 Task: Look for space in Nikol'skoye, Russia from 10th July, 2023 to 15th July, 2023 for 7 adults in price range Rs.10000 to Rs.15000. Place can be entire place or shared room with 4 bedrooms having 7 beds and 4 bathrooms. Property type can be house, flat, guest house. Amenities needed are: wifi, TV, free parkinig on premises, gym, breakfast. Booking option can be shelf check-in. Required host language is English.
Action: Mouse moved to (517, 80)
Screenshot: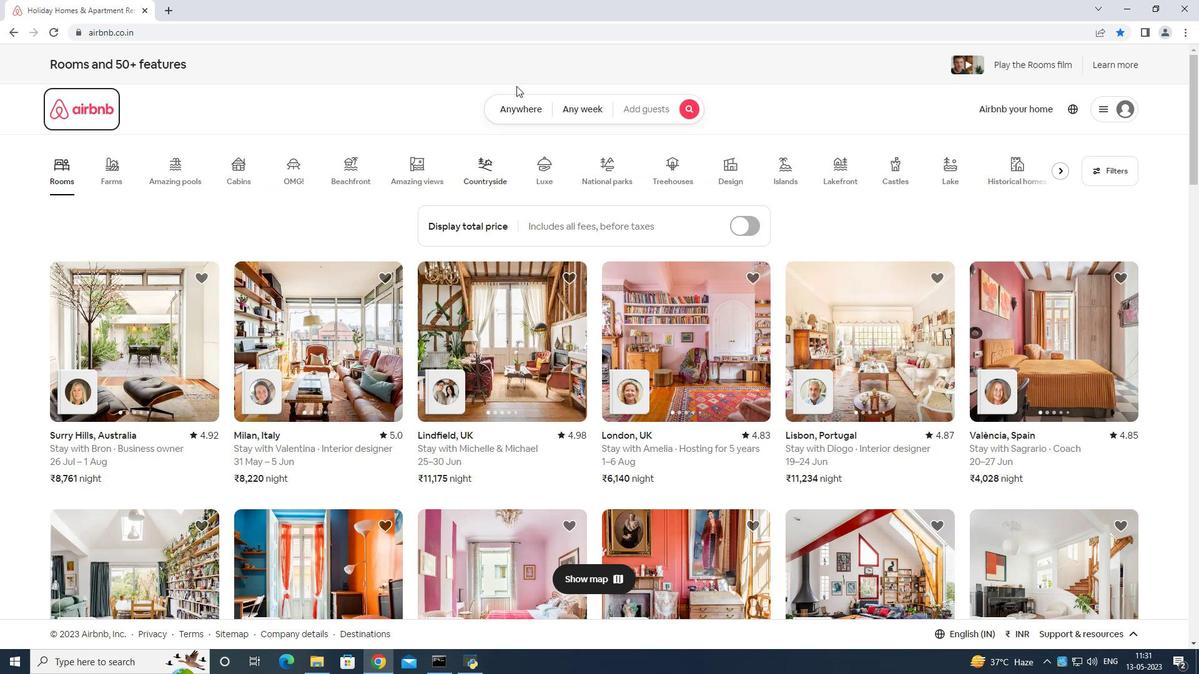 
Action: Mouse pressed left at (517, 80)
Screenshot: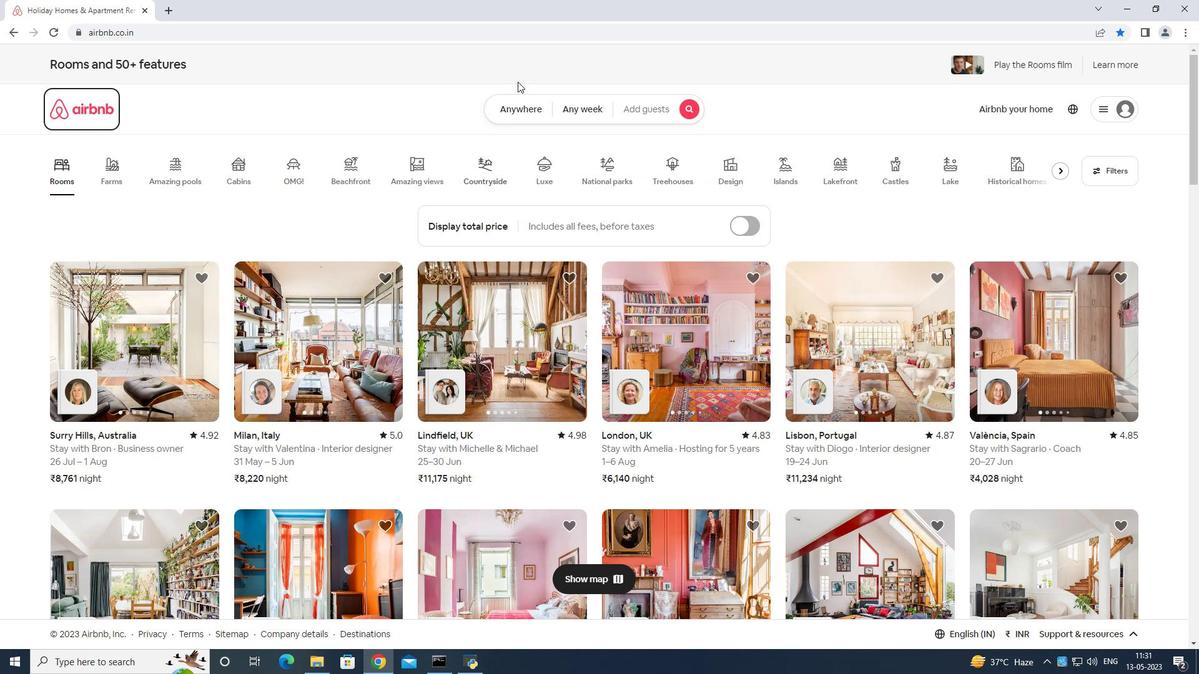 
Action: Mouse moved to (515, 99)
Screenshot: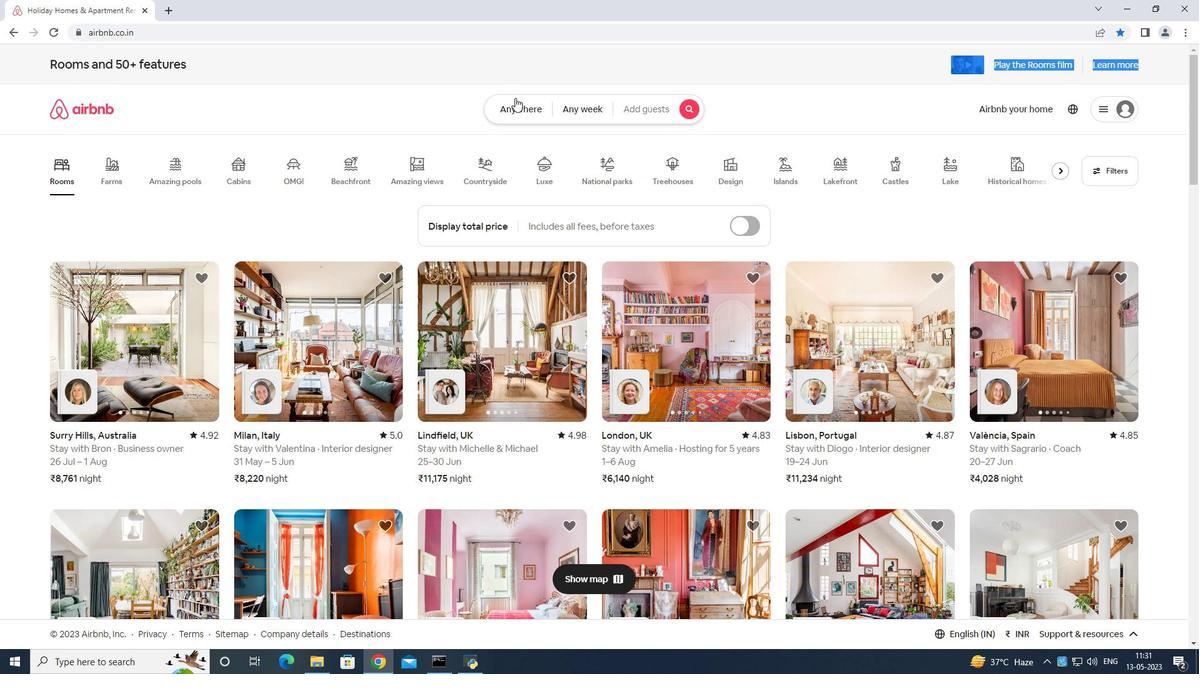 
Action: Mouse pressed left at (515, 99)
Screenshot: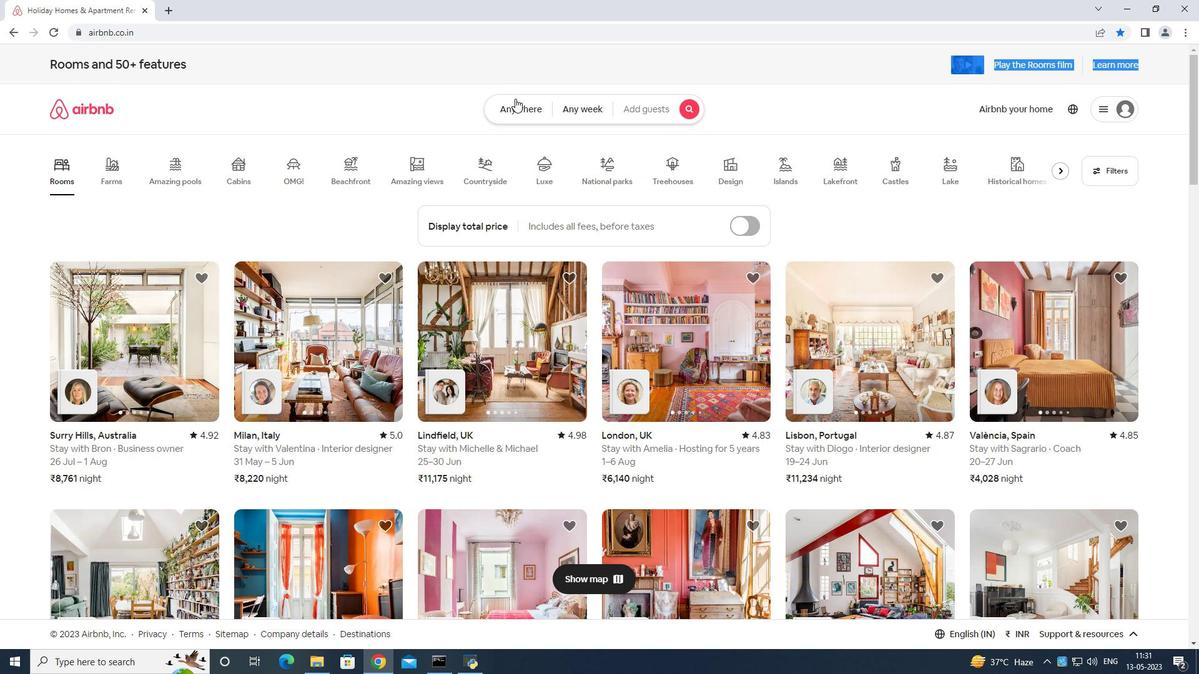 
Action: Mouse moved to (815, 212)
Screenshot: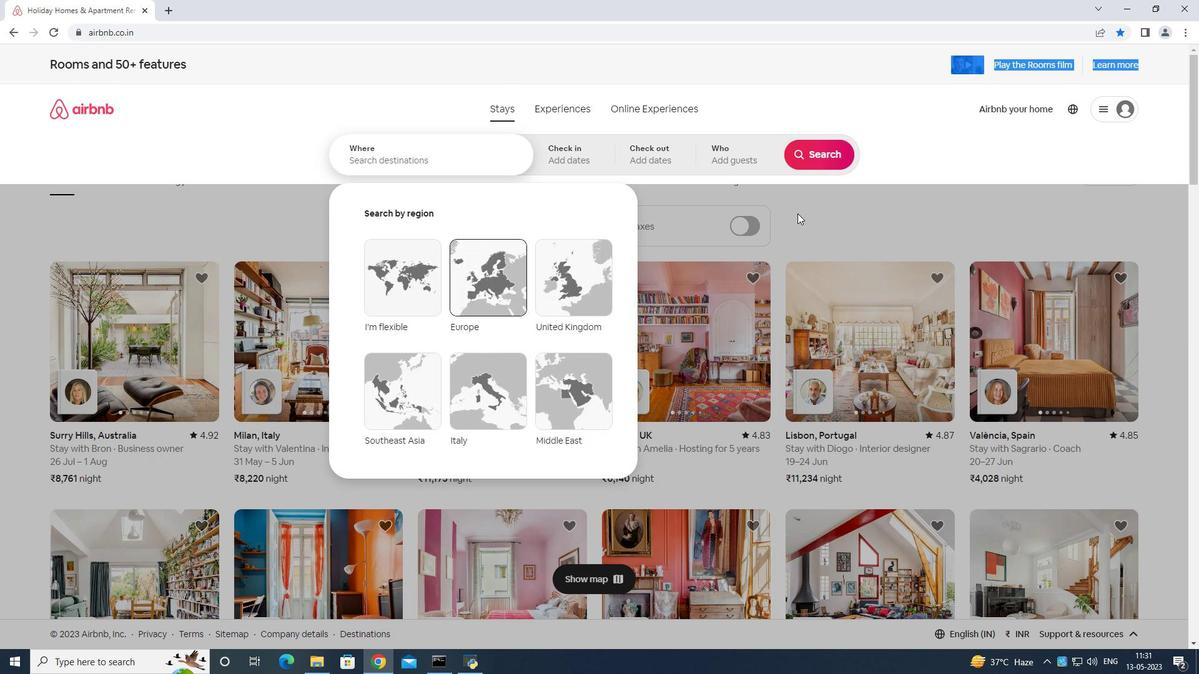 
Action: Mouse pressed left at (815, 212)
Screenshot: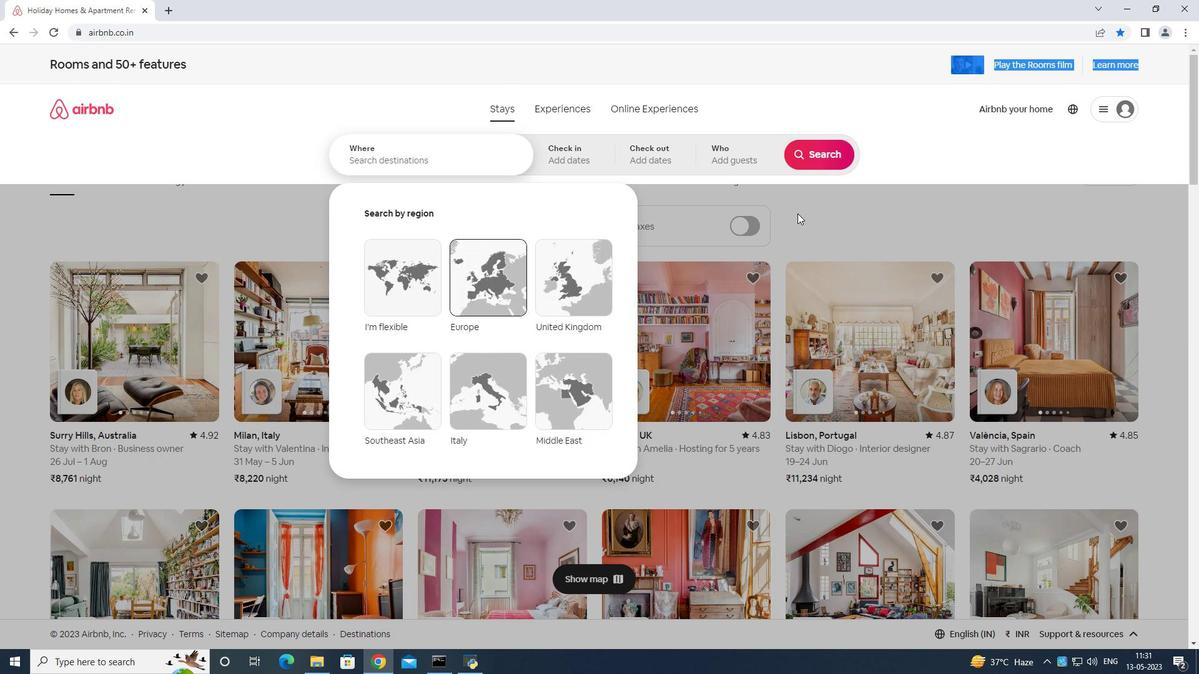 
Action: Mouse moved to (522, 103)
Screenshot: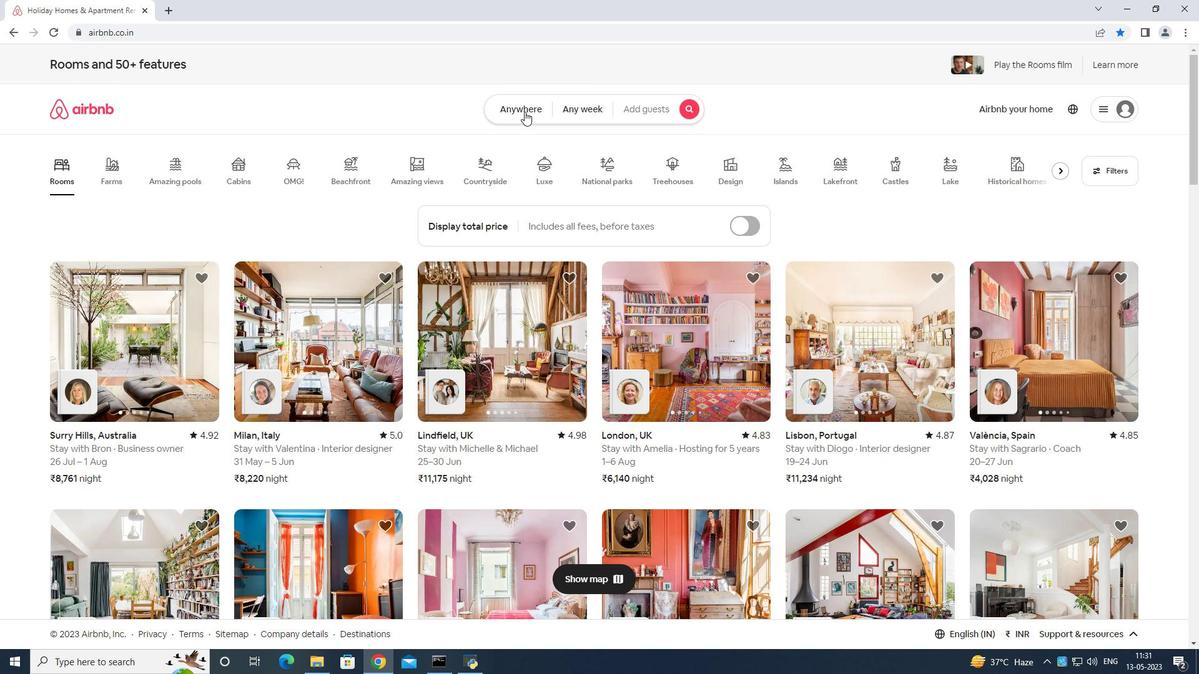 
Action: Mouse pressed left at (522, 103)
Screenshot: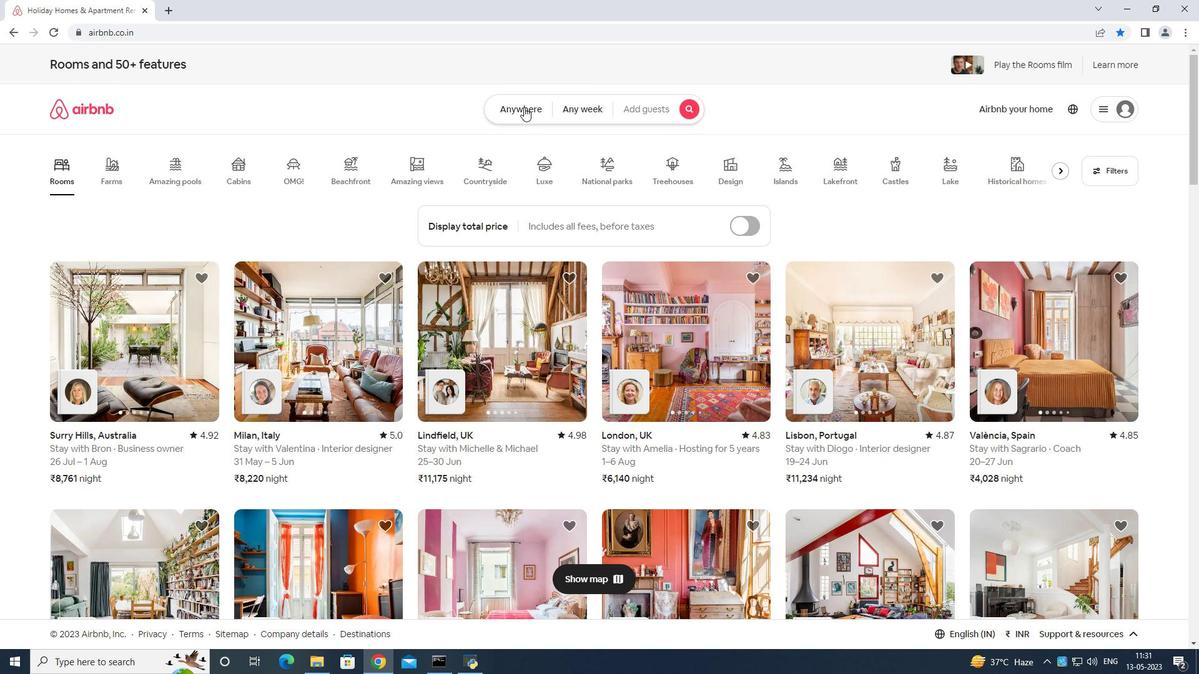 
Action: Mouse moved to (478, 157)
Screenshot: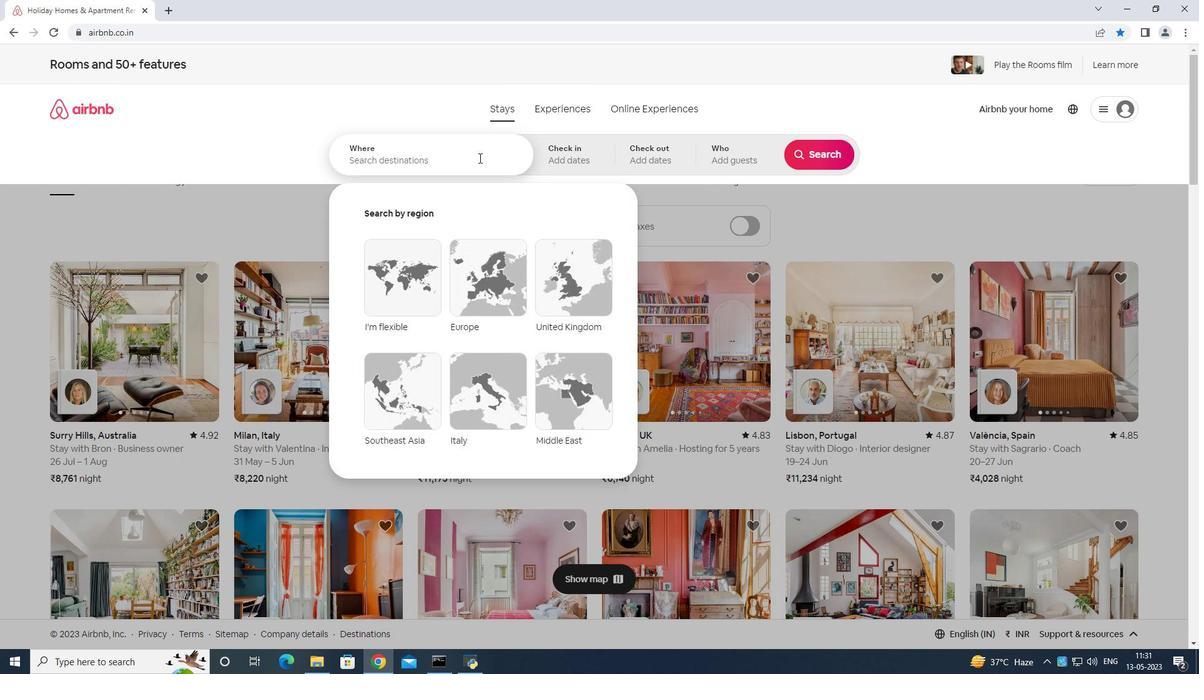
Action: Mouse pressed left at (478, 157)
Screenshot: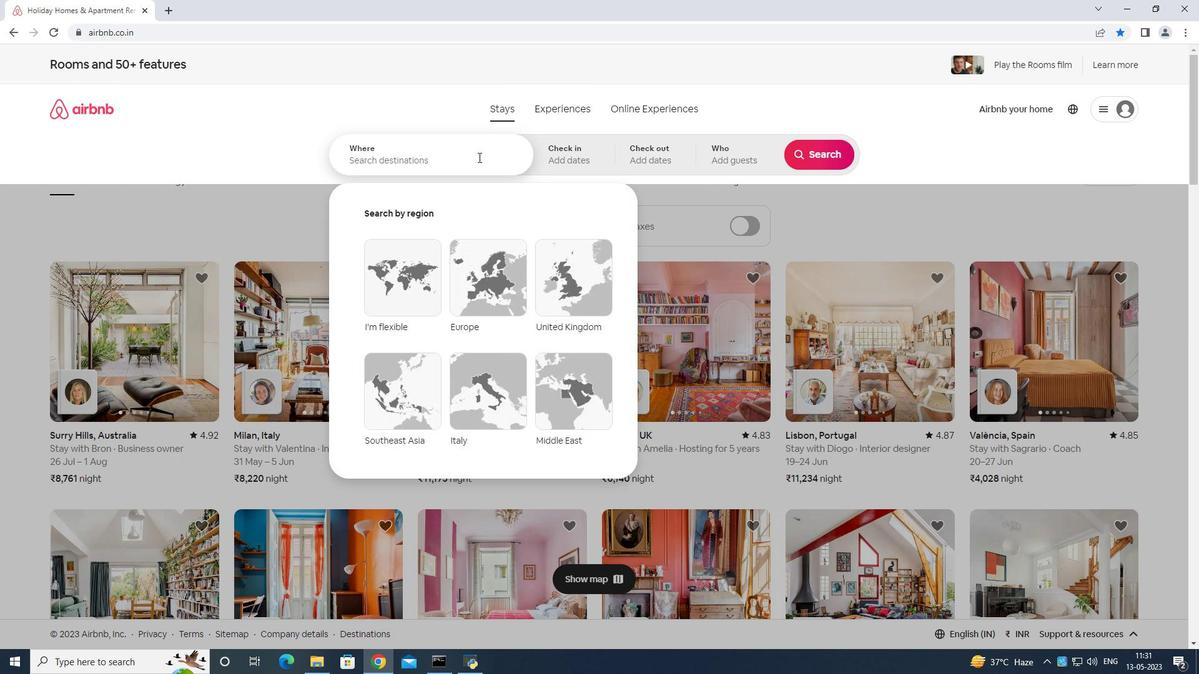 
Action: Mouse moved to (500, 177)
Screenshot: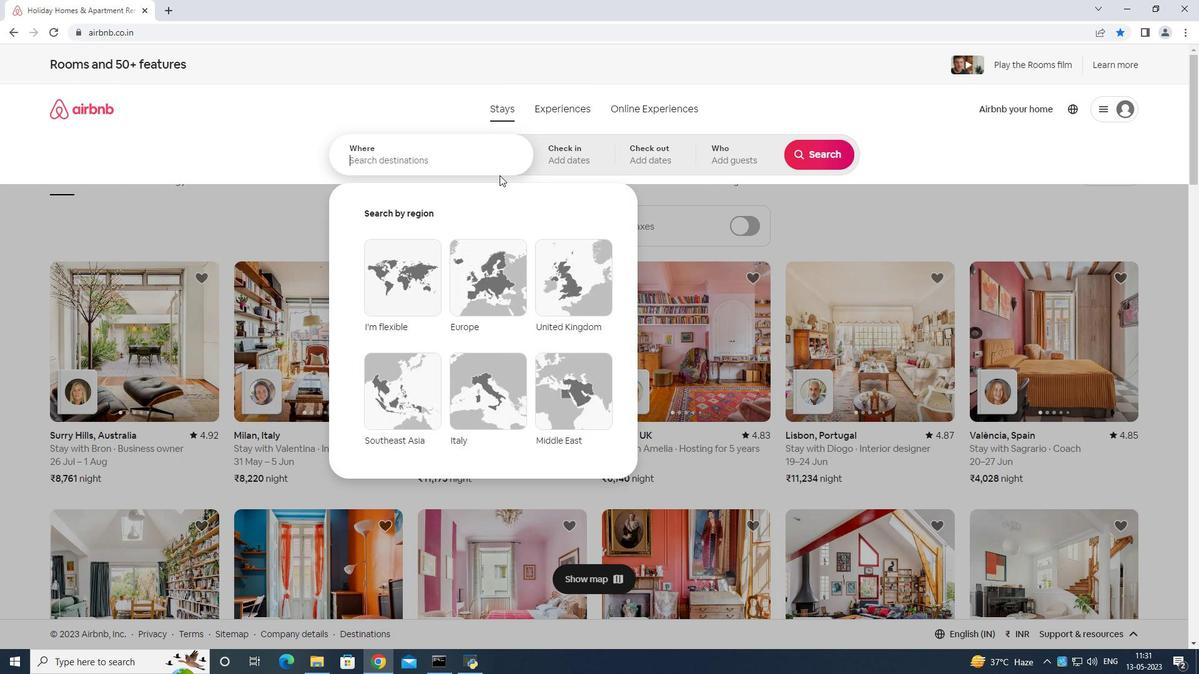
Action: Key pressed <Key.shift>N
Screenshot: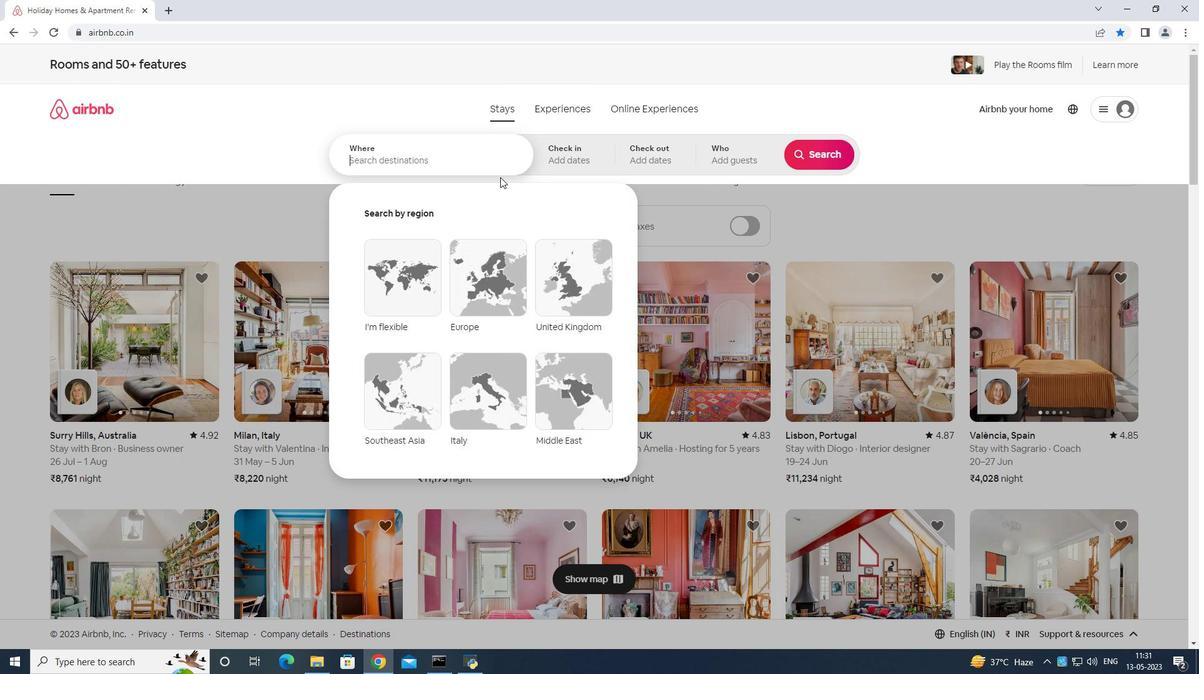 
Action: Mouse moved to (500, 178)
Screenshot: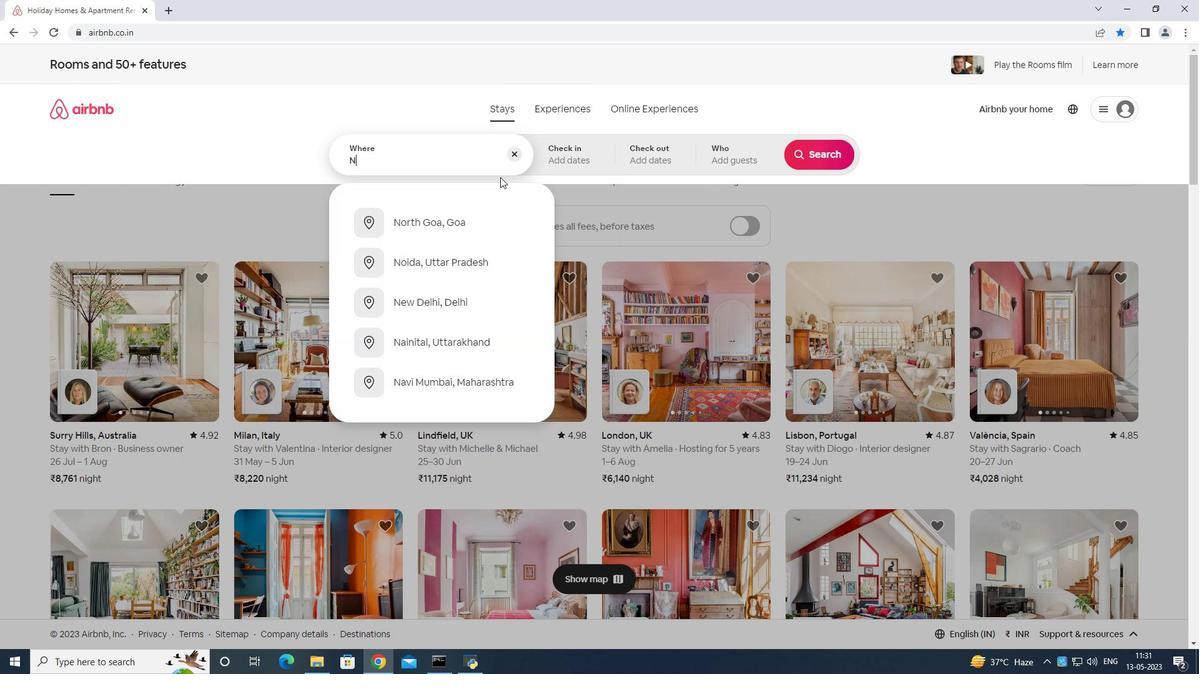 
Action: Key pressed ik
Screenshot: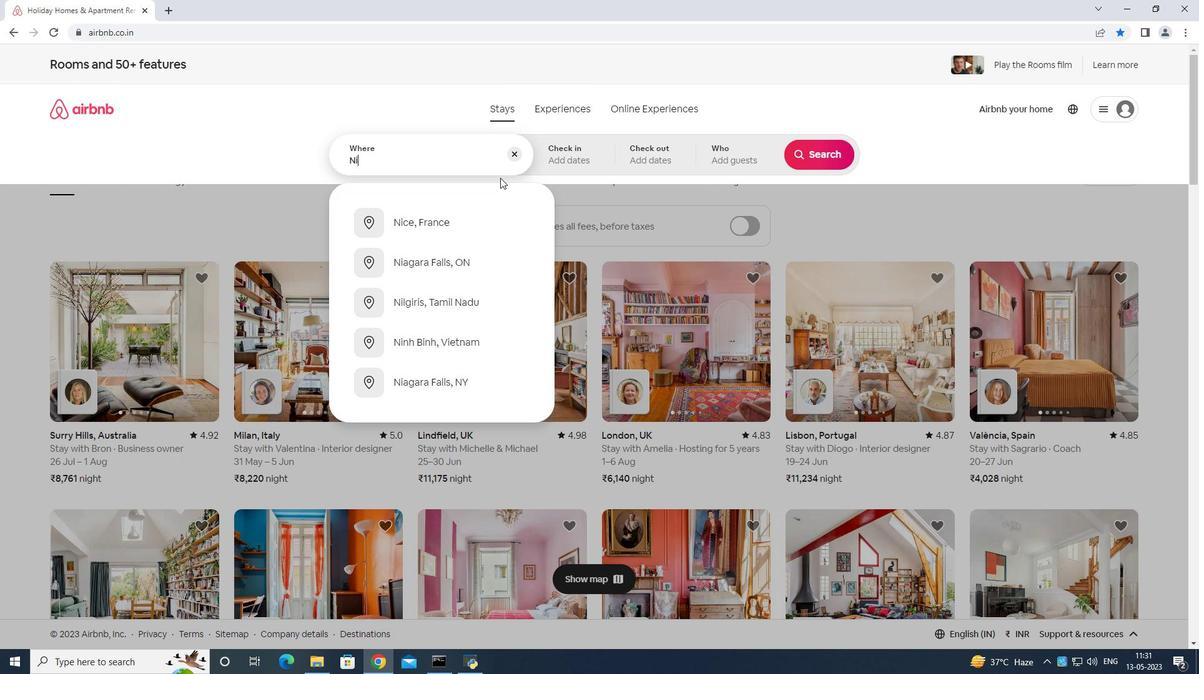 
Action: Mouse moved to (500, 178)
Screenshot: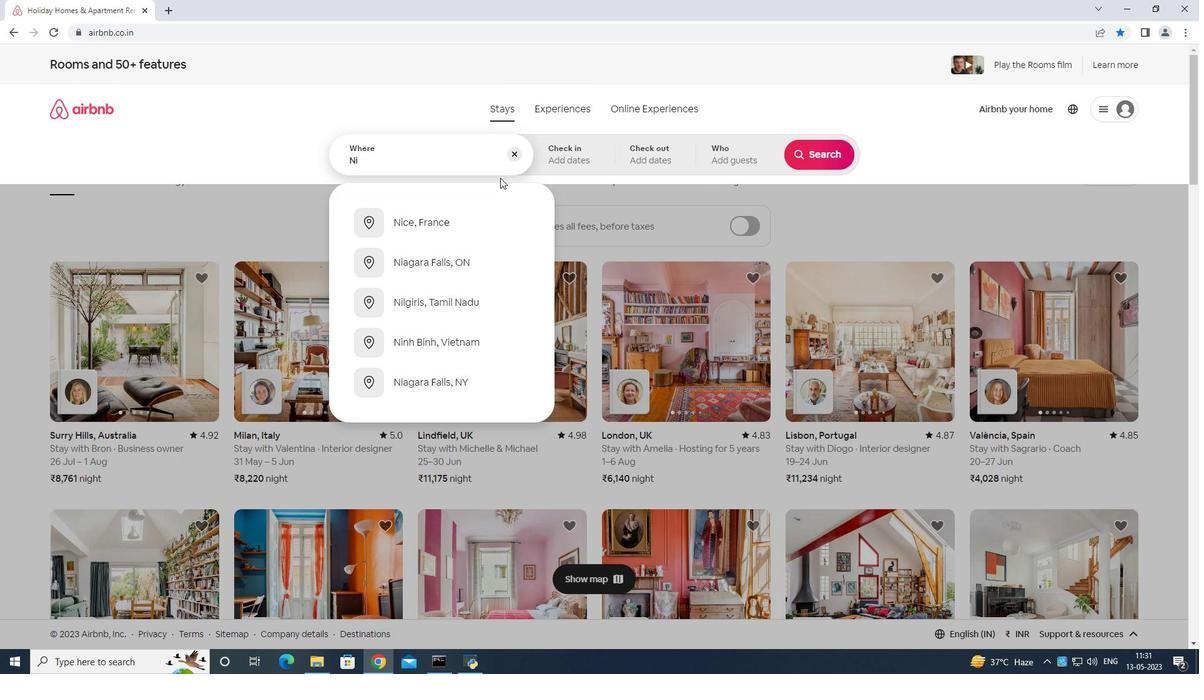 
Action: Key pressed ol<Key.space>s
Screenshot: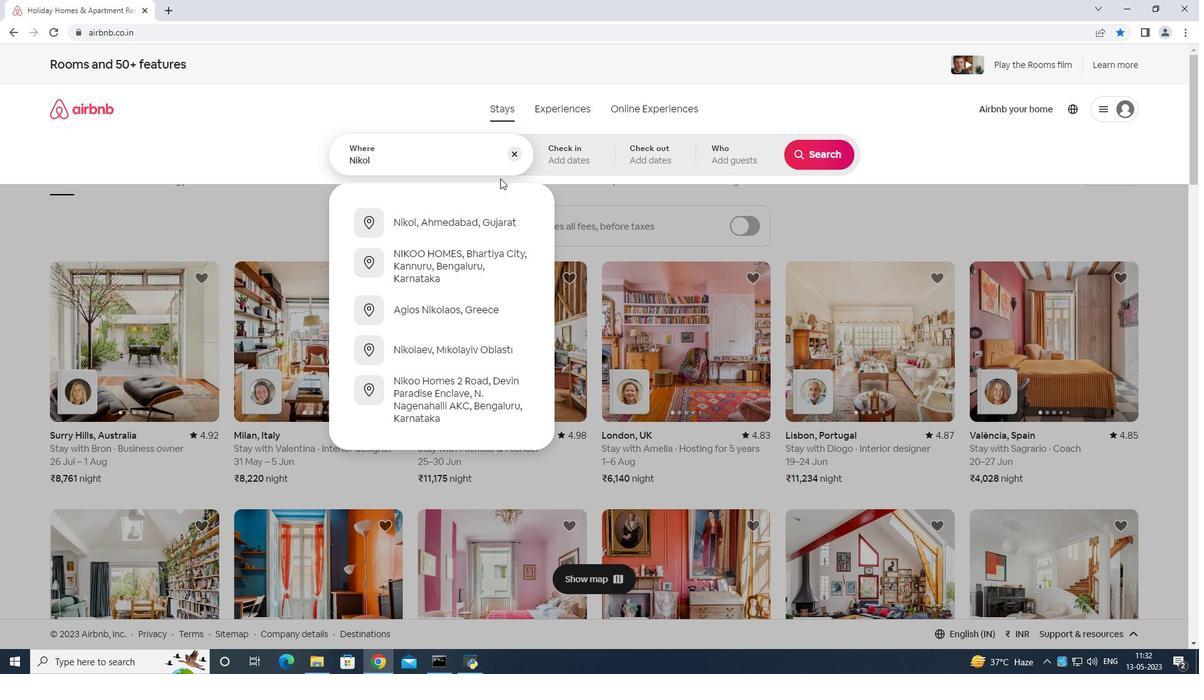 
Action: Mouse moved to (500, 179)
Screenshot: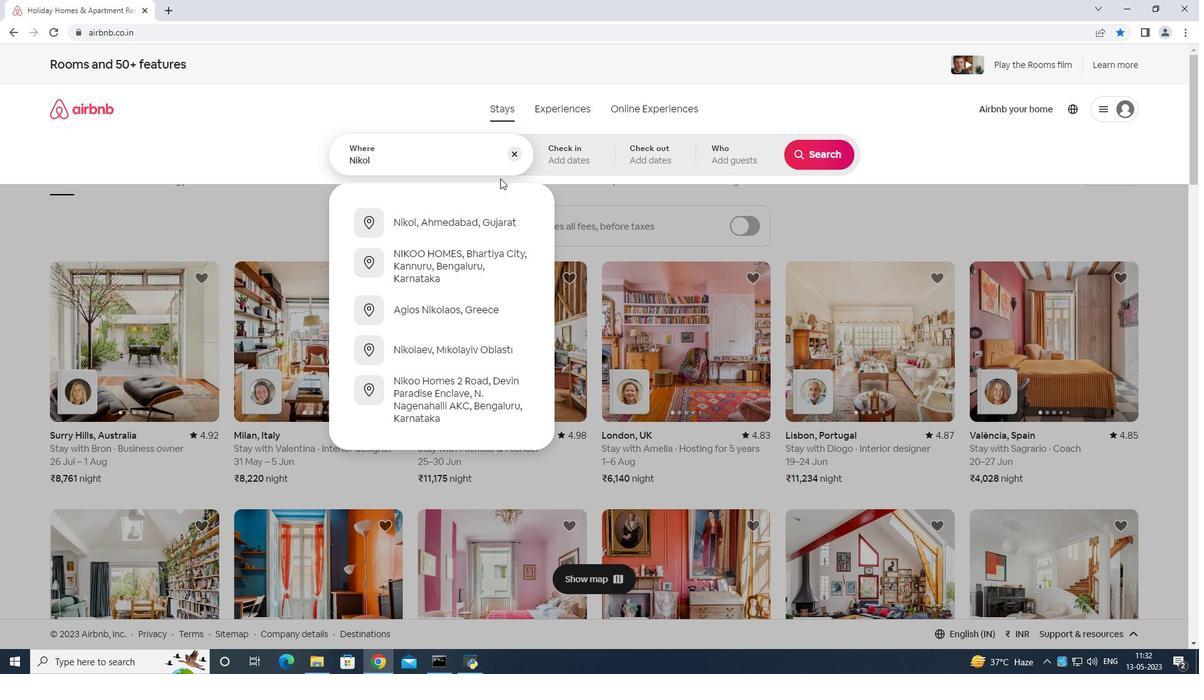 
Action: Key pressed koye<Key.space>
Screenshot: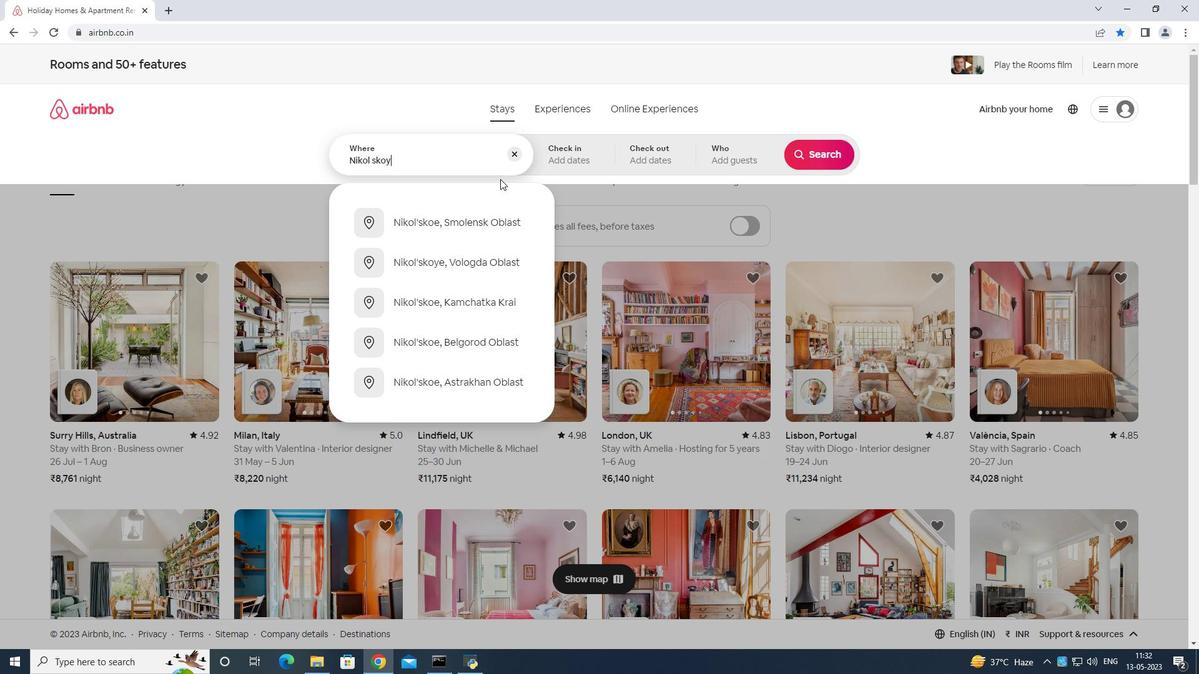 
Action: Mouse moved to (500, 181)
Screenshot: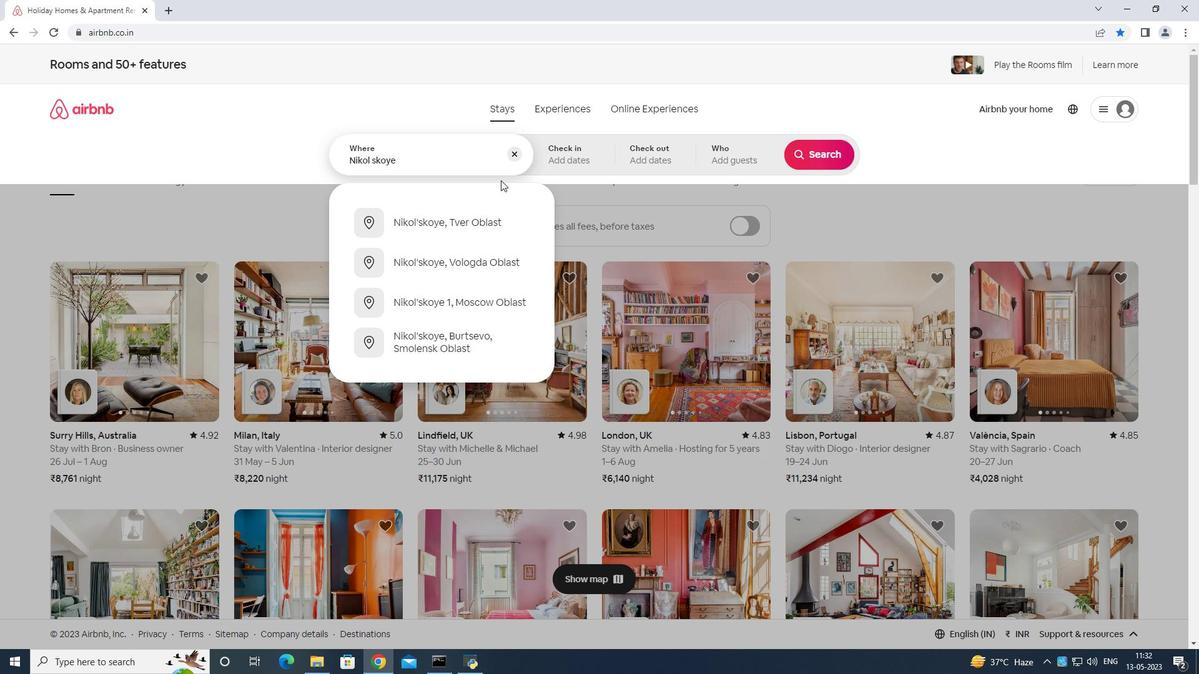 
Action: Key pressed russia
Screenshot: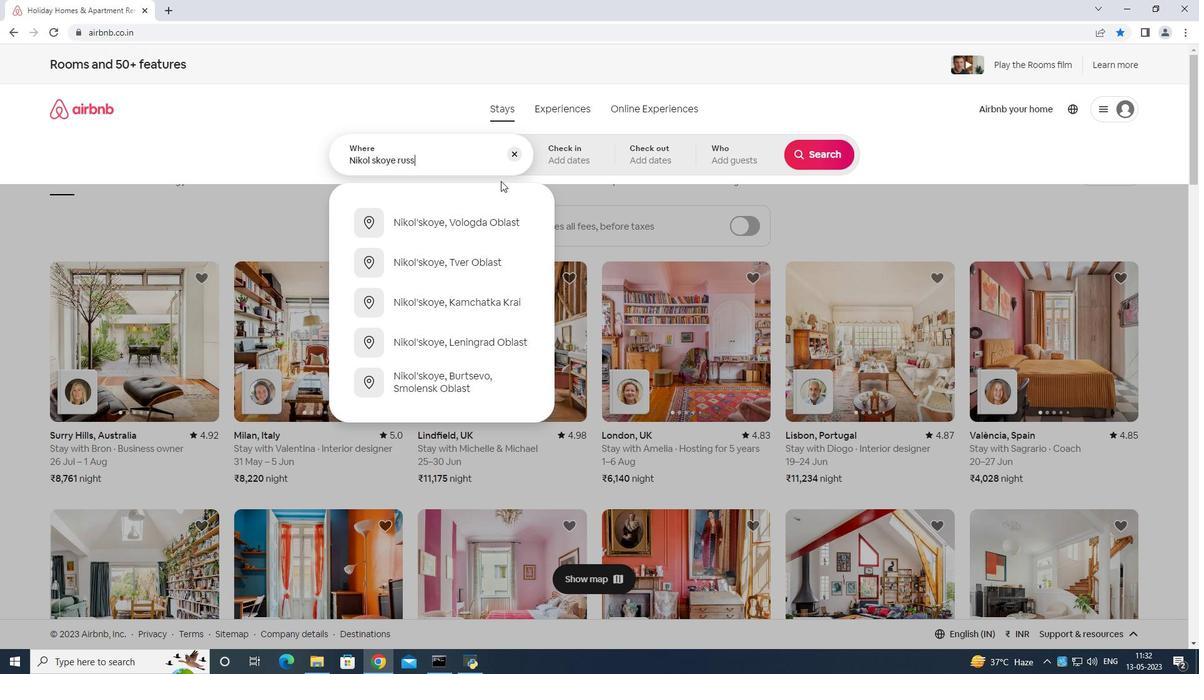 
Action: Mouse moved to (500, 182)
Screenshot: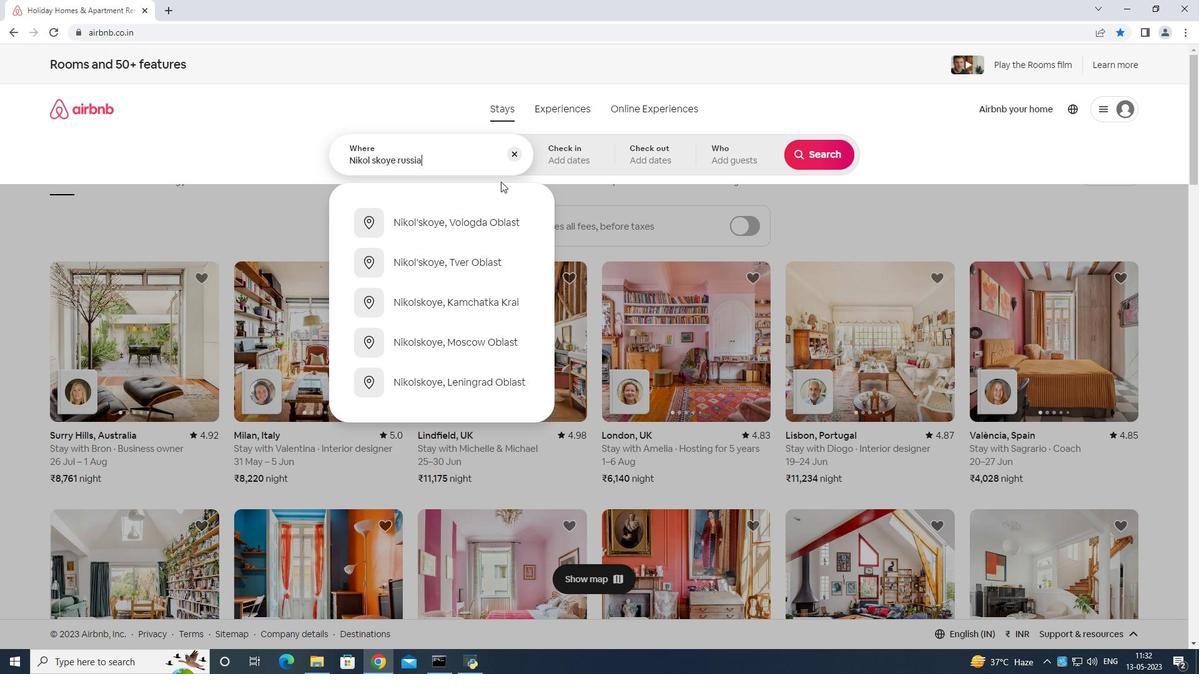 
Action: Key pressed <Key.enter>
Screenshot: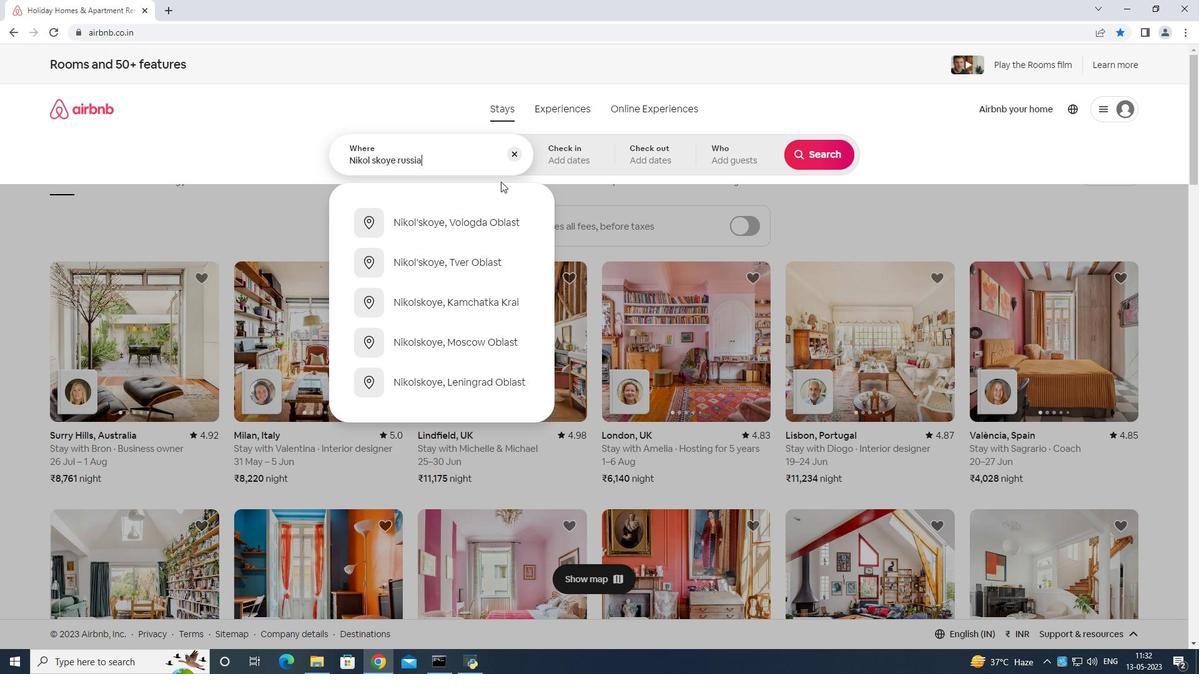 
Action: Mouse moved to (811, 254)
Screenshot: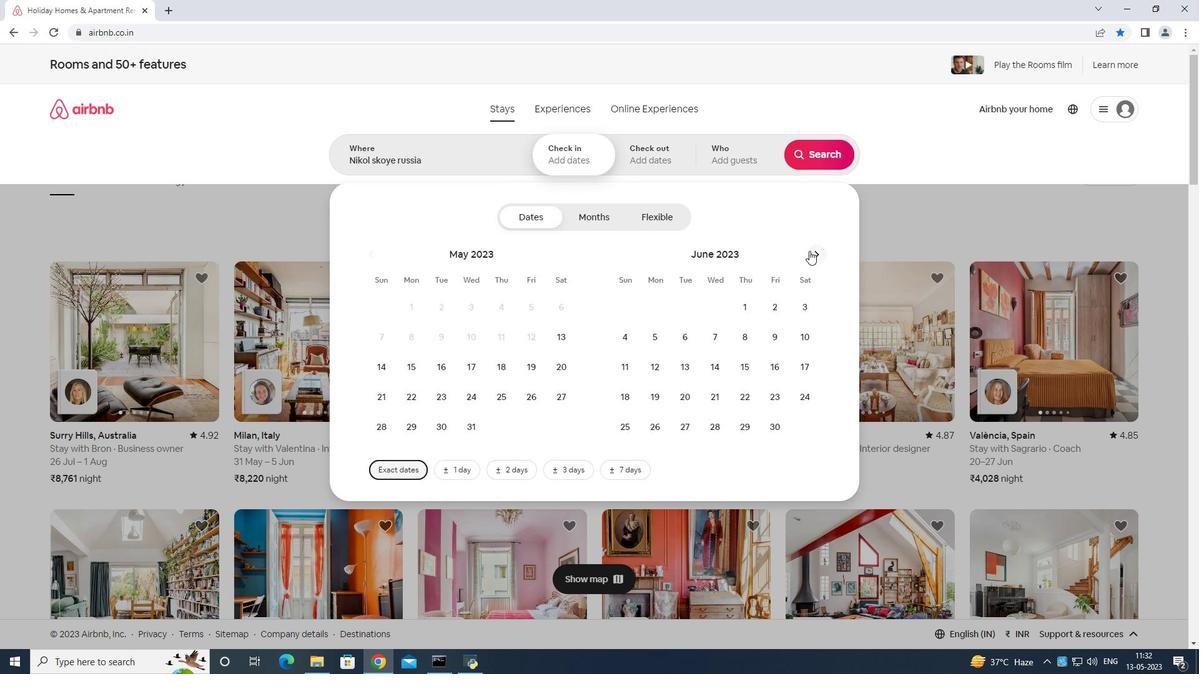 
Action: Mouse pressed left at (811, 254)
Screenshot: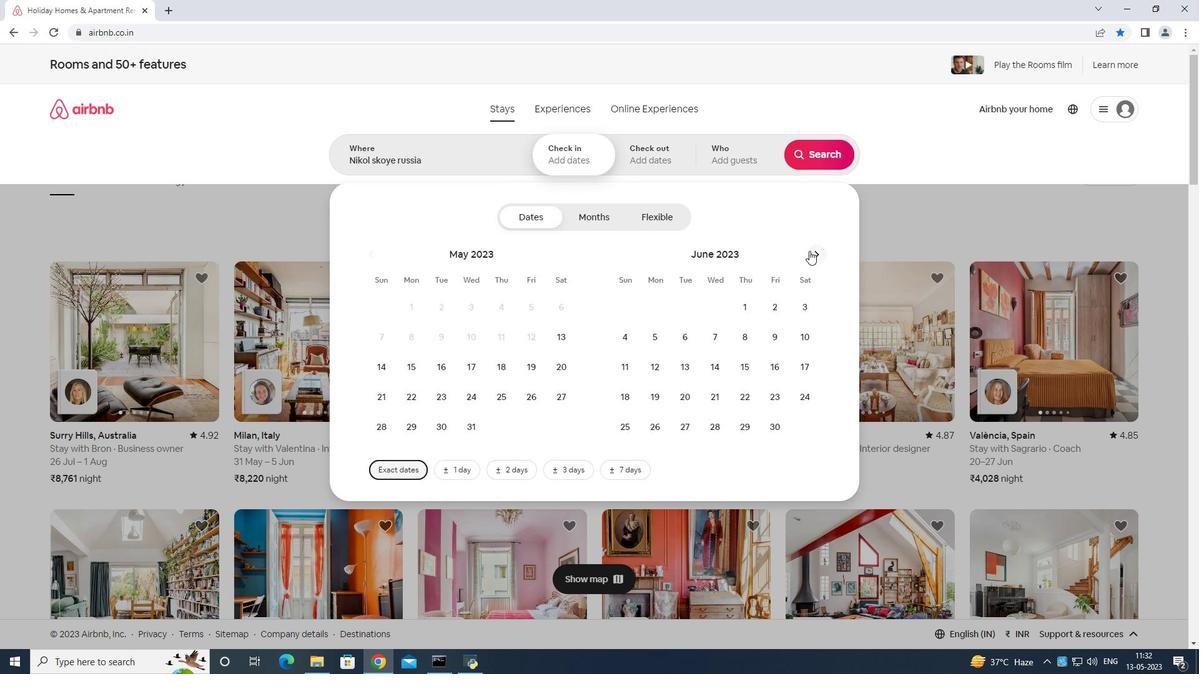 
Action: Mouse moved to (658, 368)
Screenshot: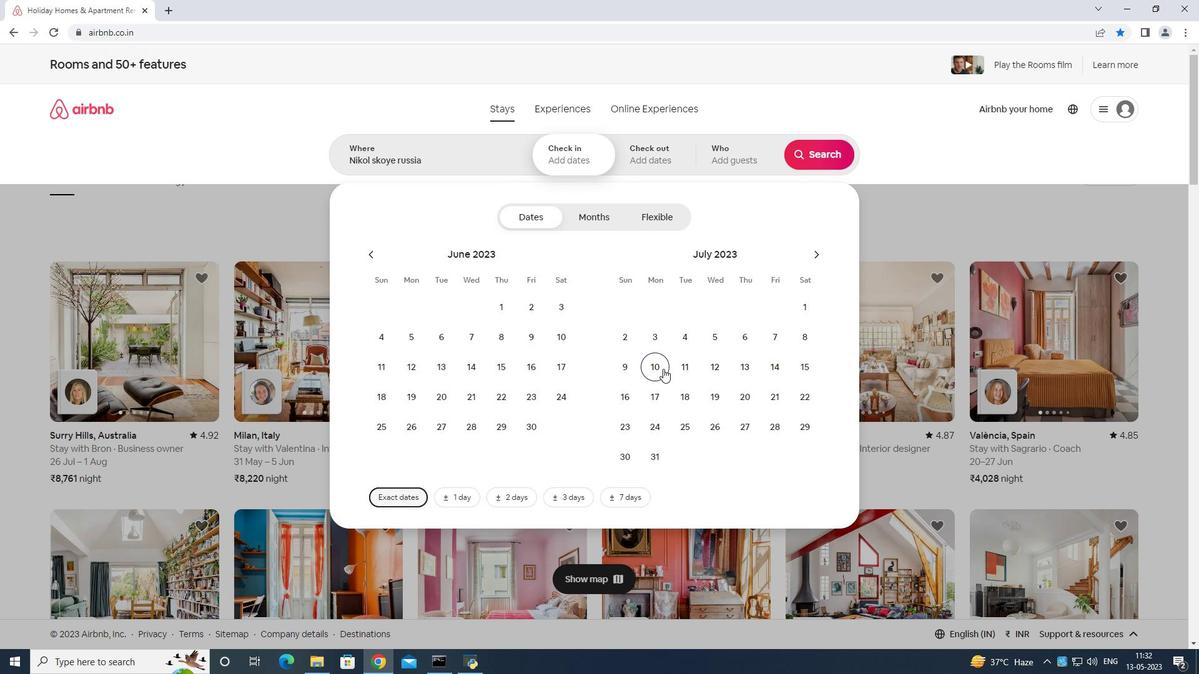 
Action: Mouse pressed left at (658, 368)
Screenshot: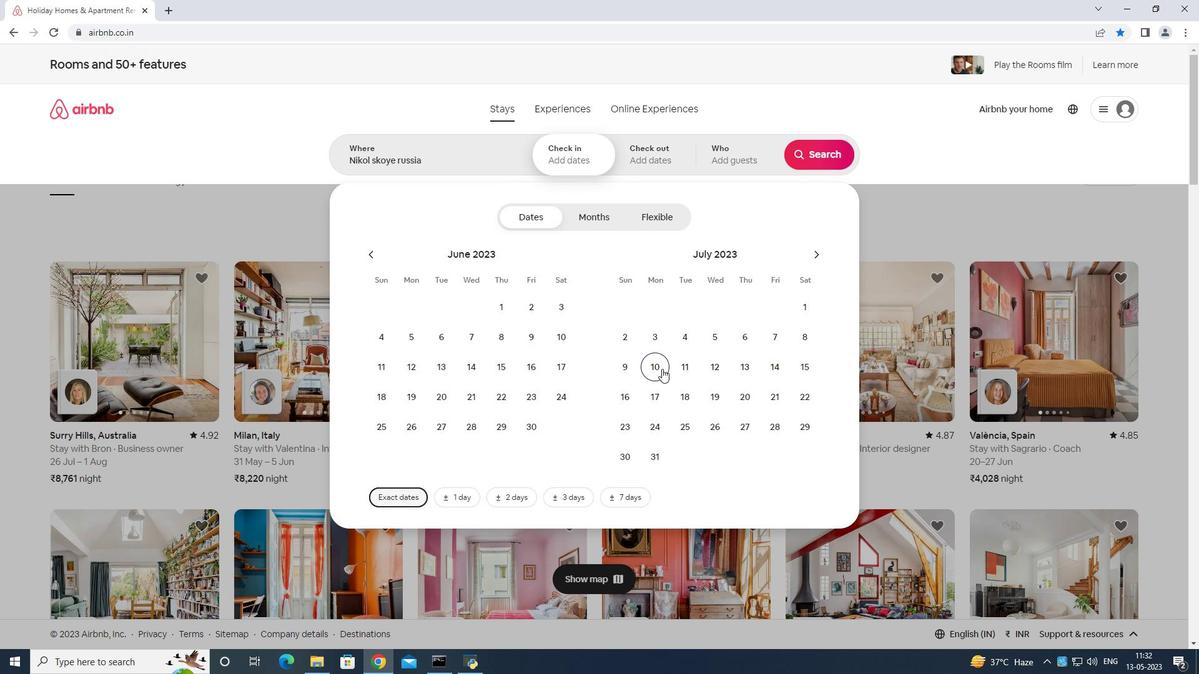 
Action: Mouse moved to (800, 360)
Screenshot: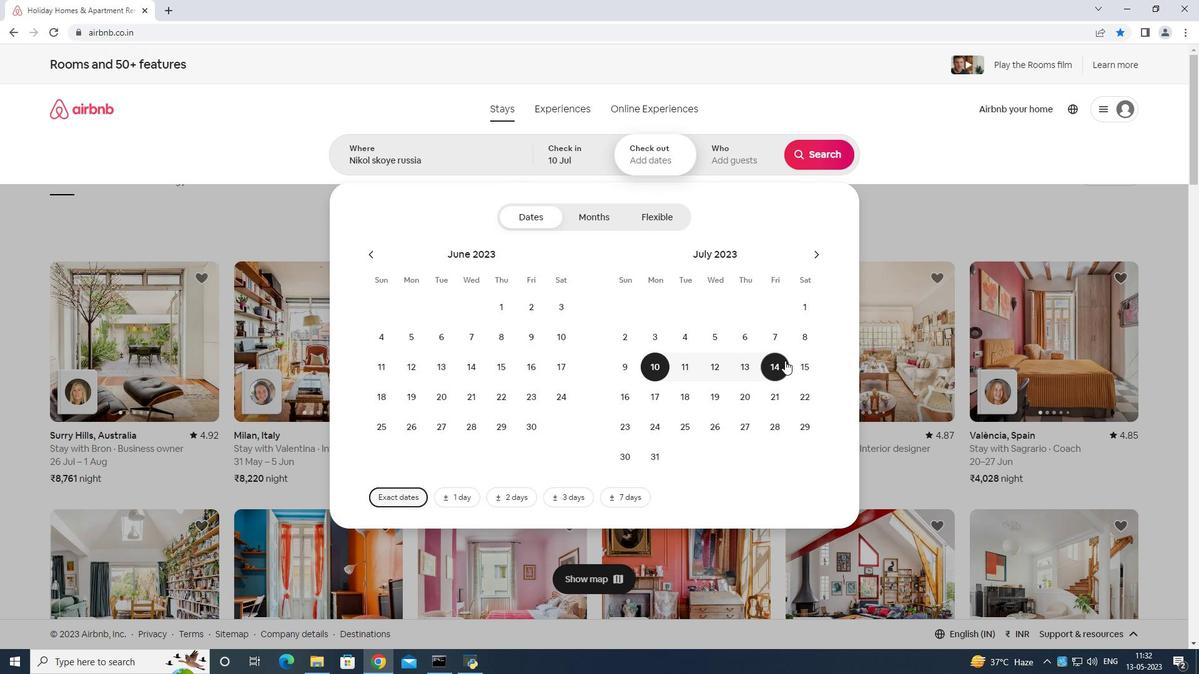 
Action: Mouse pressed left at (800, 360)
Screenshot: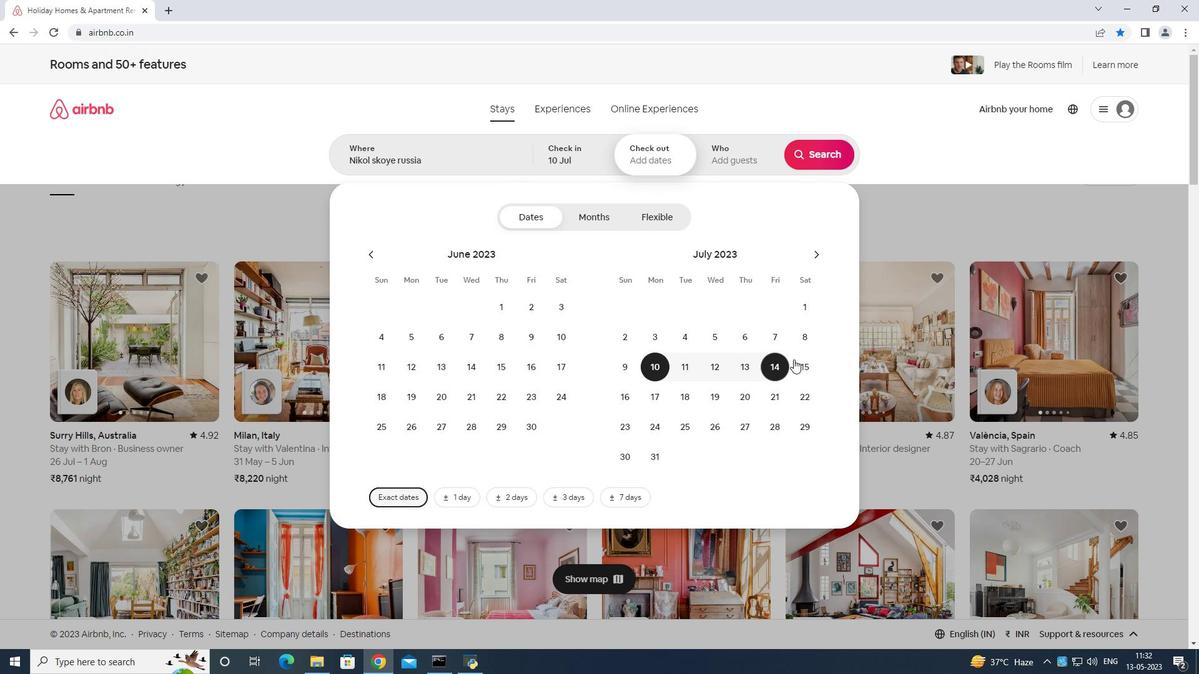 
Action: Mouse moved to (736, 154)
Screenshot: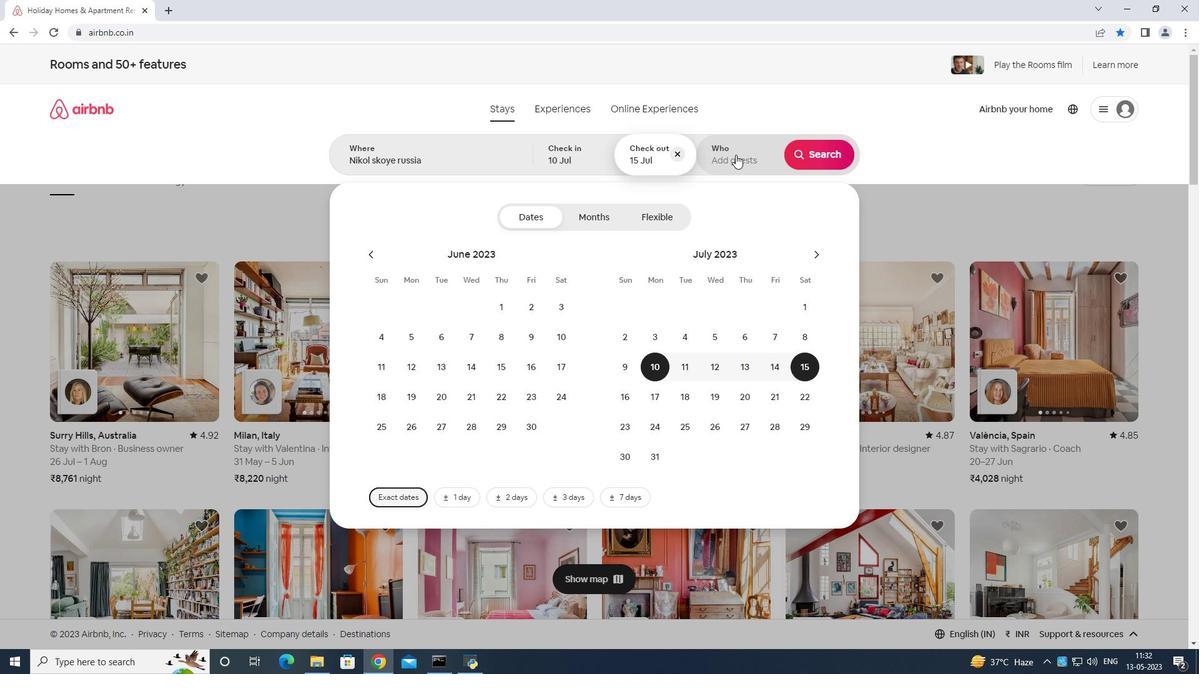 
Action: Mouse pressed left at (736, 154)
Screenshot: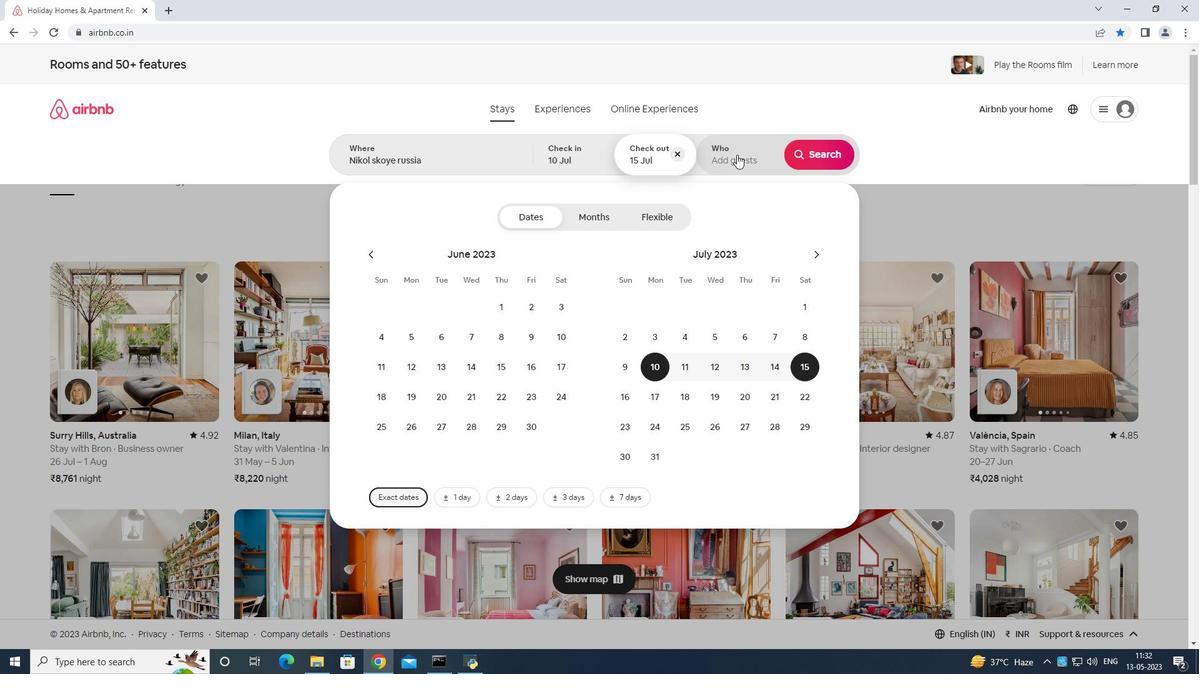 
Action: Mouse moved to (811, 210)
Screenshot: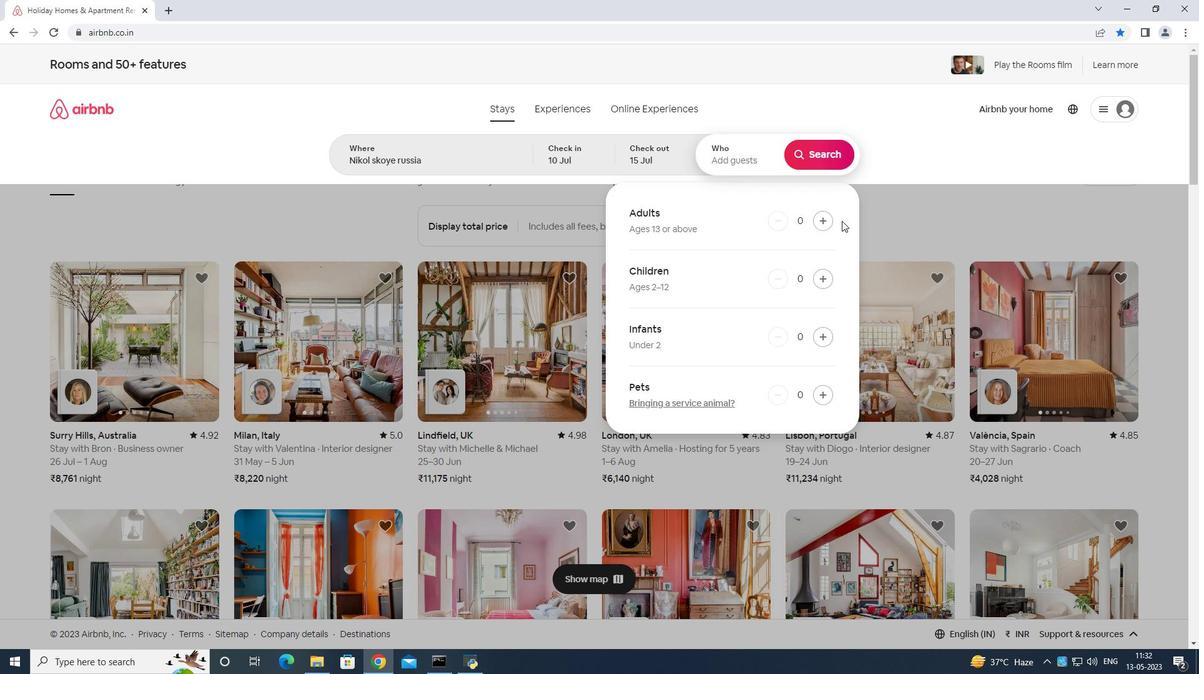 
Action: Mouse pressed left at (811, 210)
Screenshot: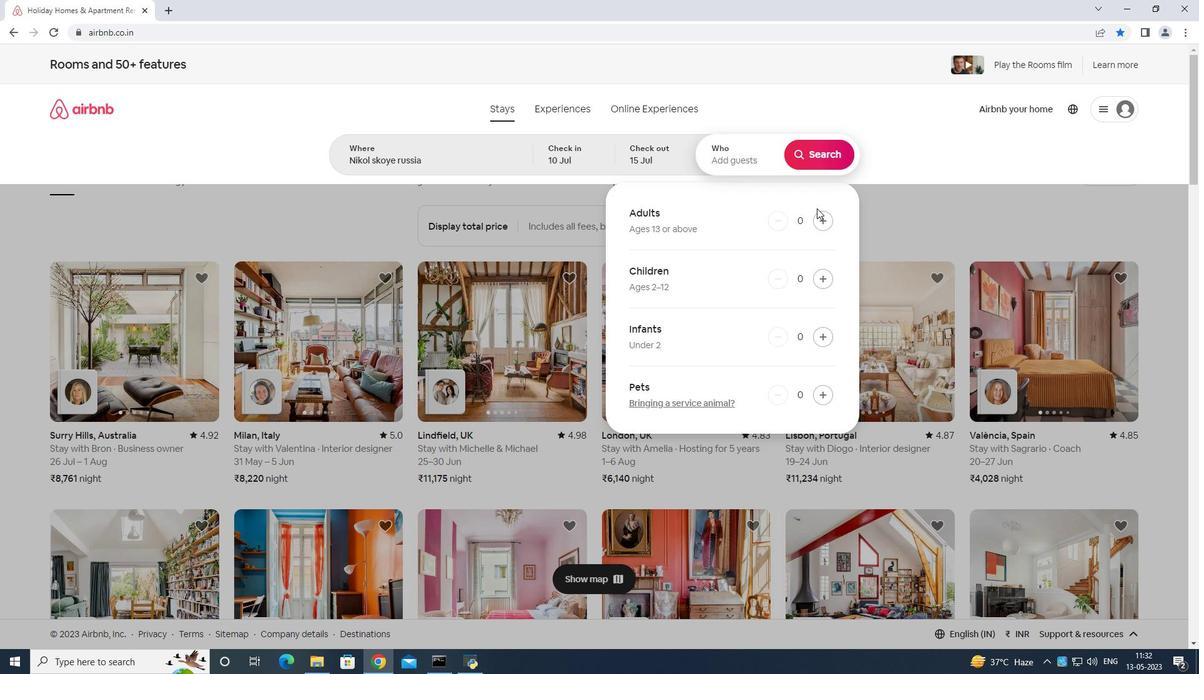 
Action: Mouse moved to (818, 210)
Screenshot: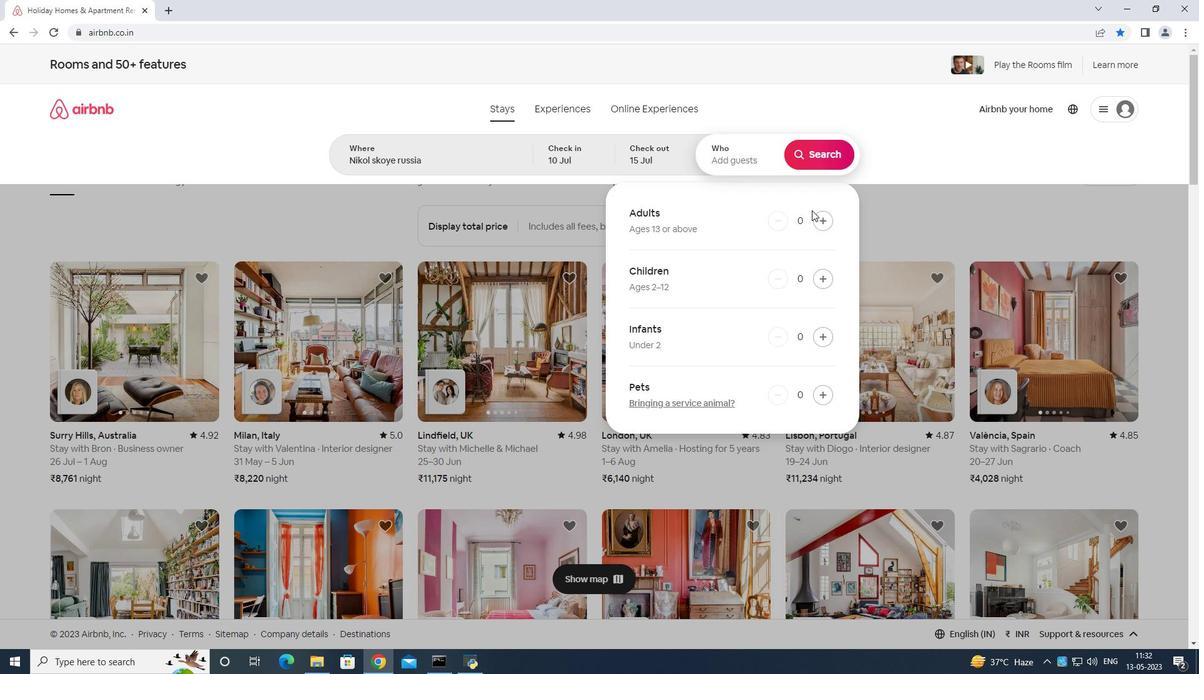 
Action: Mouse pressed left at (818, 210)
Screenshot: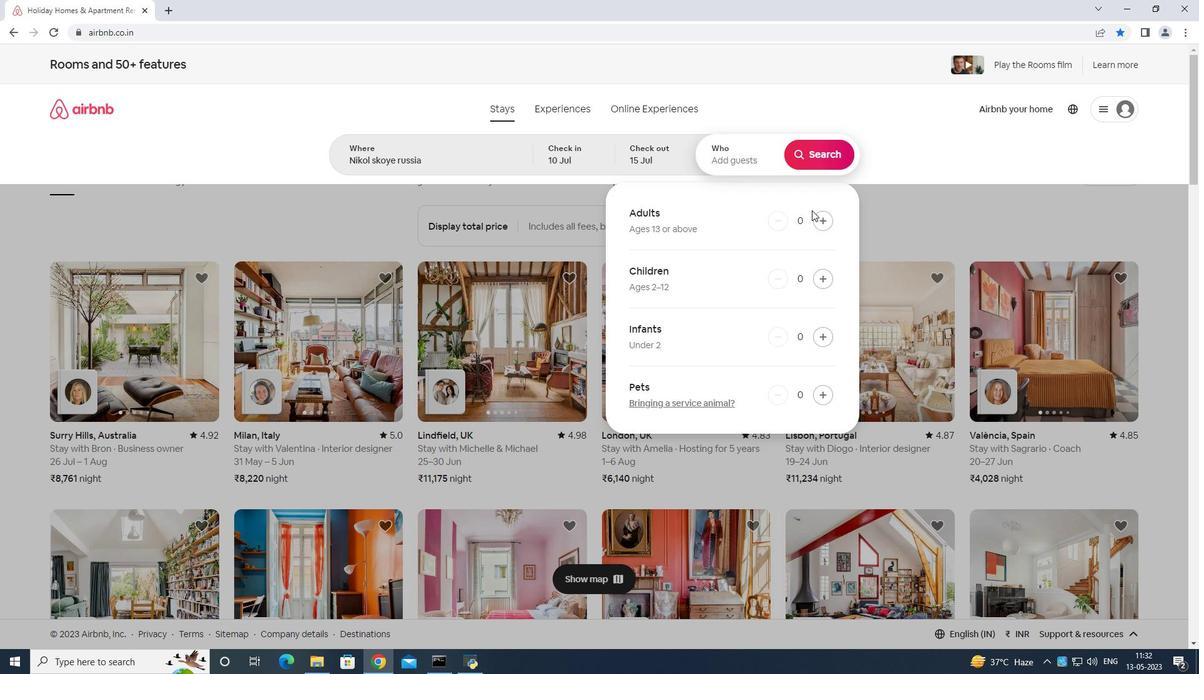 
Action: Mouse moved to (820, 222)
Screenshot: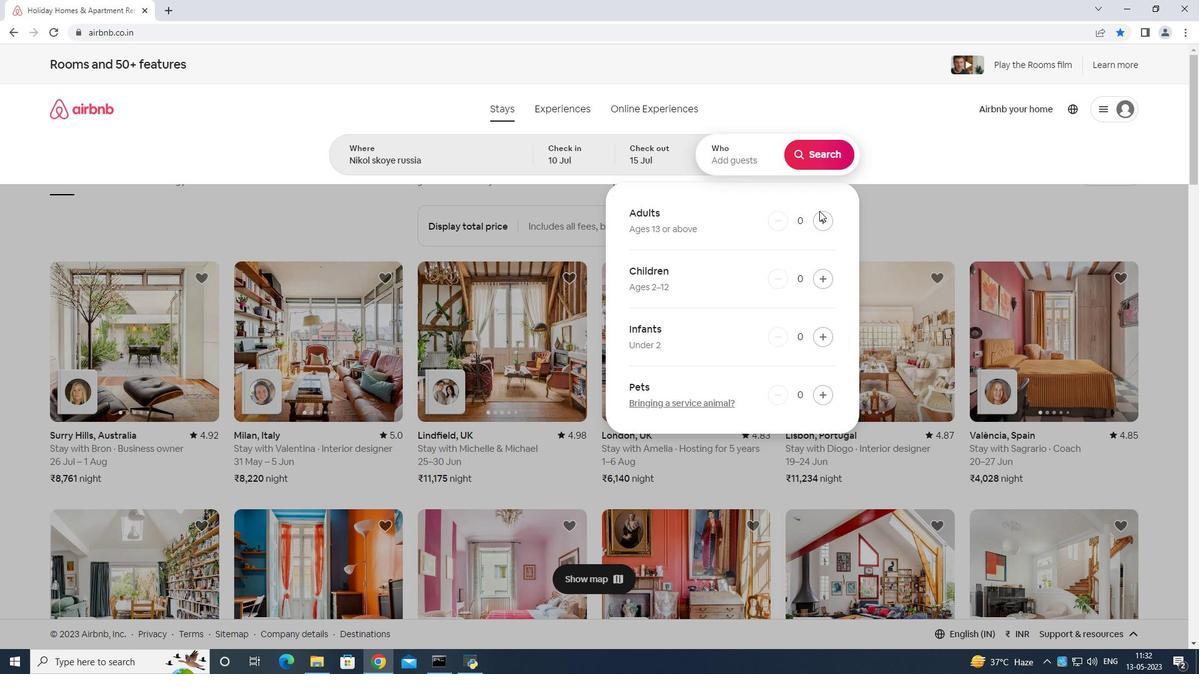 
Action: Mouse pressed left at (820, 222)
Screenshot: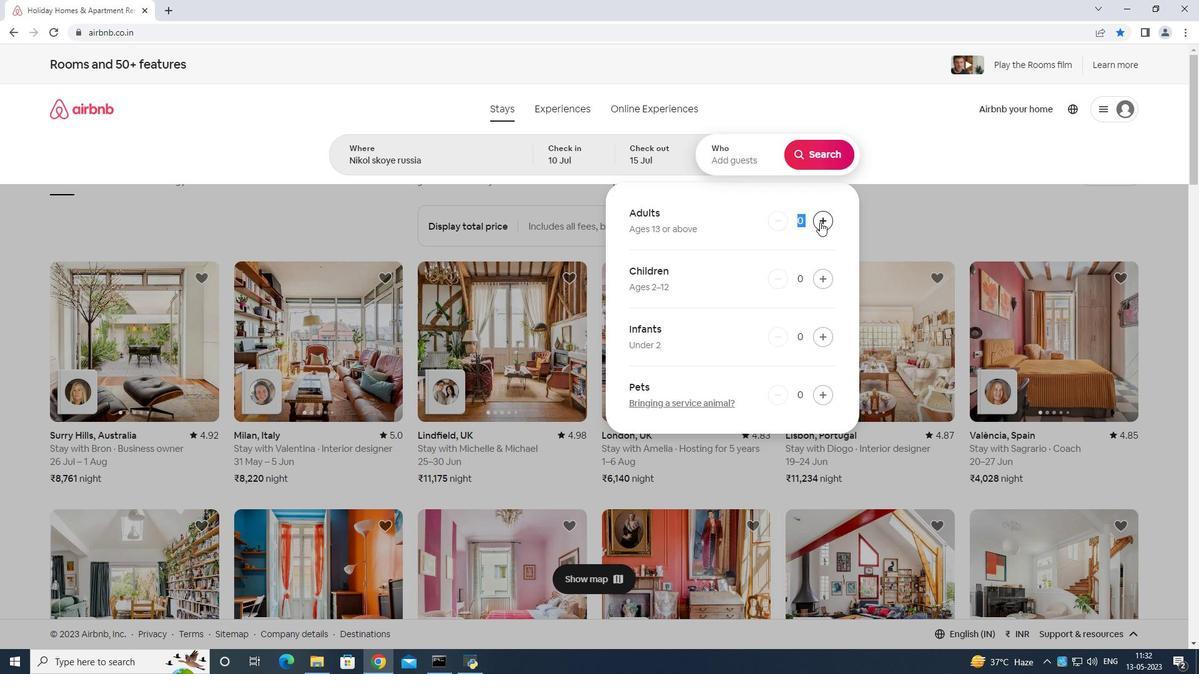 
Action: Mouse pressed left at (820, 222)
Screenshot: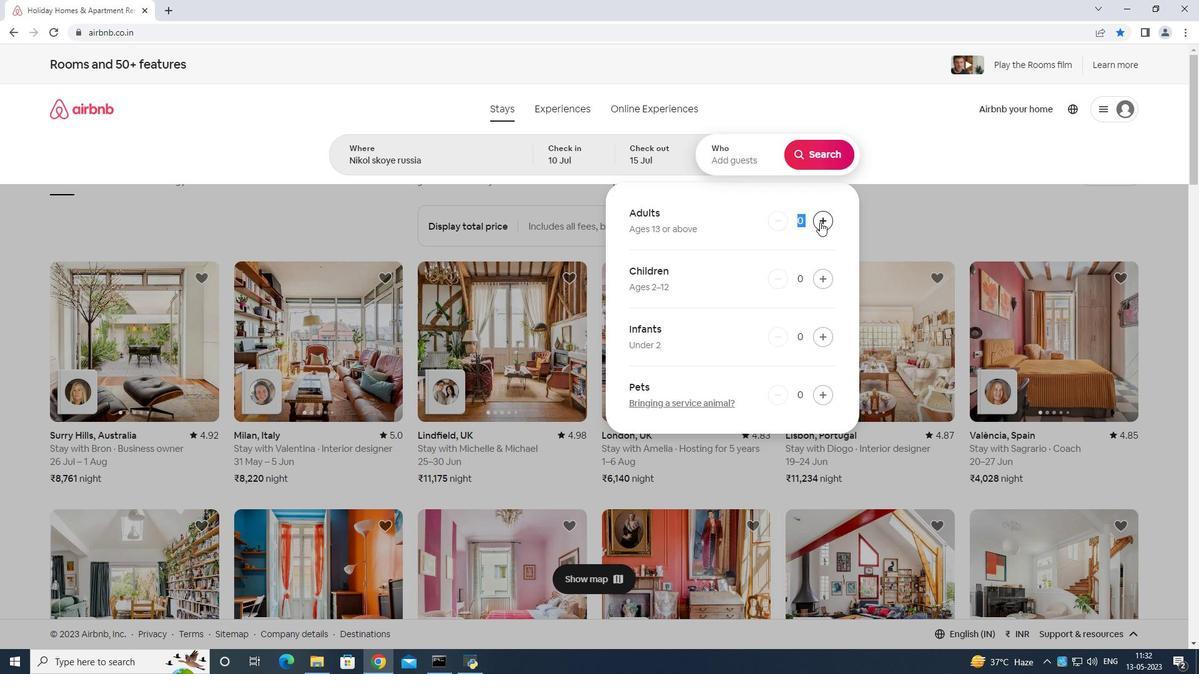
Action: Mouse pressed left at (820, 222)
Screenshot: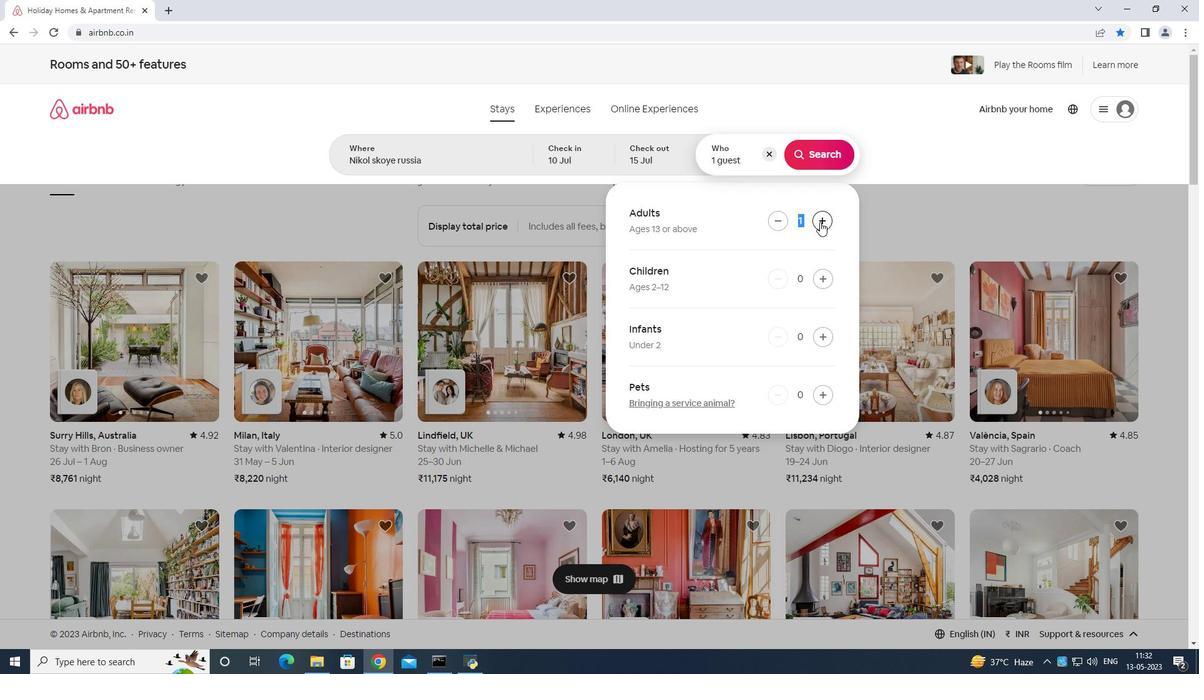 
Action: Mouse moved to (820, 222)
Screenshot: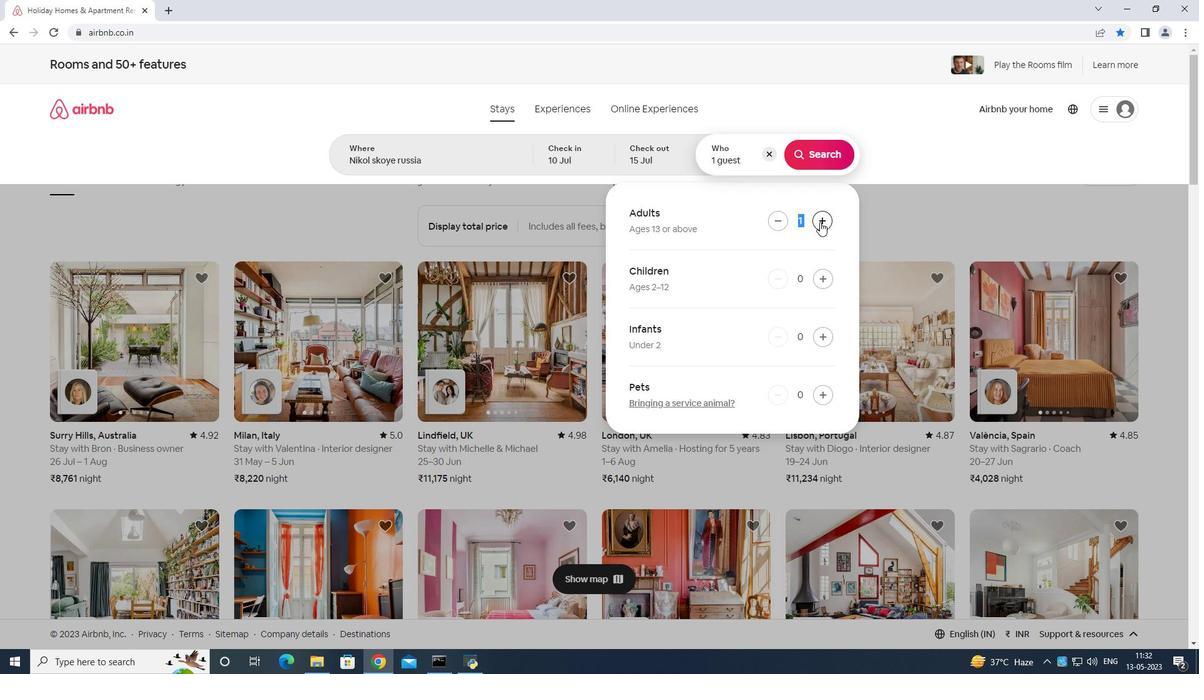 
Action: Mouse pressed left at (820, 222)
Screenshot: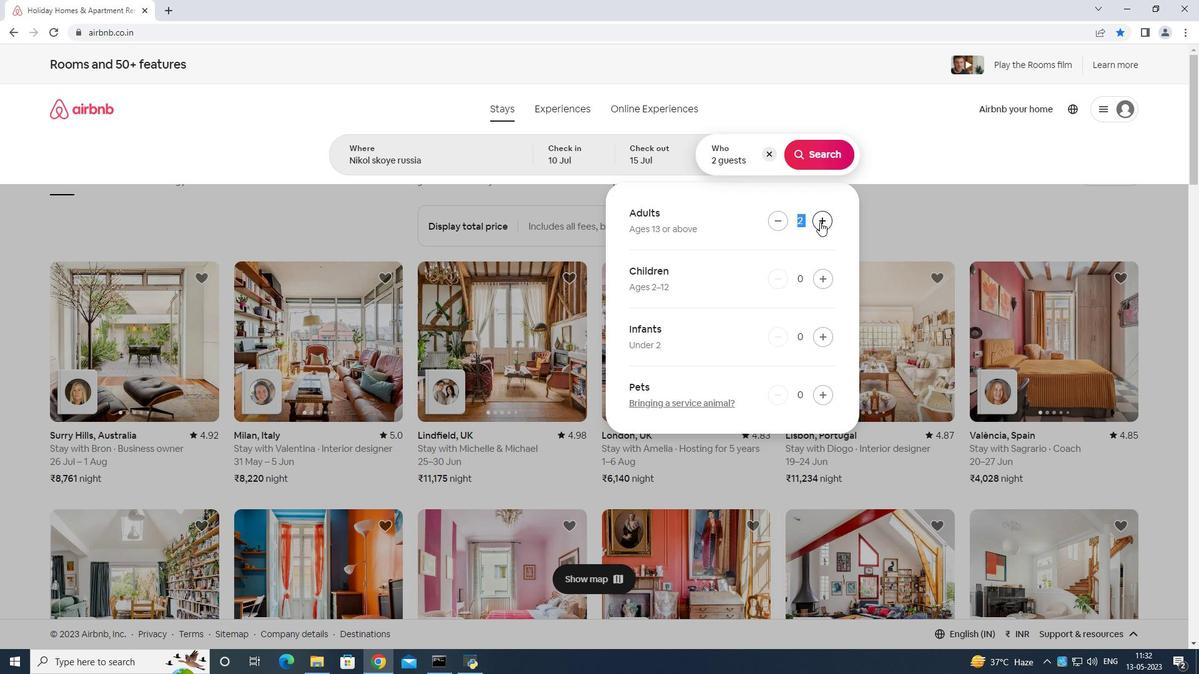 
Action: Mouse pressed left at (820, 222)
Screenshot: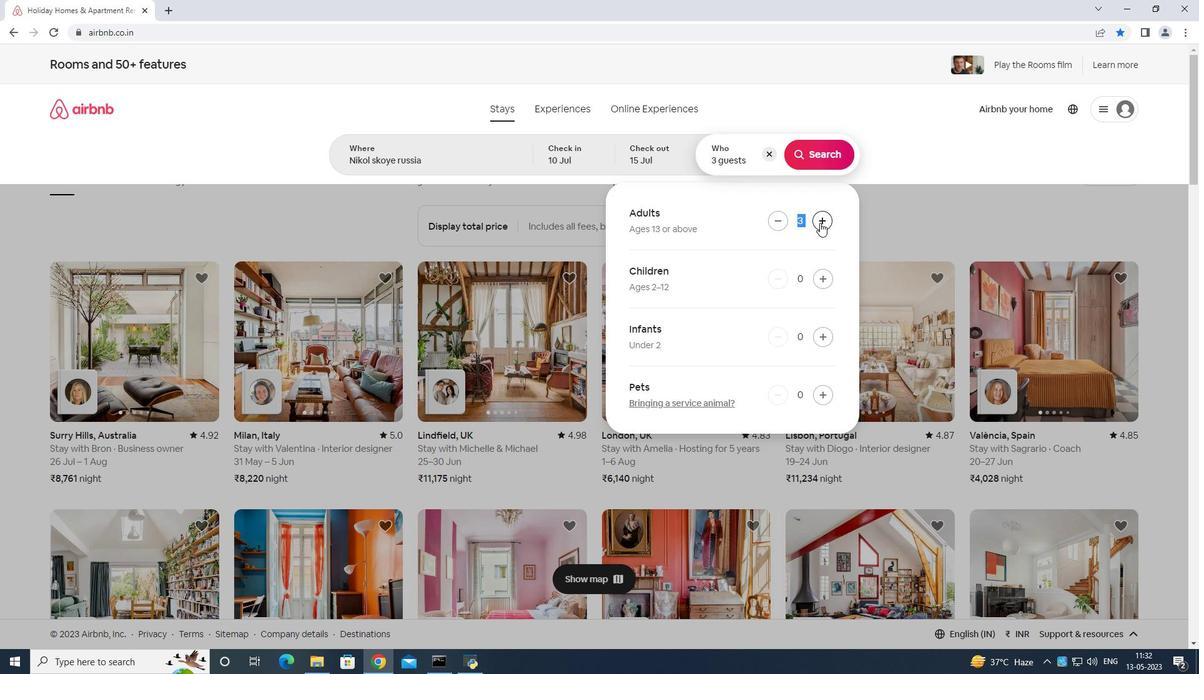 
Action: Mouse pressed left at (820, 222)
Screenshot: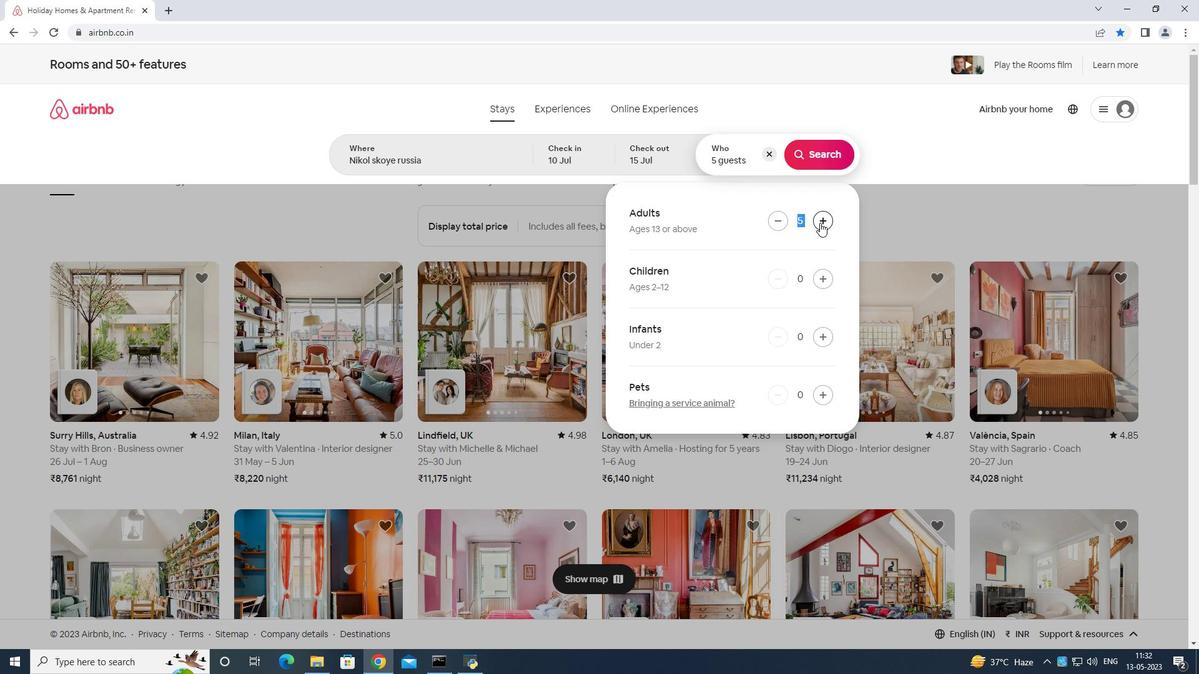 
Action: Mouse pressed left at (820, 222)
Screenshot: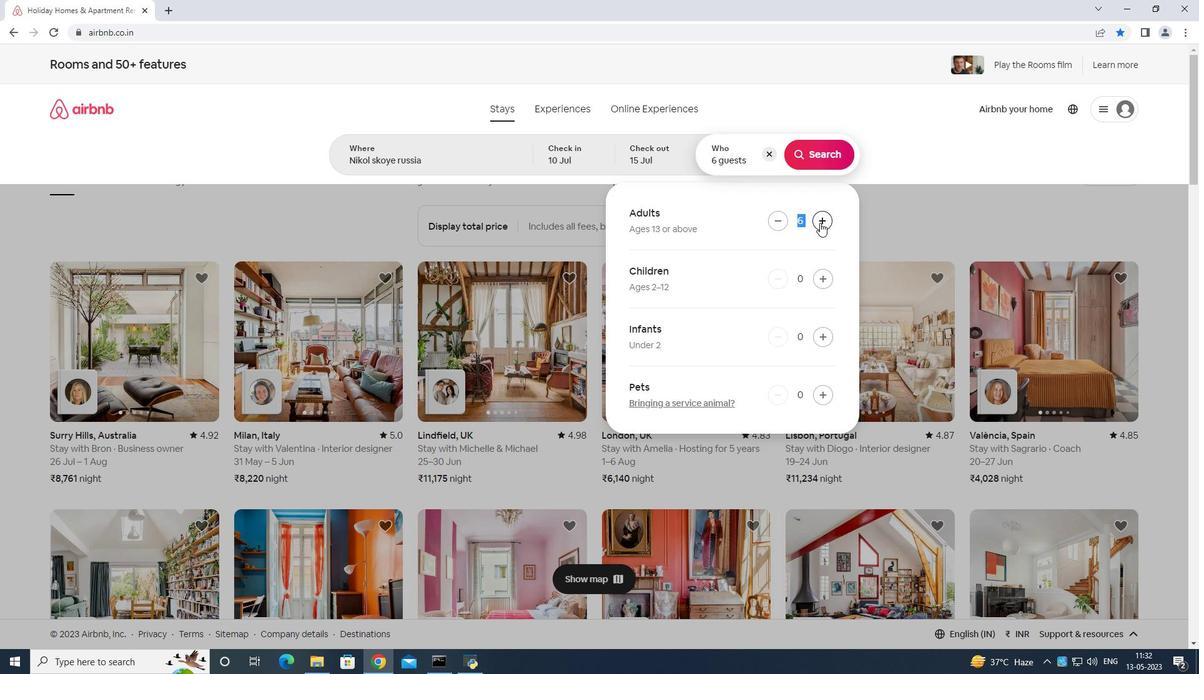 
Action: Mouse moved to (818, 146)
Screenshot: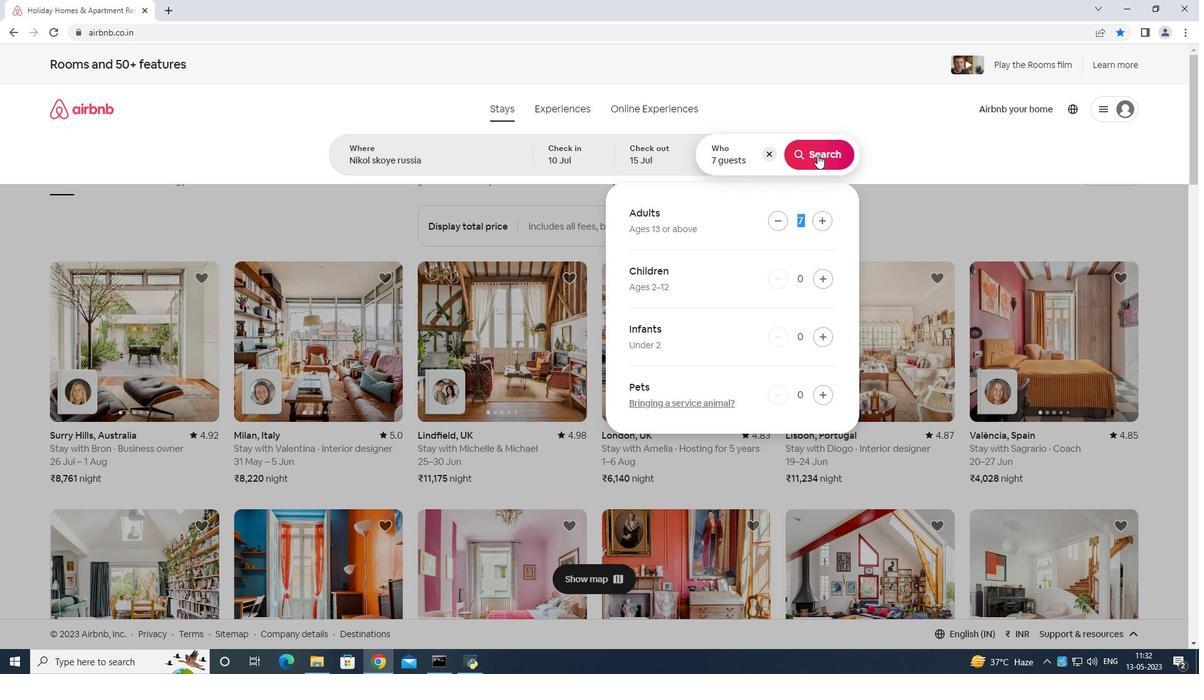 
Action: Mouse pressed left at (818, 146)
Screenshot: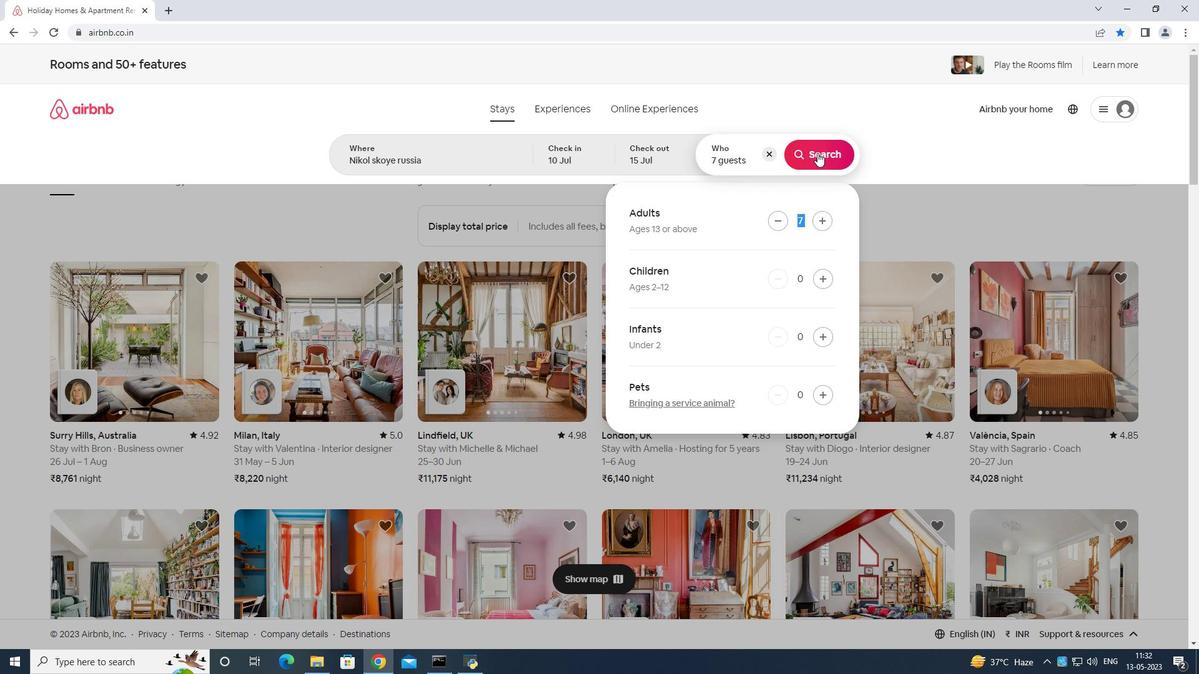 
Action: Mouse moved to (1137, 119)
Screenshot: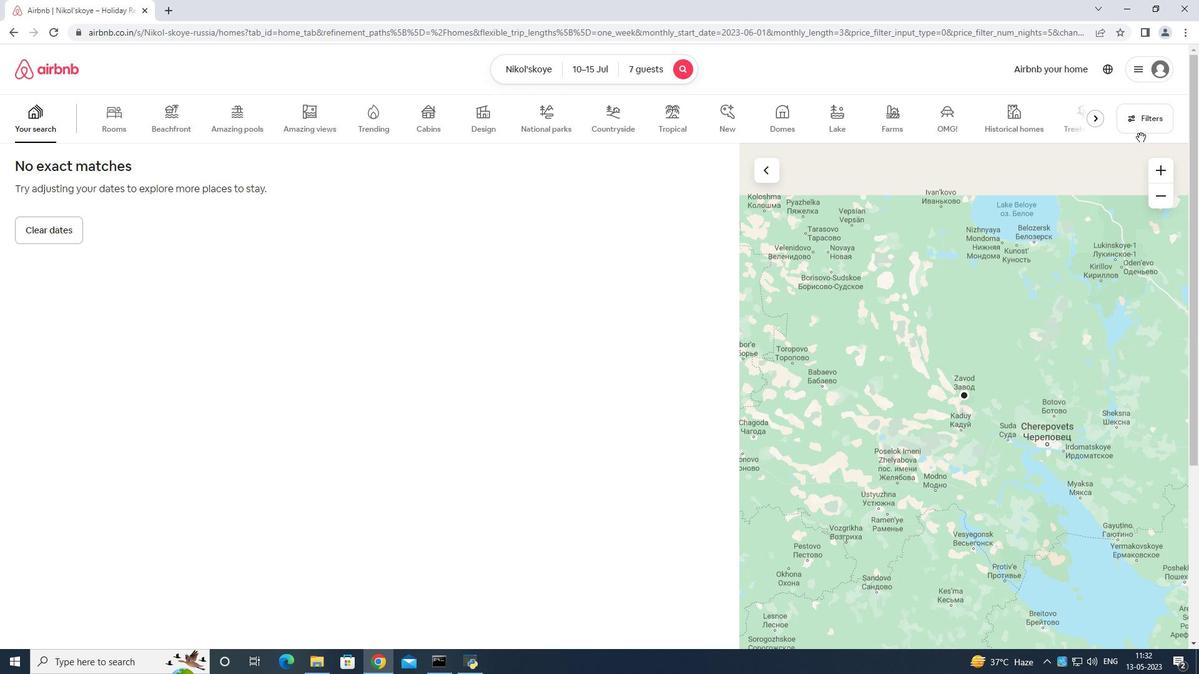 
Action: Mouse pressed left at (1137, 119)
Screenshot: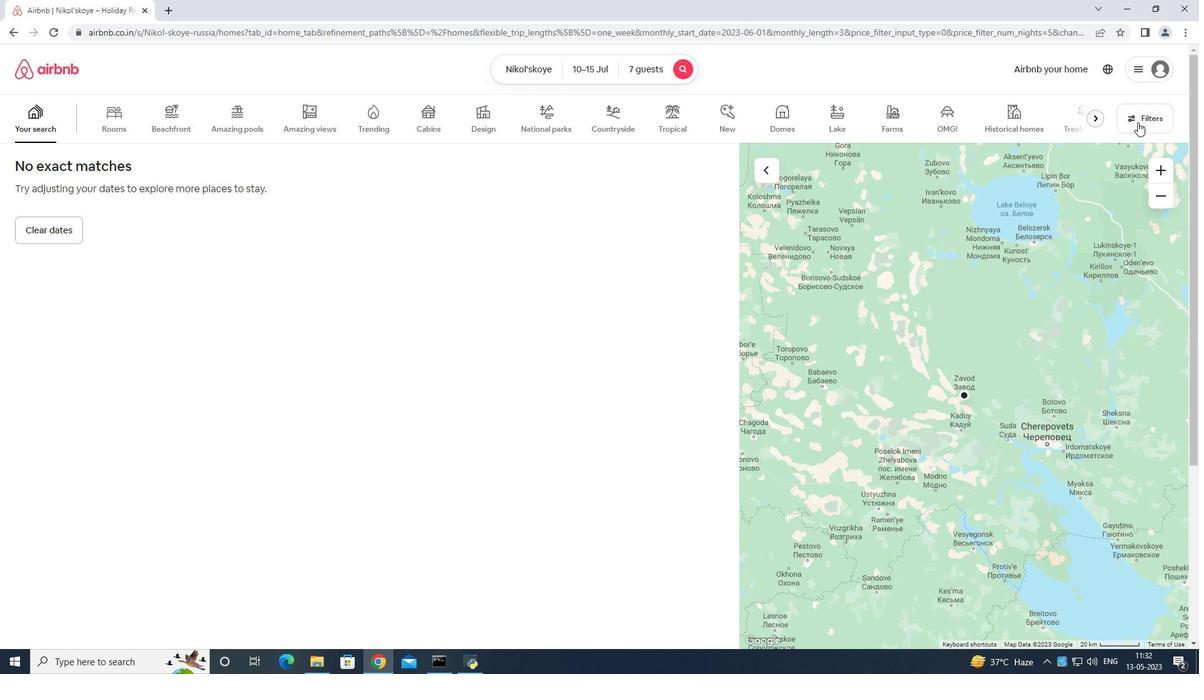 
Action: Mouse moved to (499, 425)
Screenshot: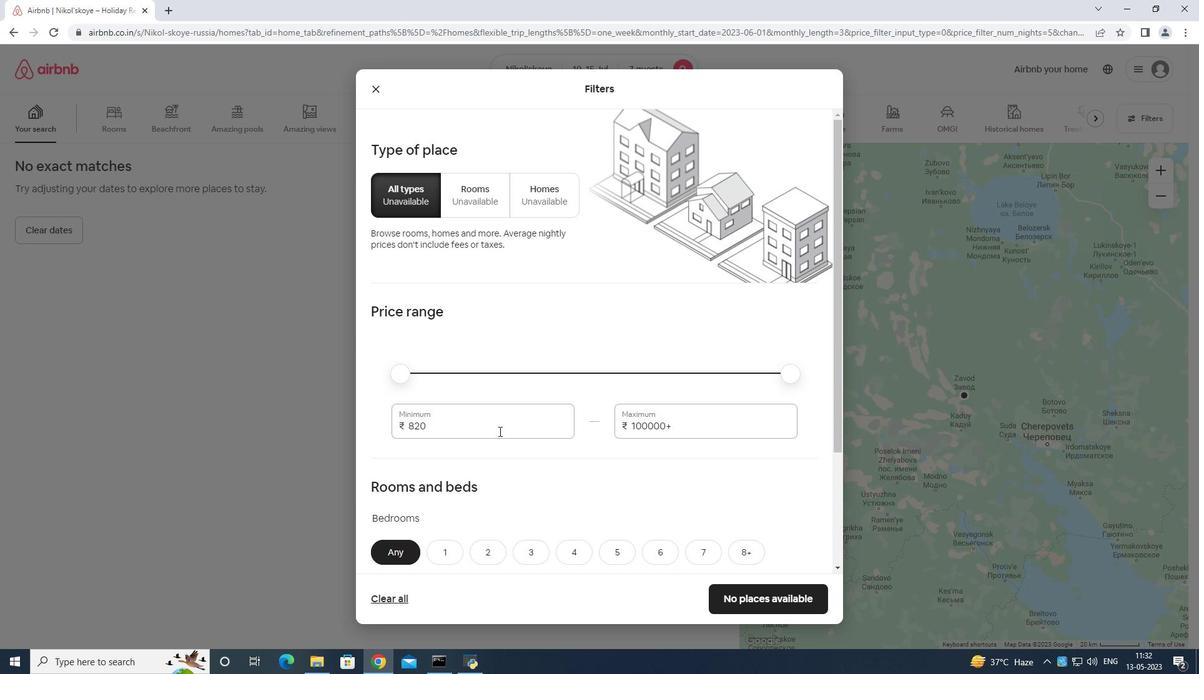 
Action: Mouse pressed left at (499, 425)
Screenshot: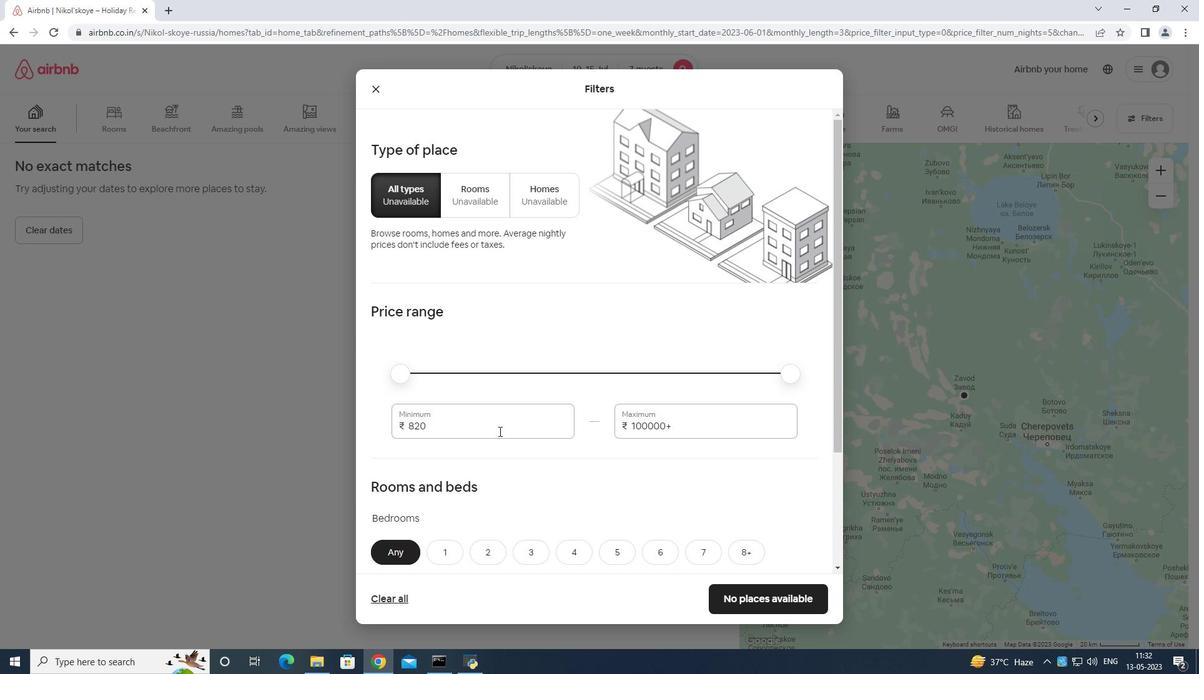 
Action: Mouse moved to (499, 422)
Screenshot: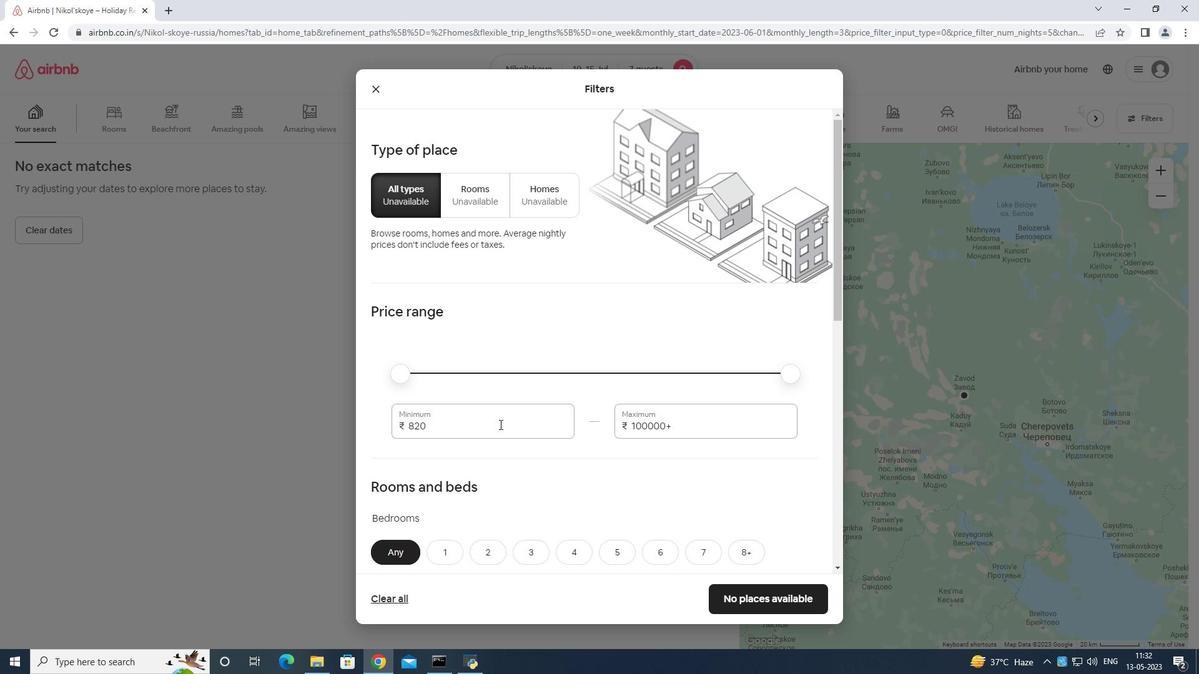 
Action: Key pressed <Key.backspace><Key.backspace><Key.backspace><Key.backspace><Key.backspace>
Screenshot: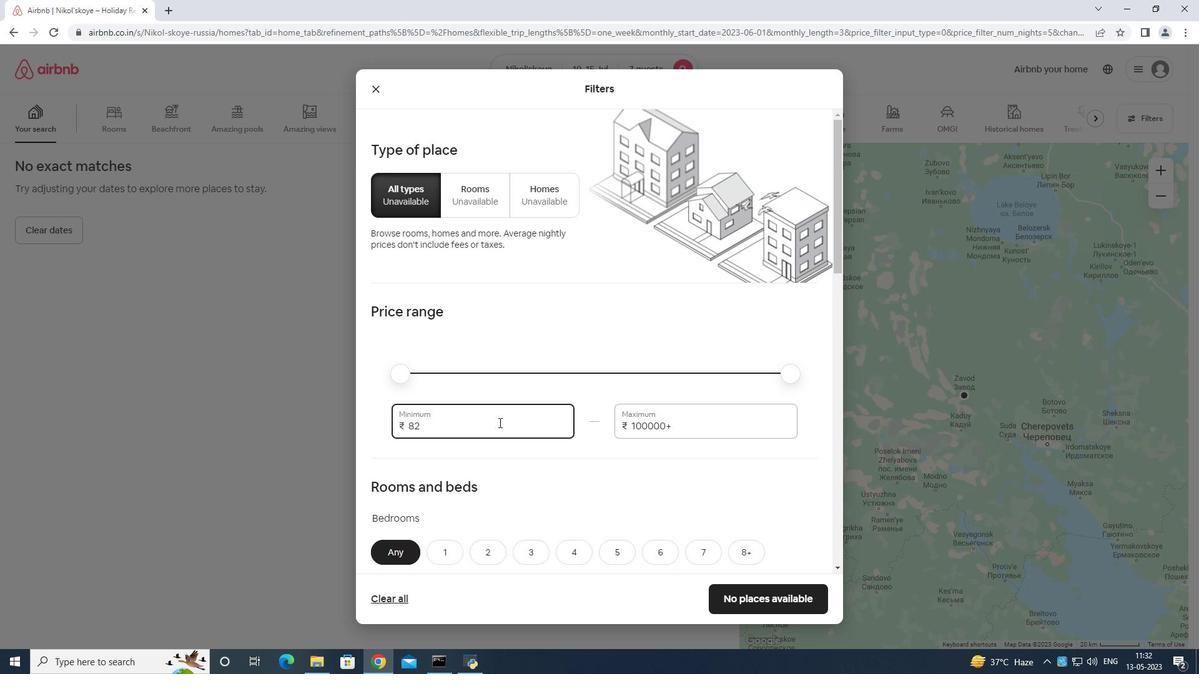 
Action: Mouse moved to (499, 422)
Screenshot: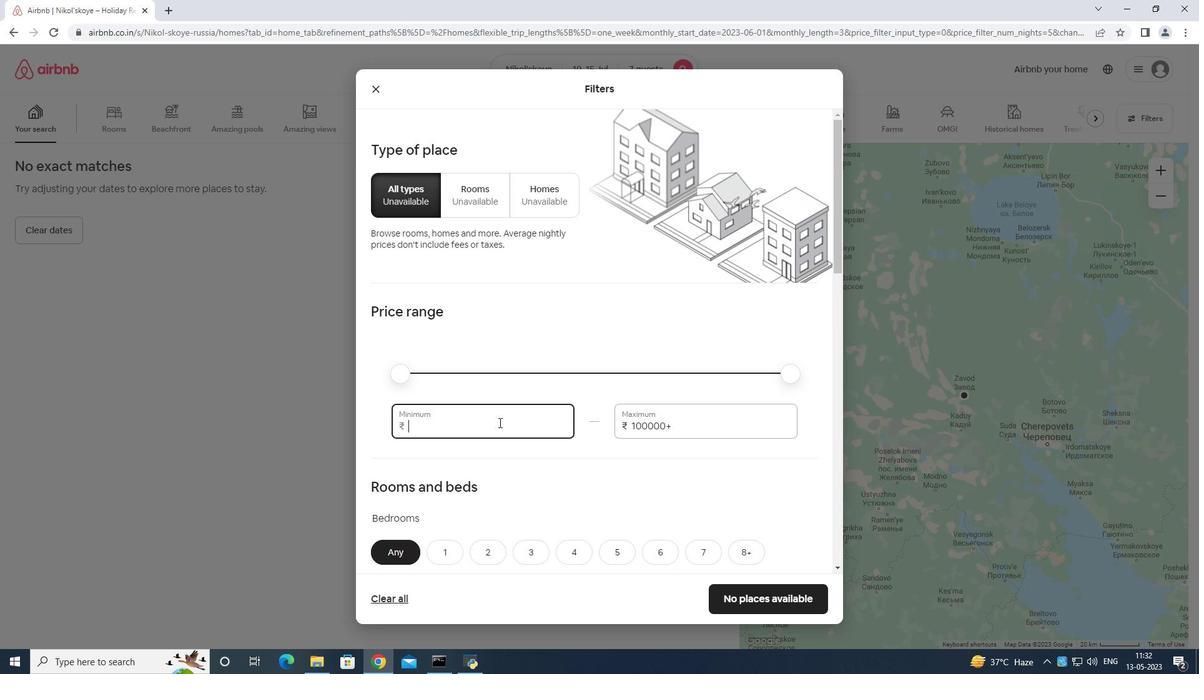 
Action: Key pressed 1
Screenshot: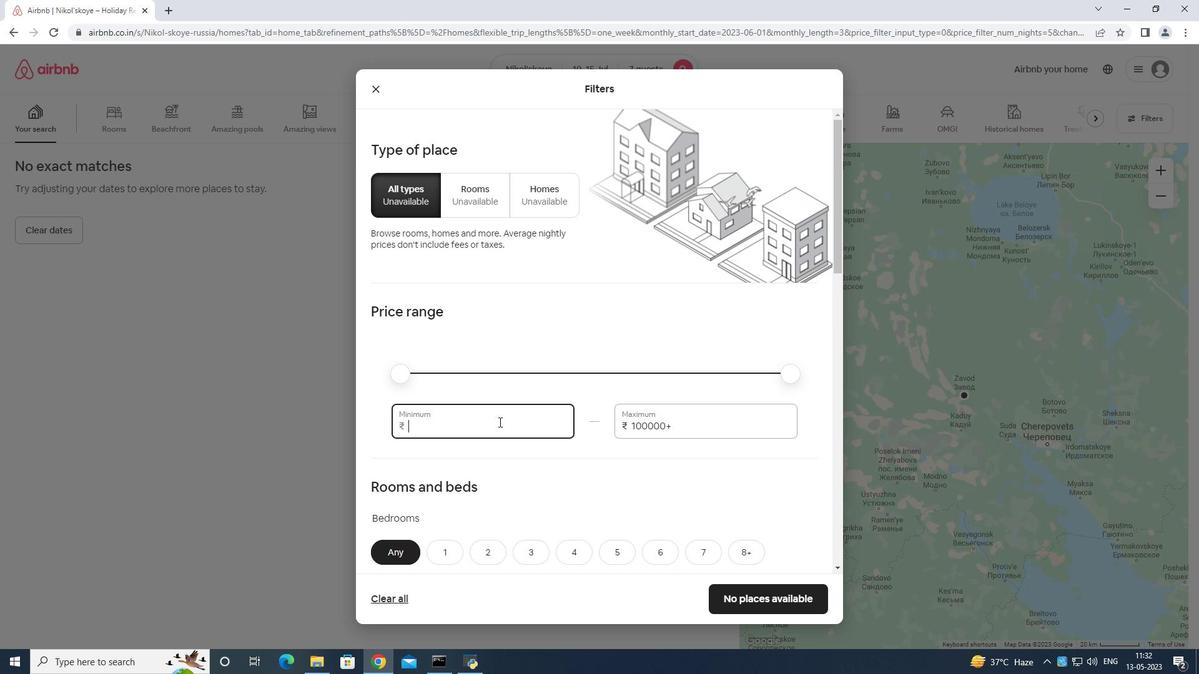 
Action: Mouse moved to (500, 421)
Screenshot: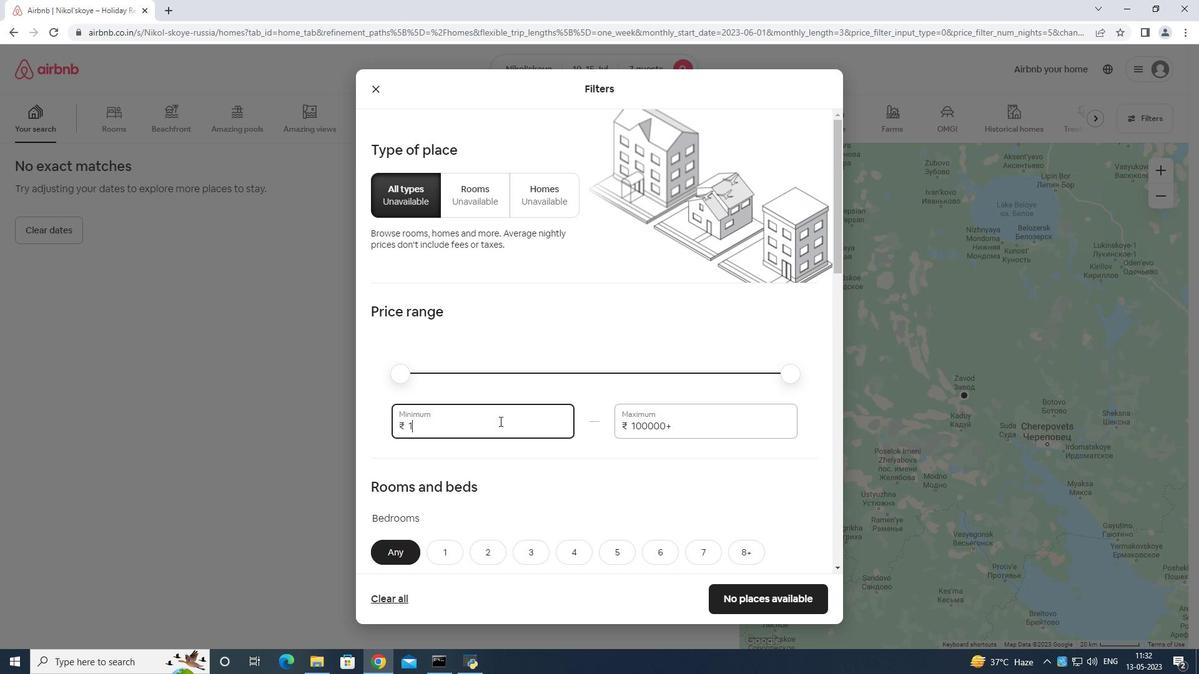 
Action: Key pressed 000
Screenshot: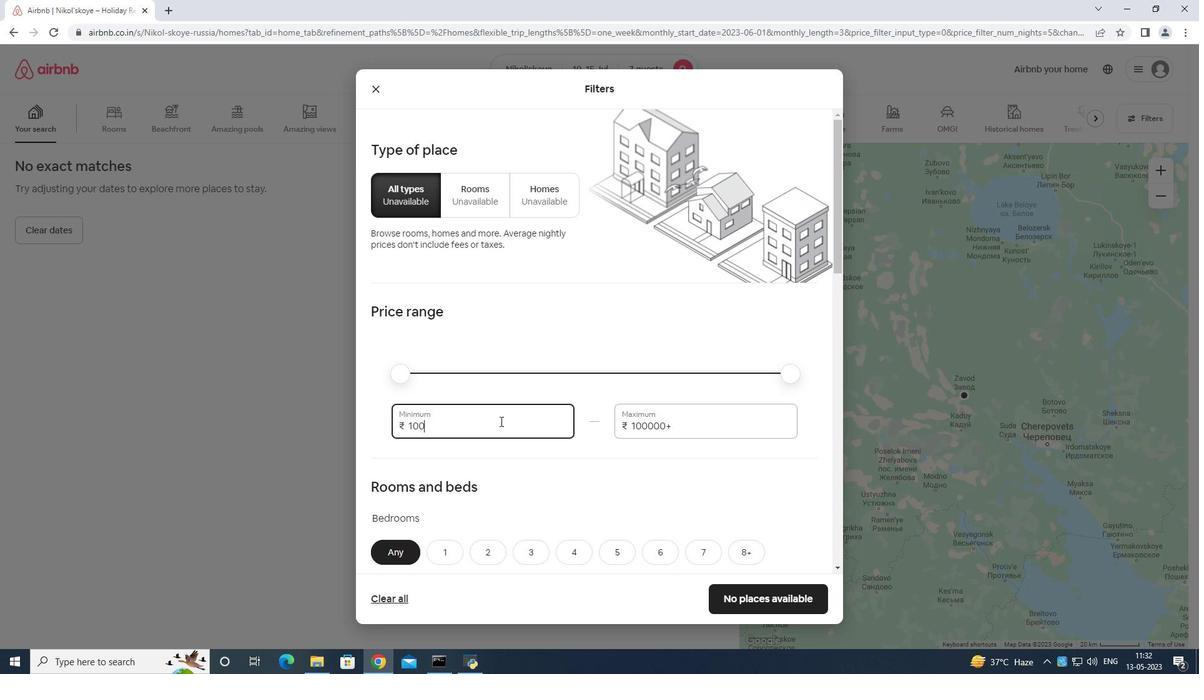 
Action: Mouse moved to (501, 420)
Screenshot: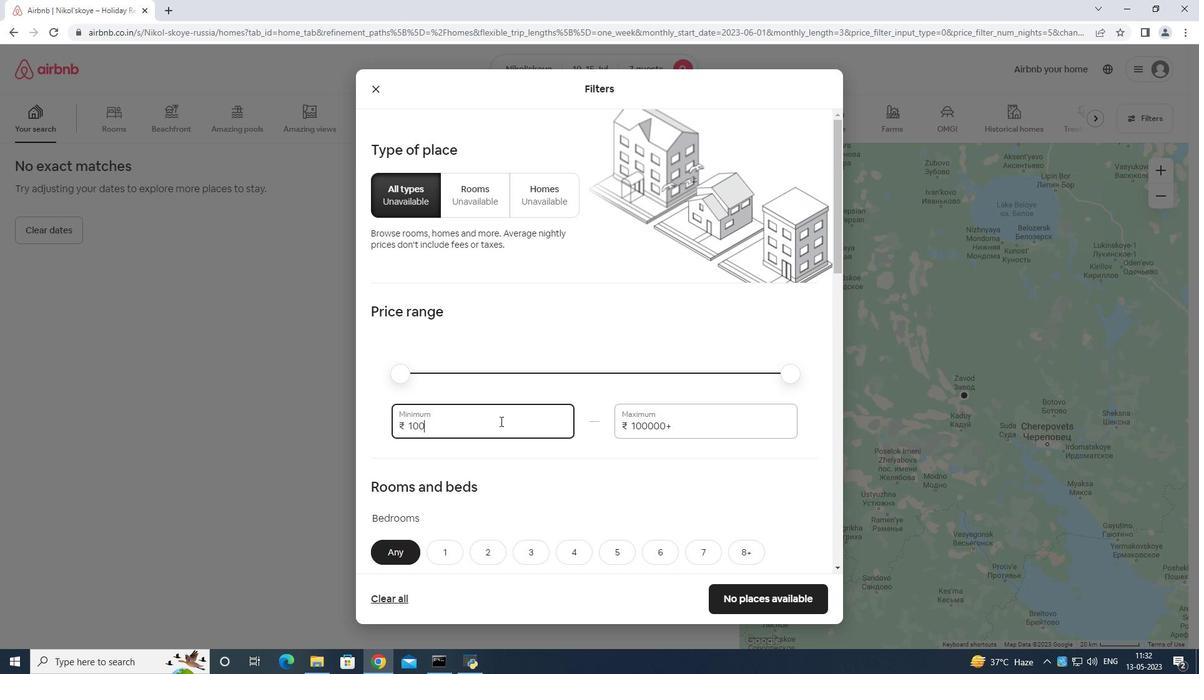 
Action: Key pressed 0
Screenshot: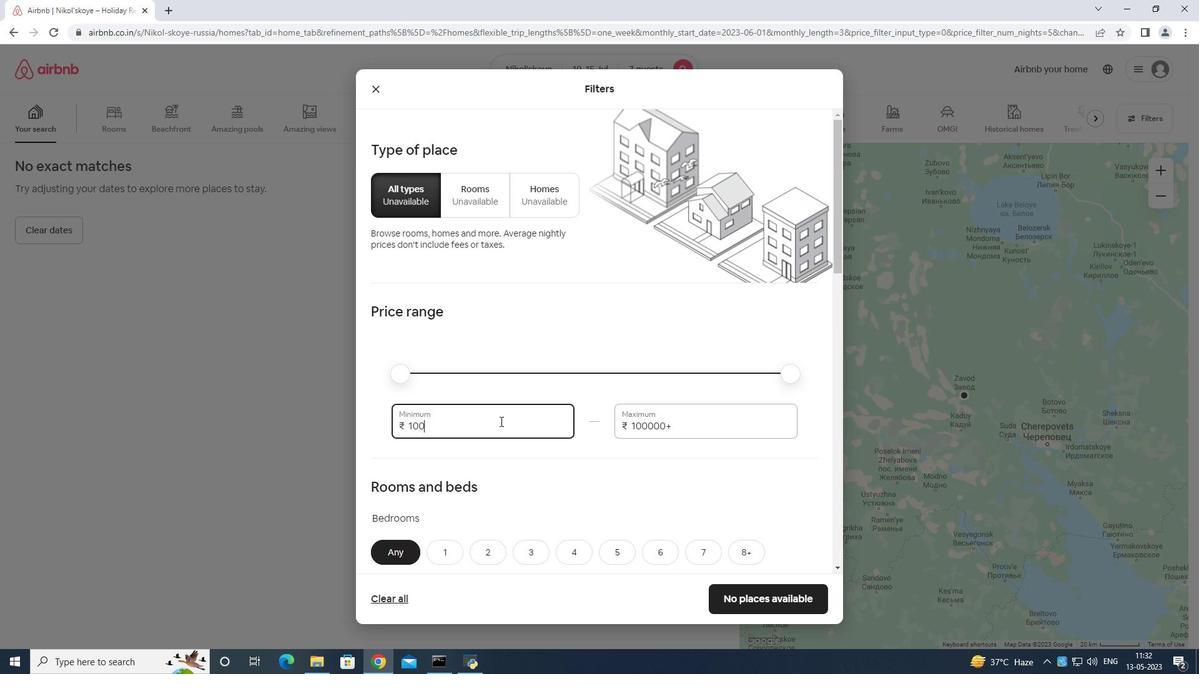 
Action: Mouse moved to (702, 422)
Screenshot: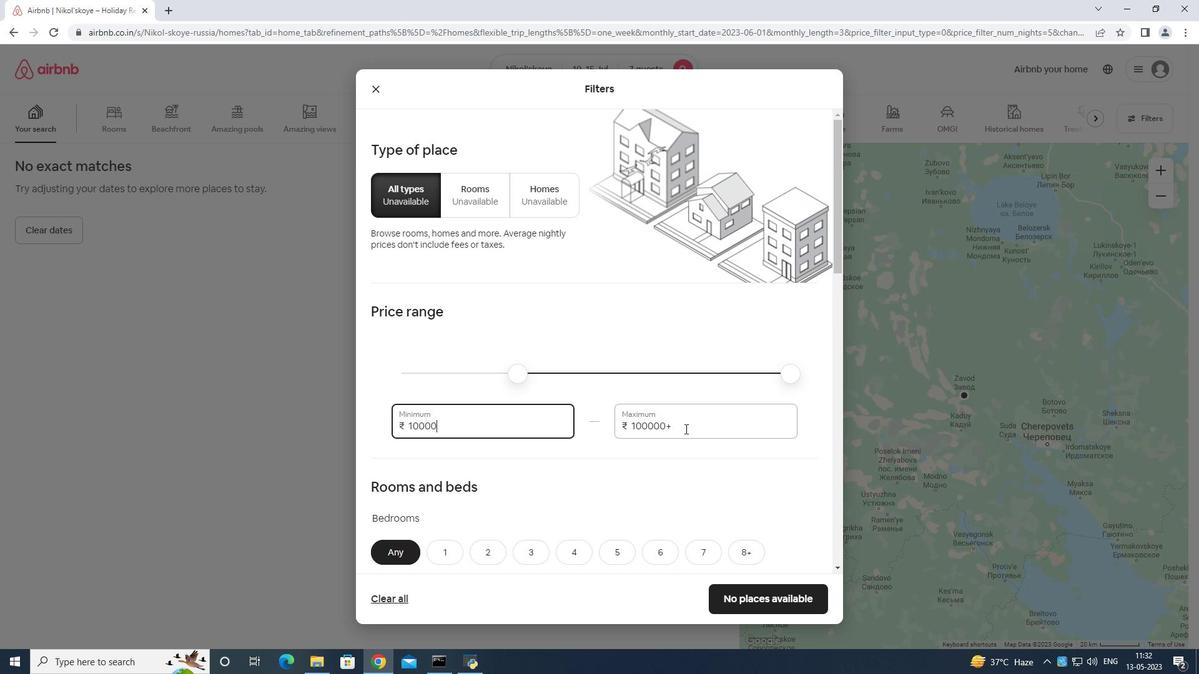 
Action: Mouse pressed left at (702, 422)
Screenshot: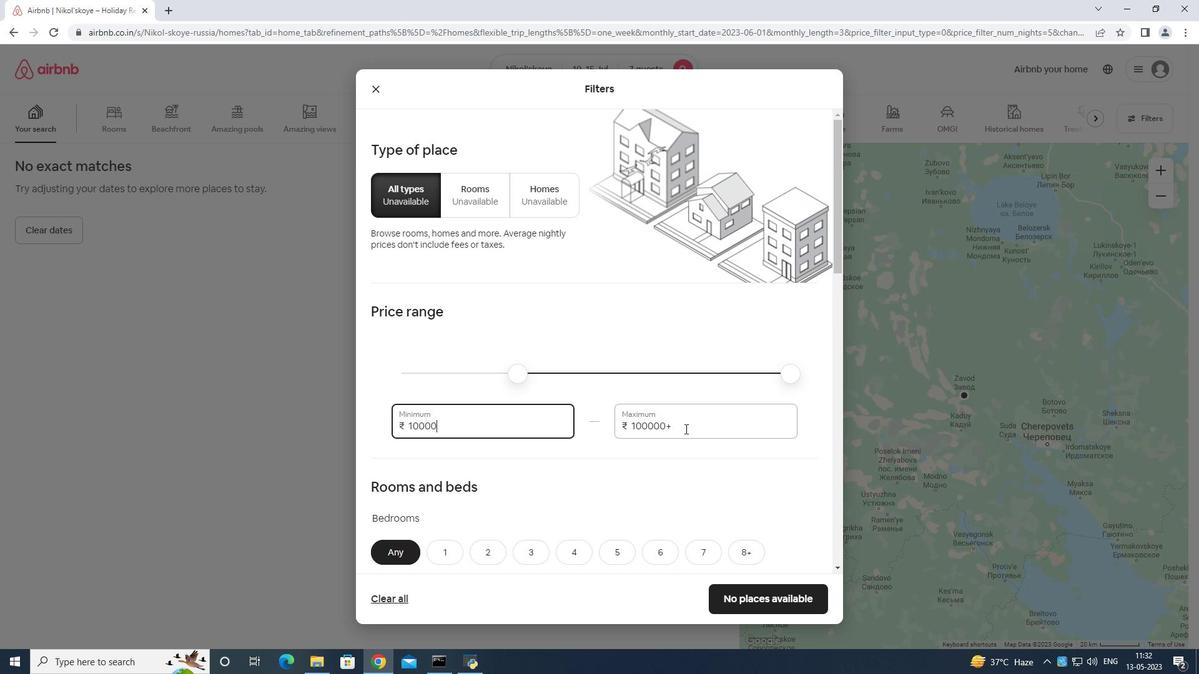 
Action: Mouse moved to (698, 421)
Screenshot: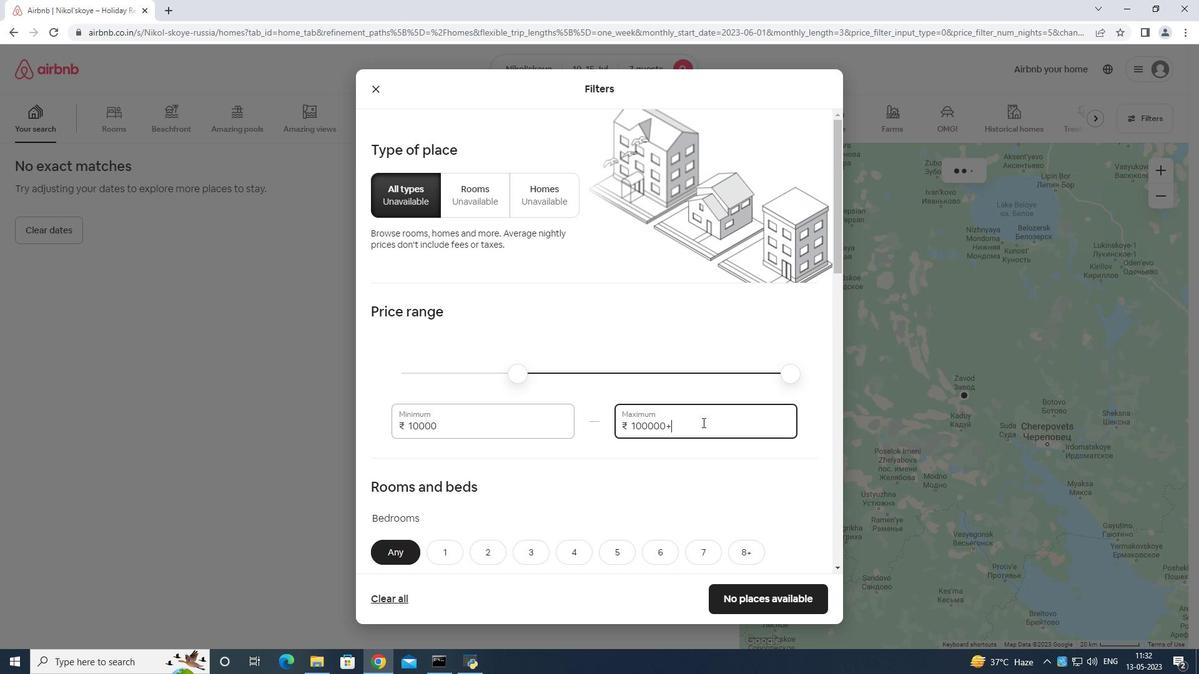 
Action: Key pressed <Key.backspace>
Screenshot: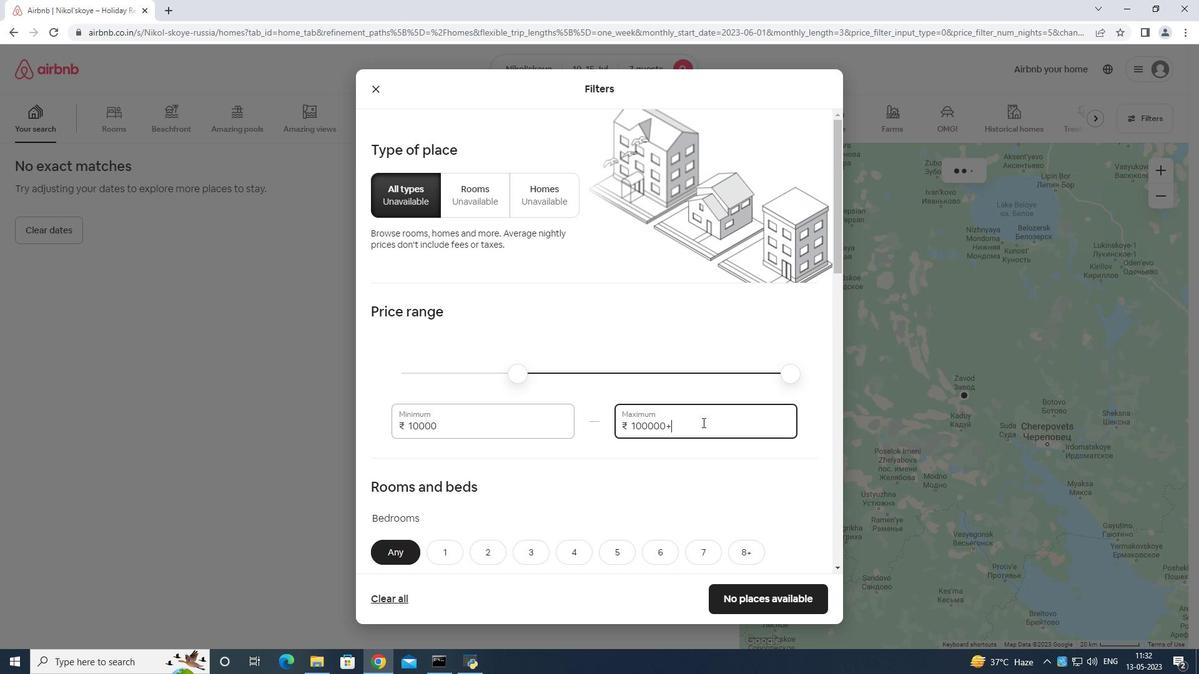 
Action: Mouse moved to (692, 419)
Screenshot: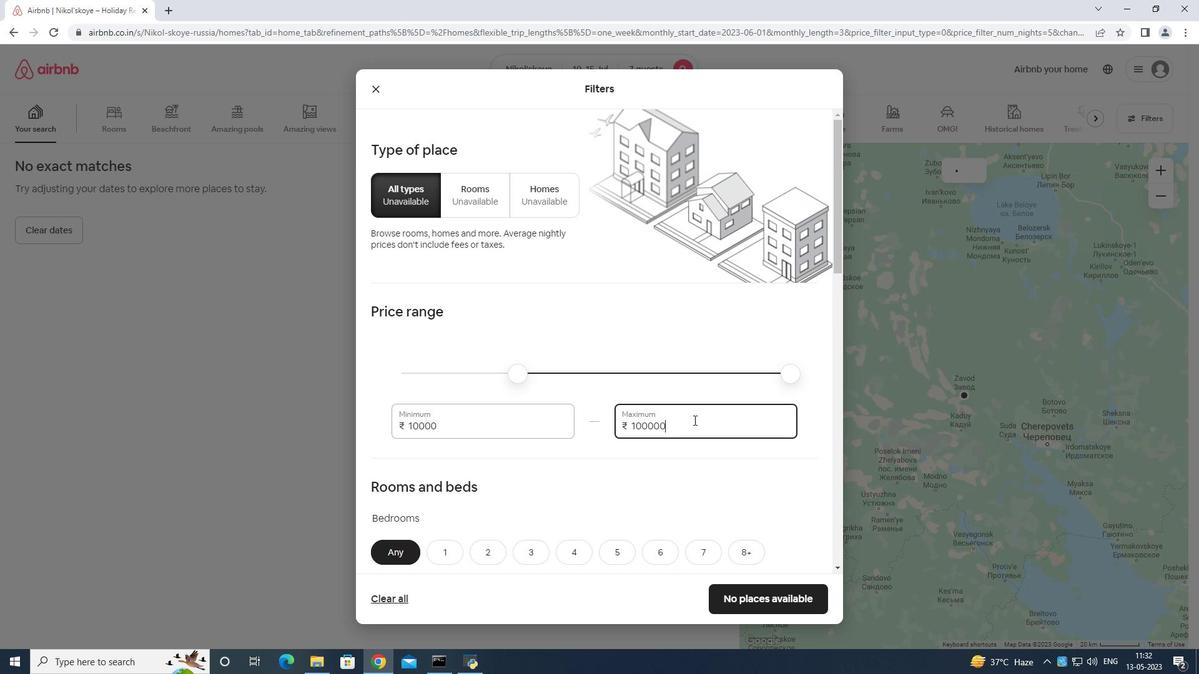 
Action: Key pressed <Key.backspace><Key.backspace><Key.backspace>
Screenshot: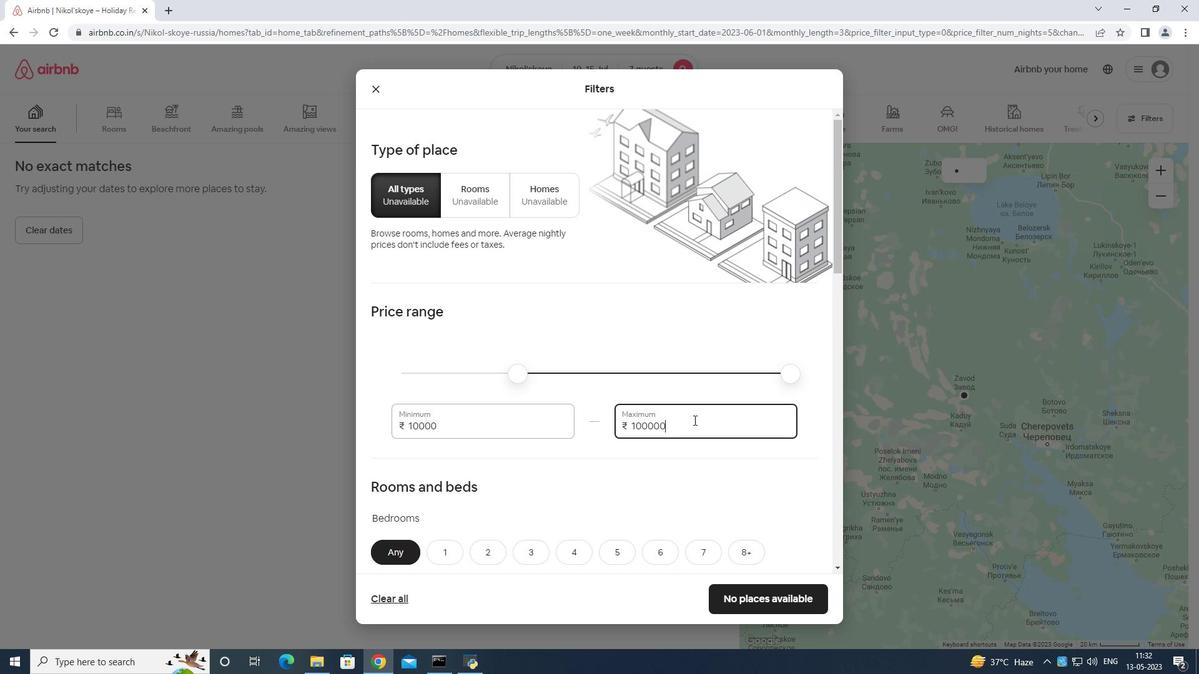 
Action: Mouse moved to (692, 419)
Screenshot: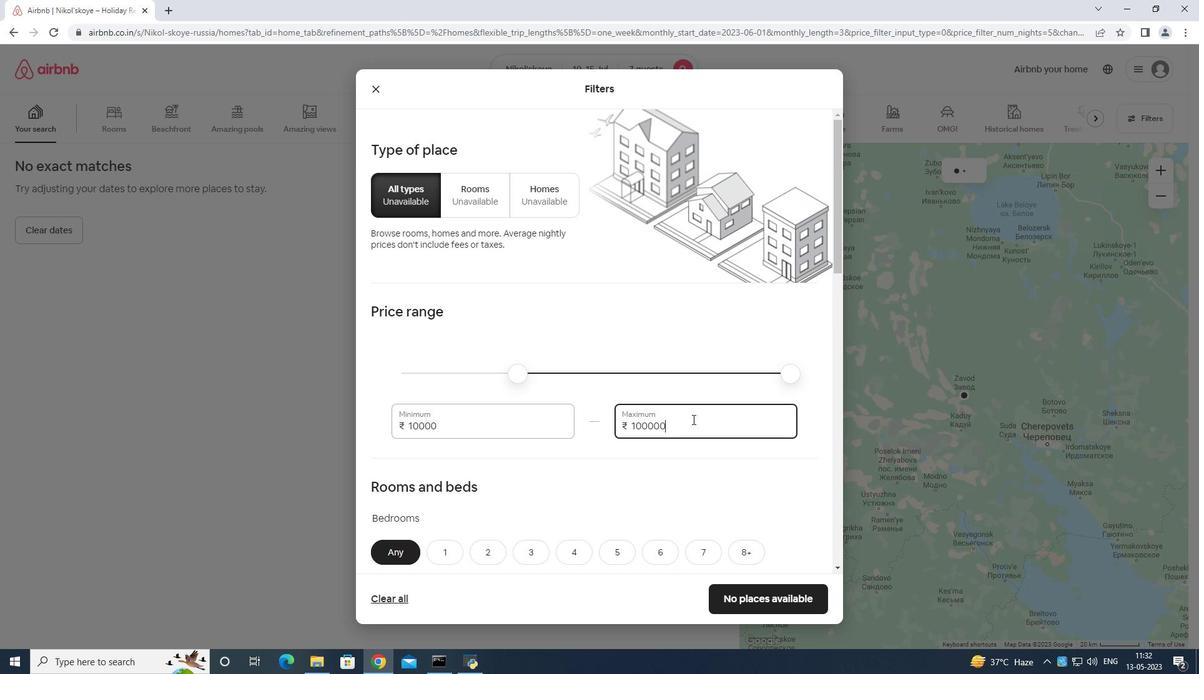 
Action: Key pressed <Key.backspace><Key.backspace>
Screenshot: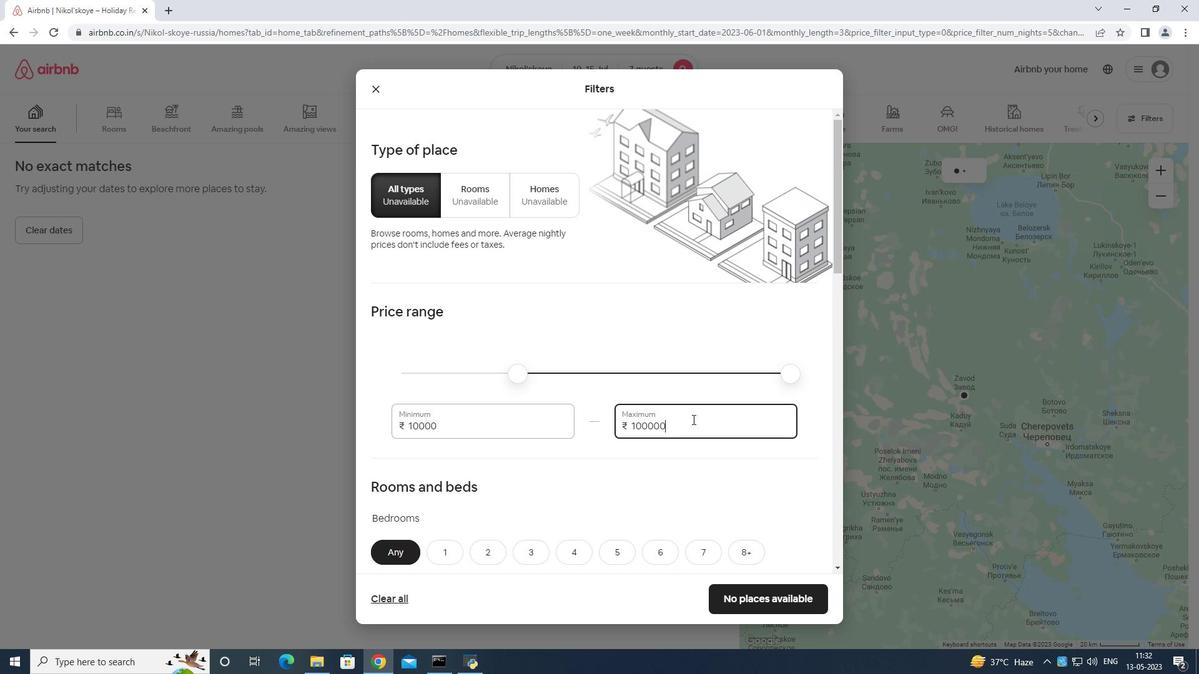 
Action: Mouse moved to (692, 419)
Screenshot: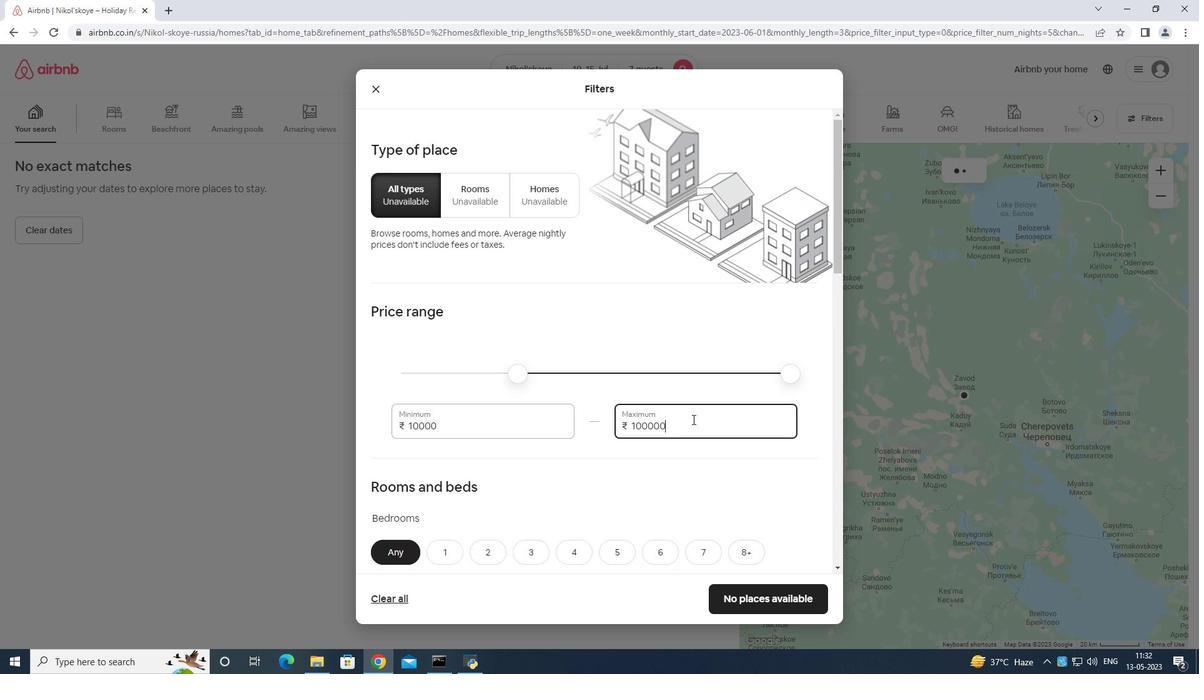 
Action: Key pressed <Key.backspace>
Screenshot: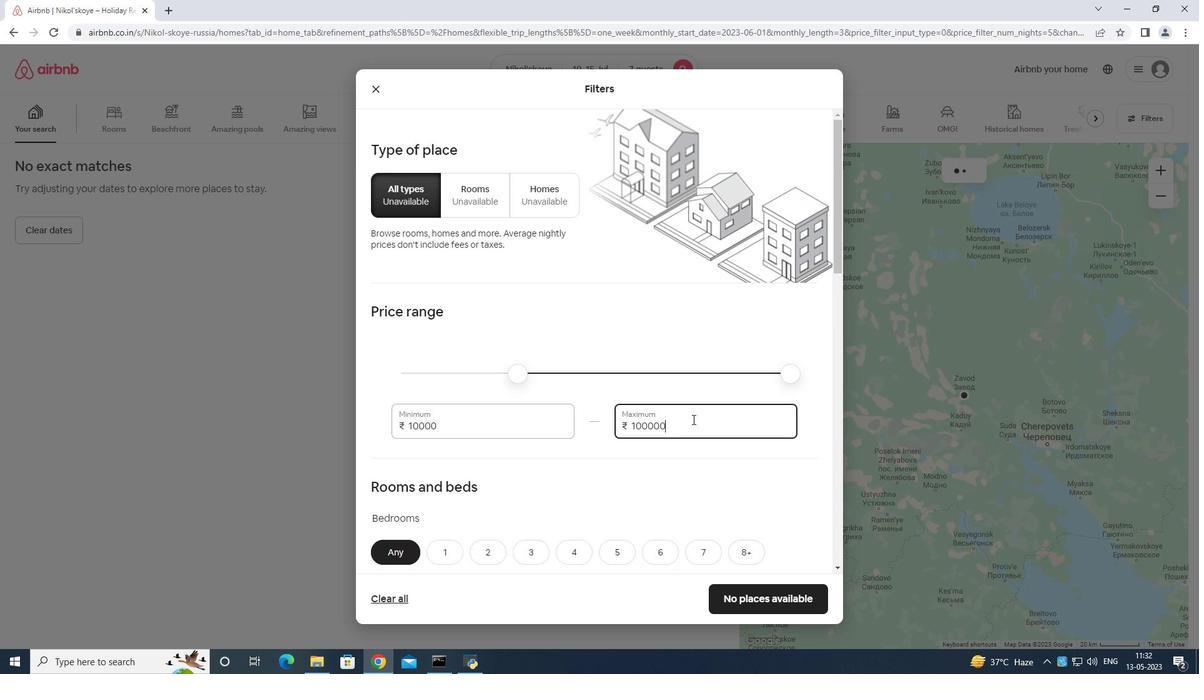 
Action: Mouse moved to (691, 419)
Screenshot: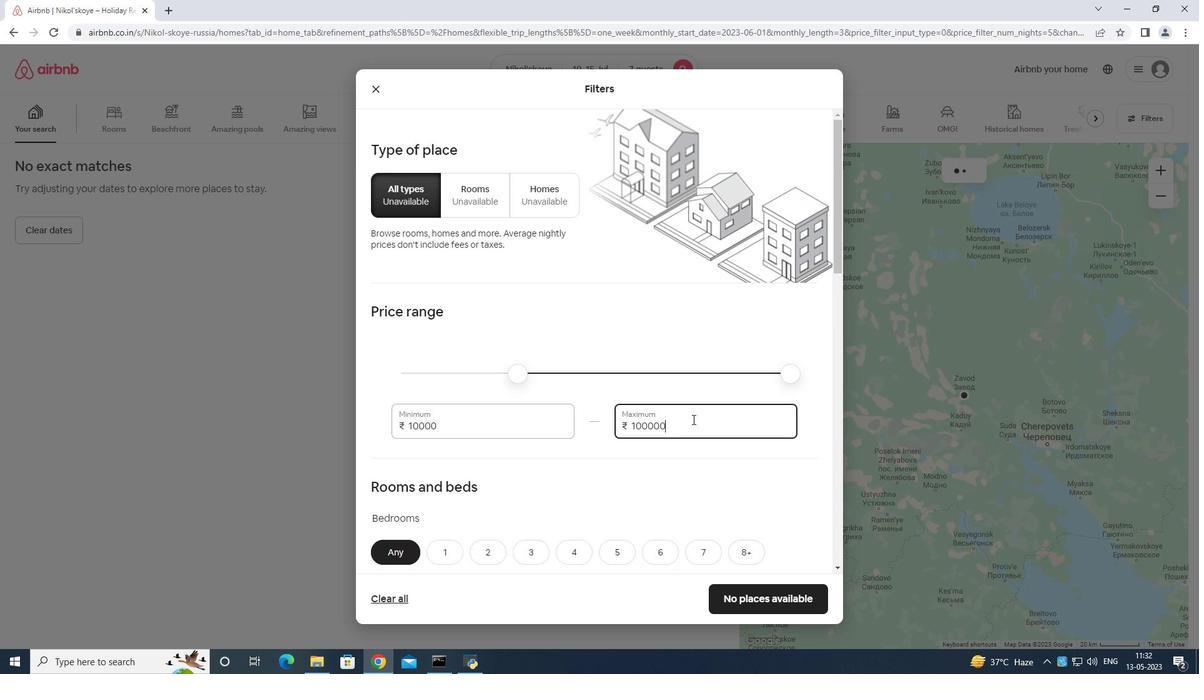
Action: Key pressed <Key.backspace><Key.backspace>
Screenshot: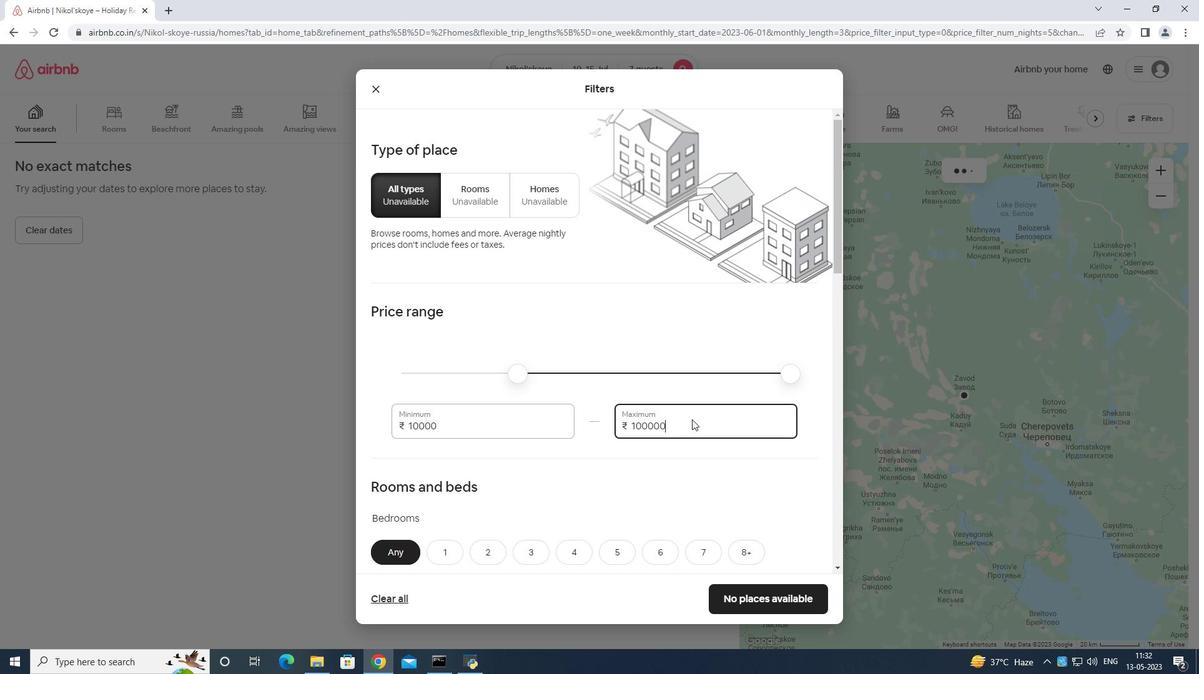 
Action: Mouse moved to (690, 419)
Screenshot: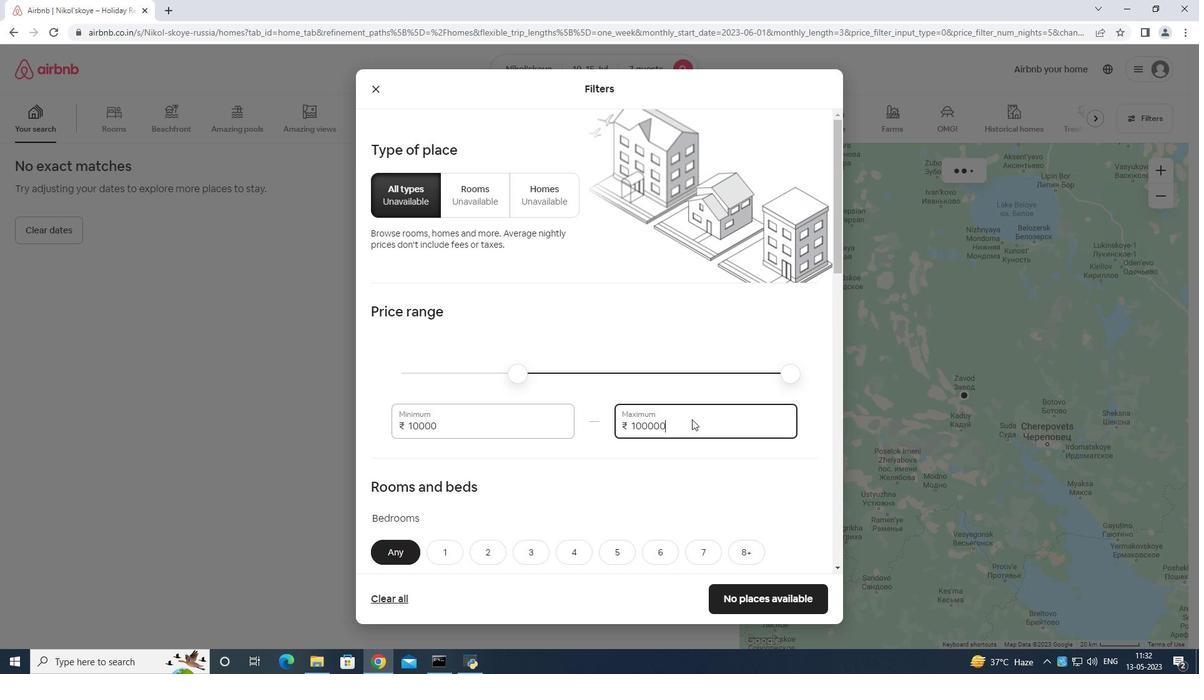 
Action: Key pressed <Key.backspace>
Screenshot: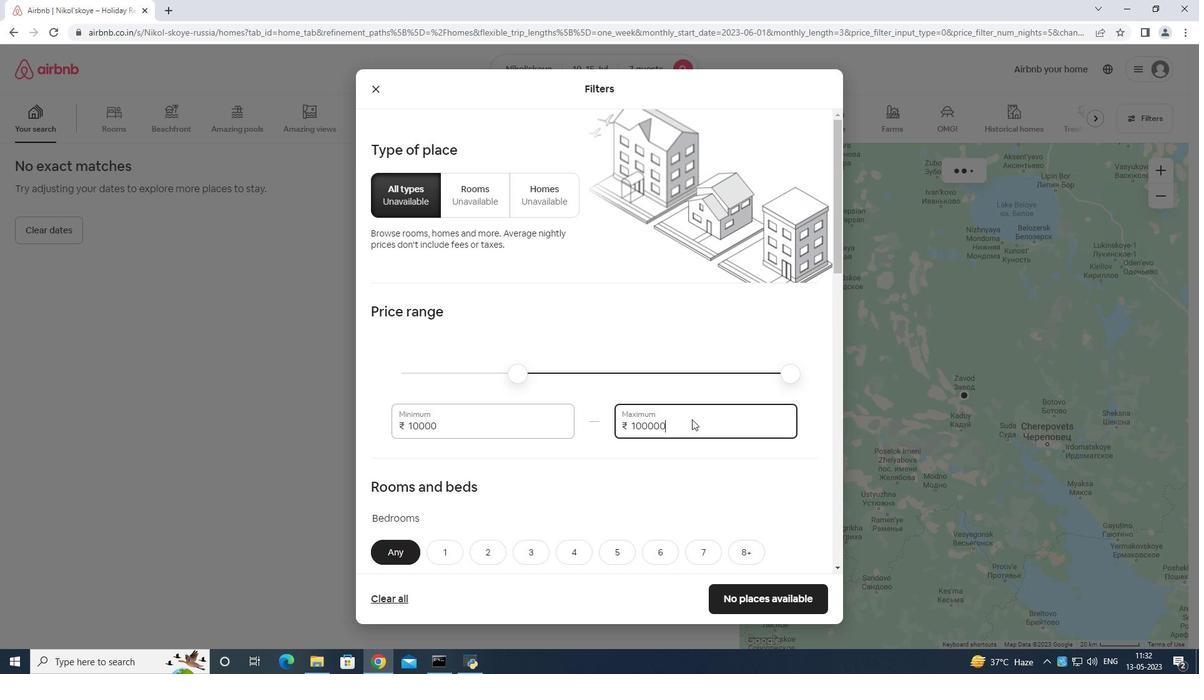 
Action: Mouse moved to (690, 419)
Screenshot: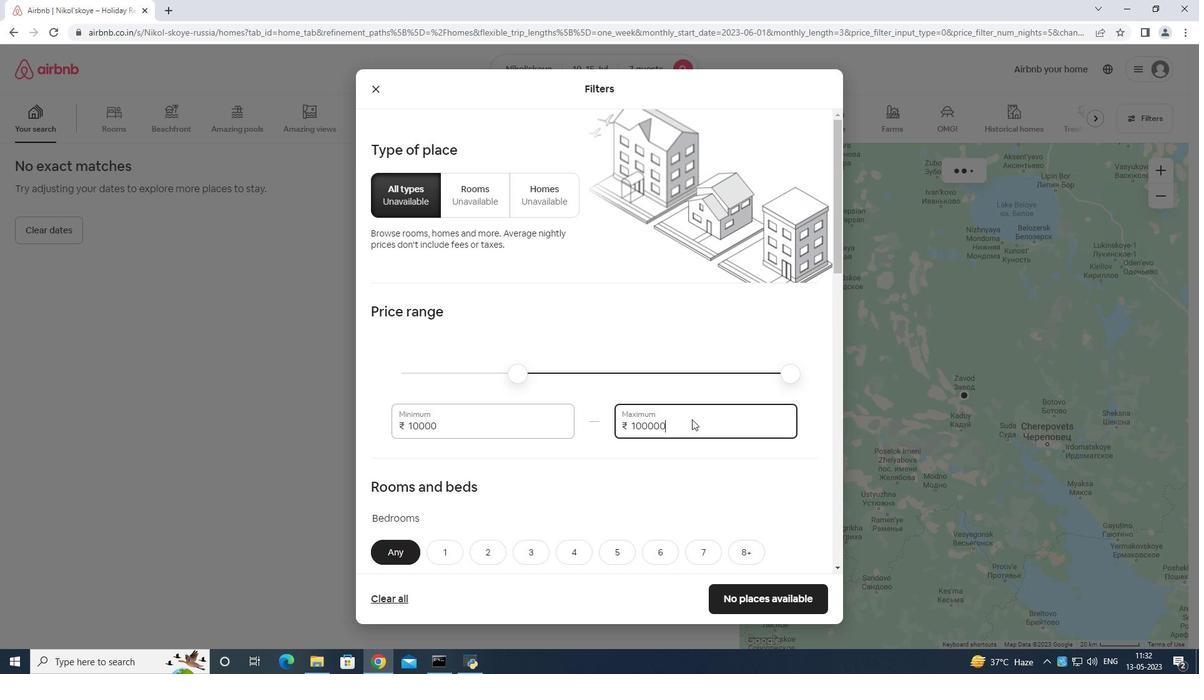 
Action: Key pressed <Key.backspace><Key.backspace><Key.backspace><Key.backspace>
Screenshot: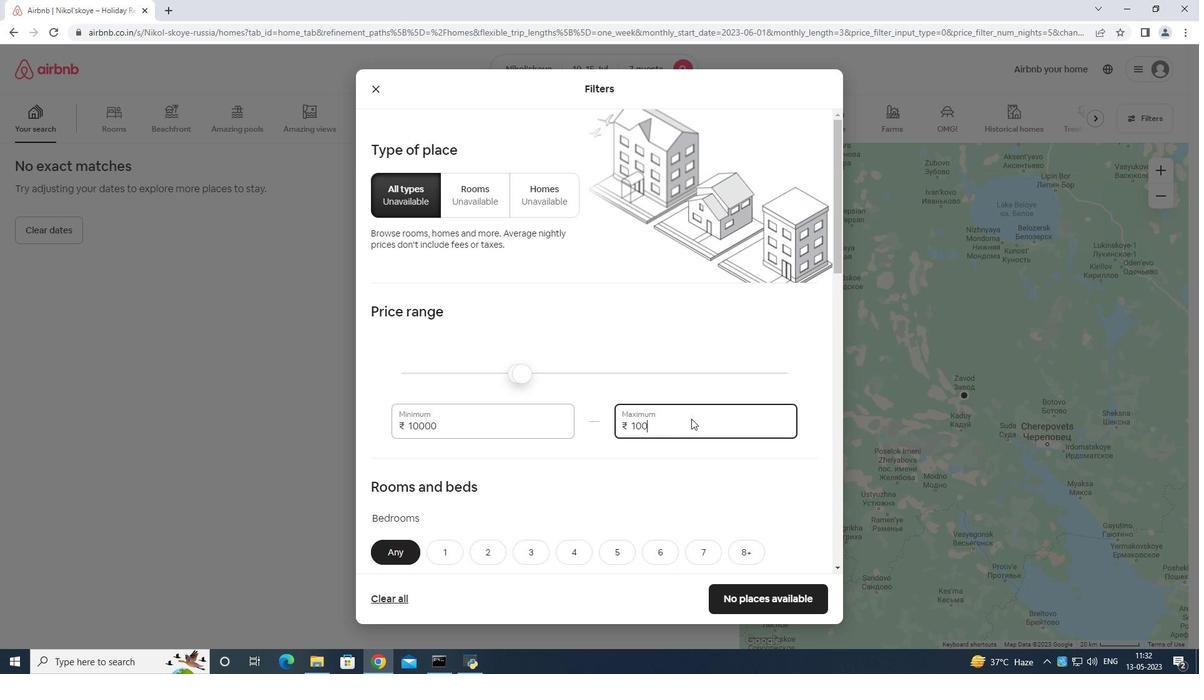 
Action: Mouse moved to (690, 418)
Screenshot: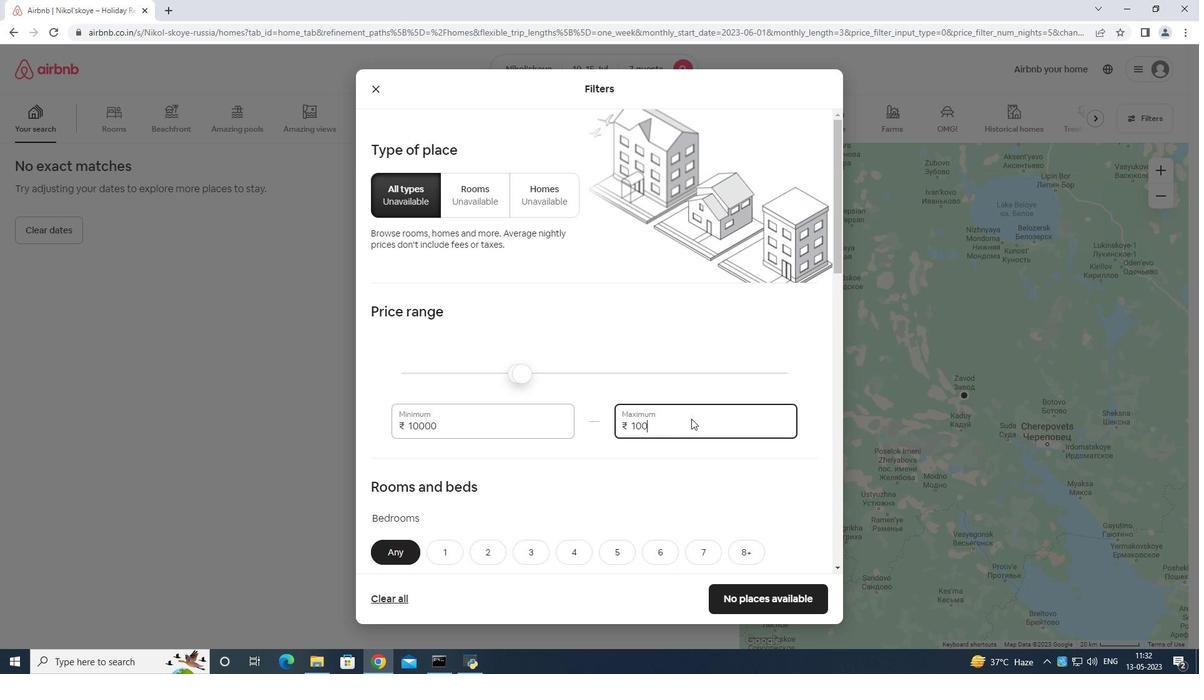 
Action: Key pressed <Key.backspace>
Screenshot: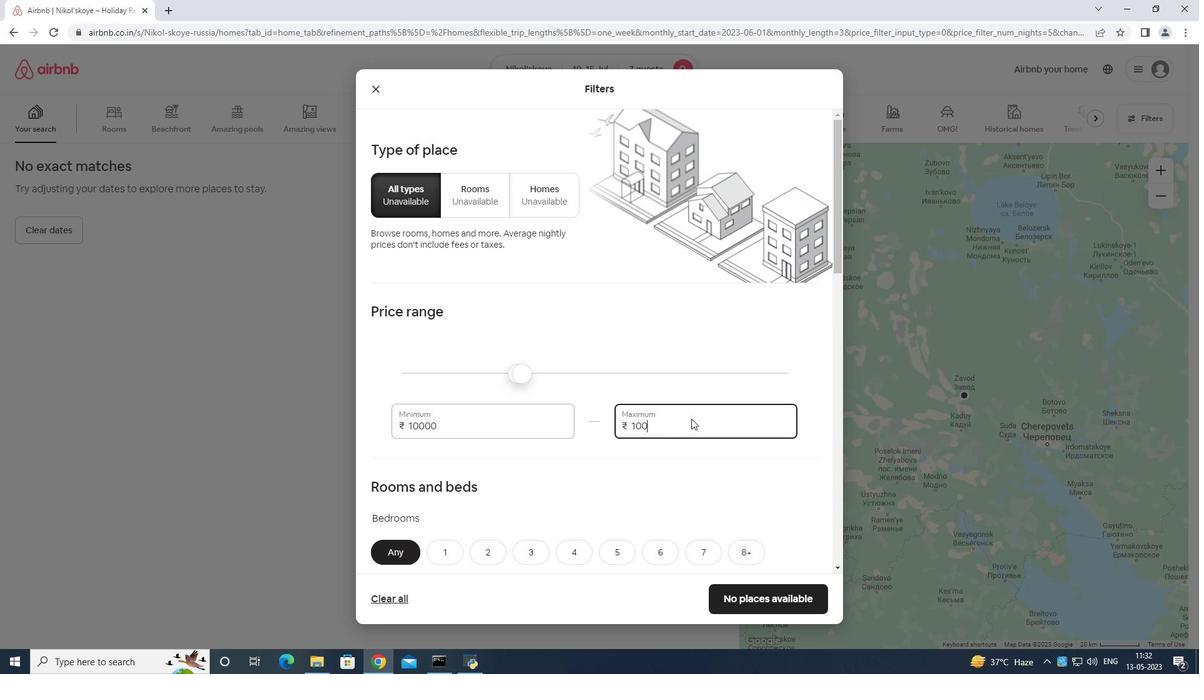 
Action: Mouse moved to (689, 417)
Screenshot: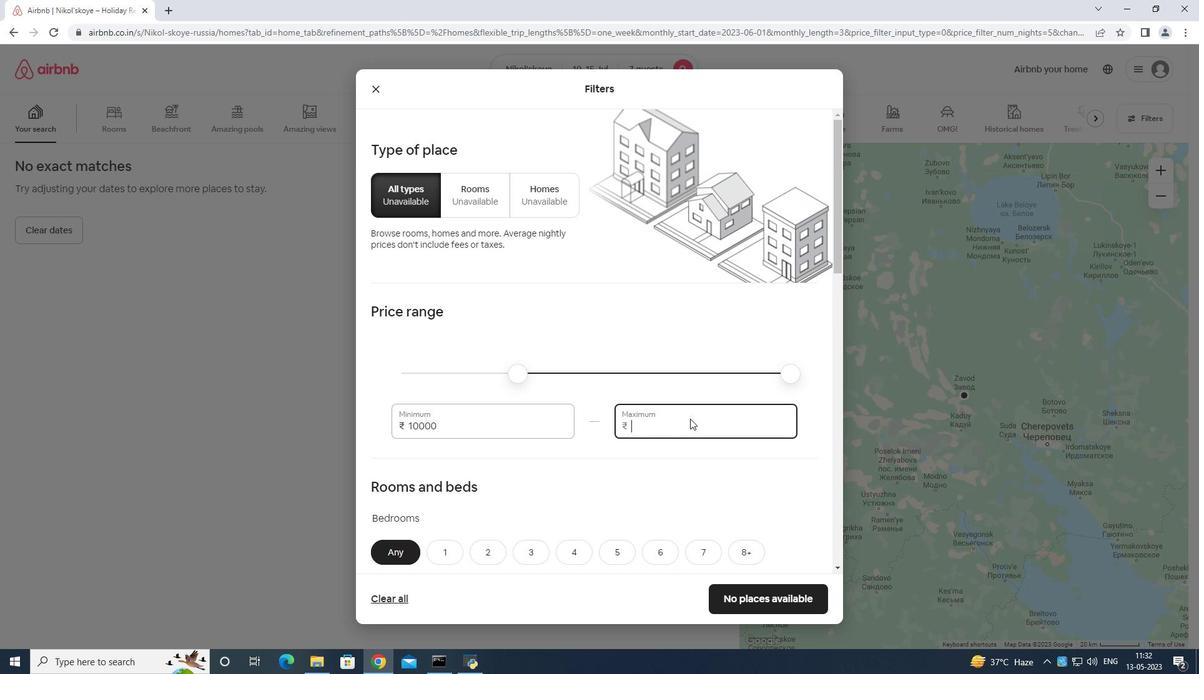 
Action: Key pressed 1
Screenshot: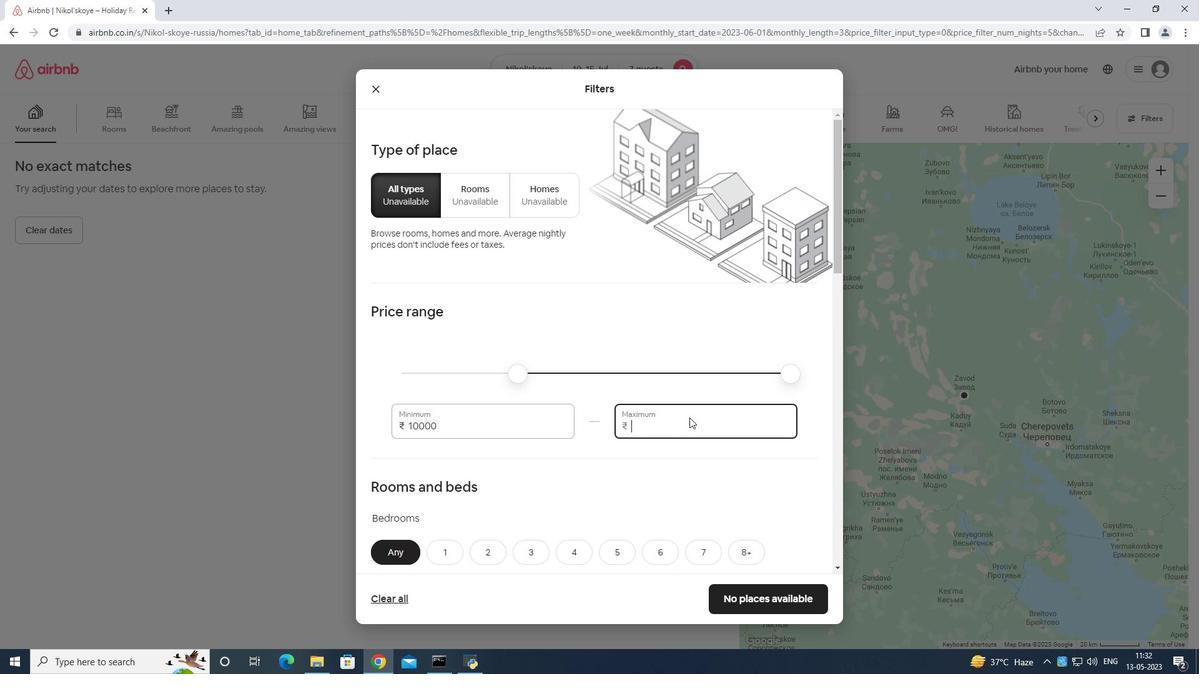 
Action: Mouse moved to (688, 417)
Screenshot: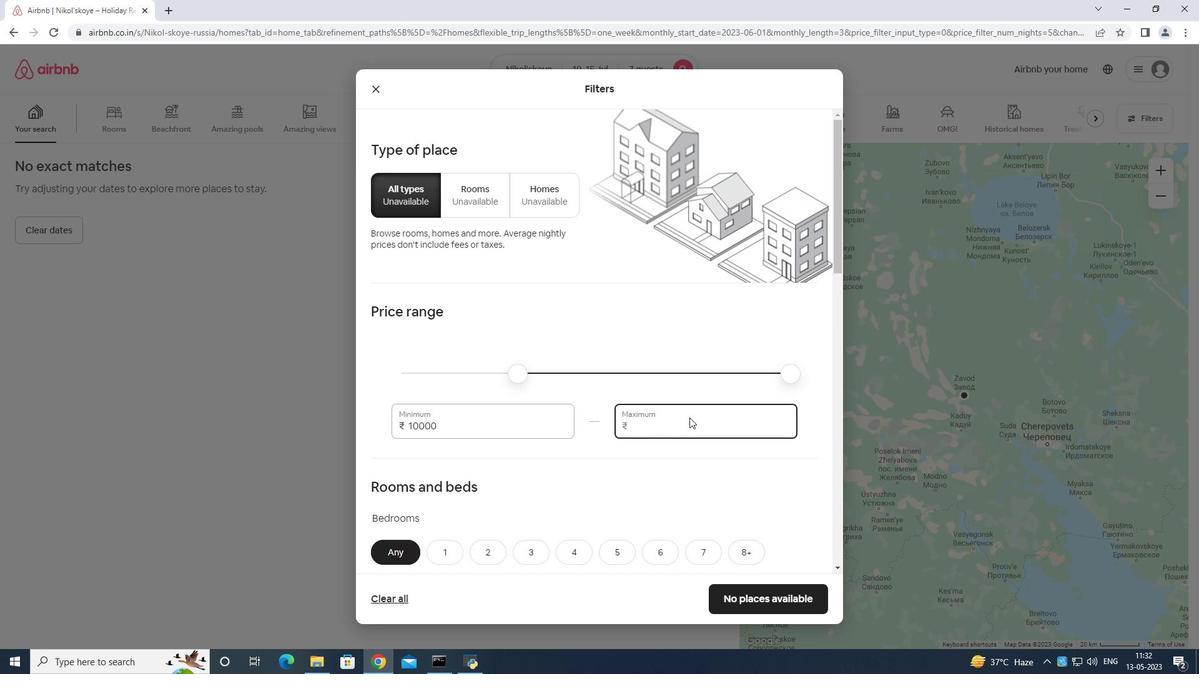 
Action: Key pressed 5
Screenshot: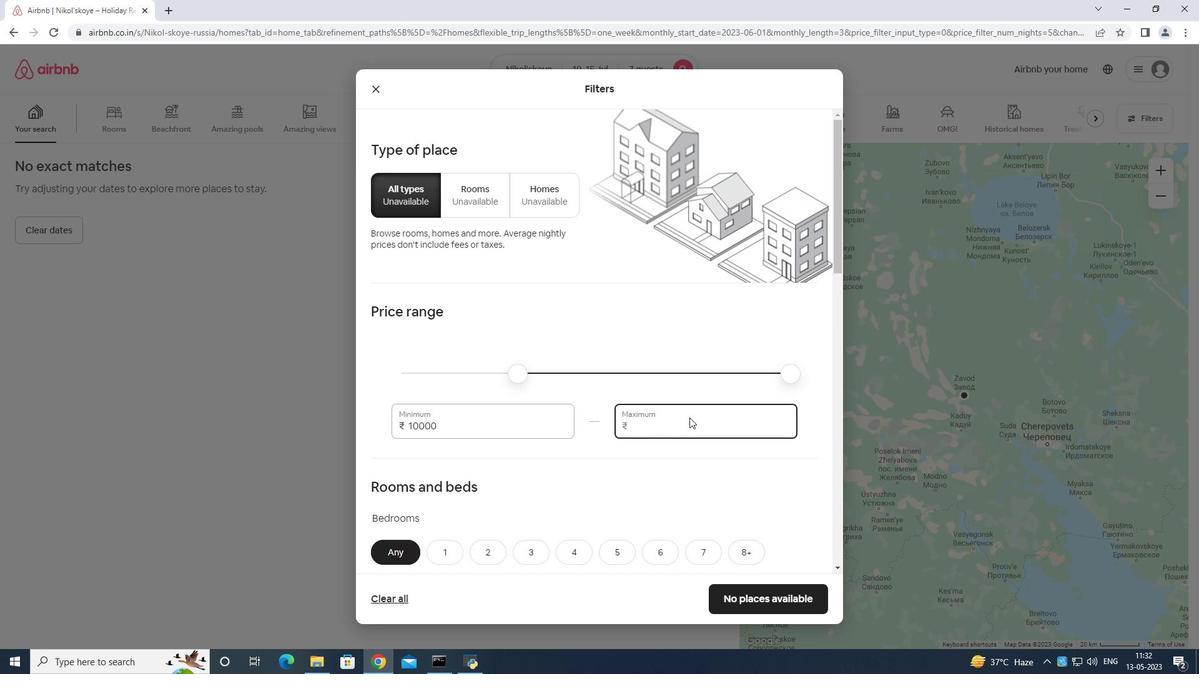 
Action: Mouse moved to (684, 414)
Screenshot: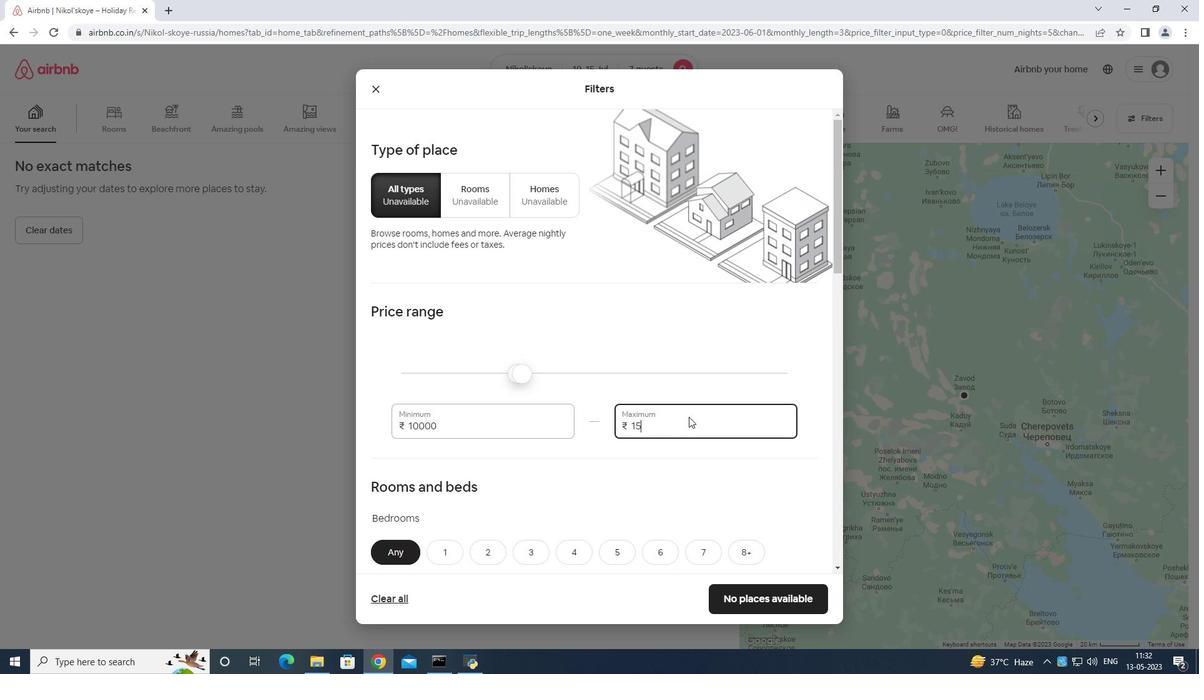 
Action: Key pressed 0
Screenshot: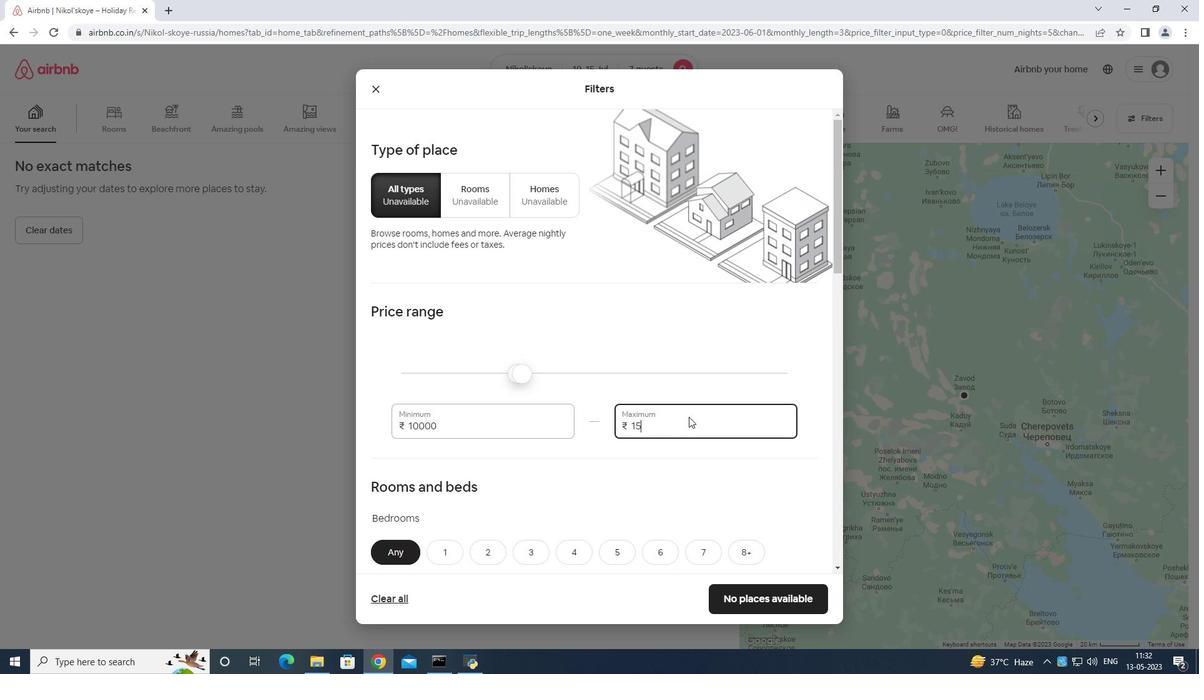 
Action: Mouse moved to (684, 414)
Screenshot: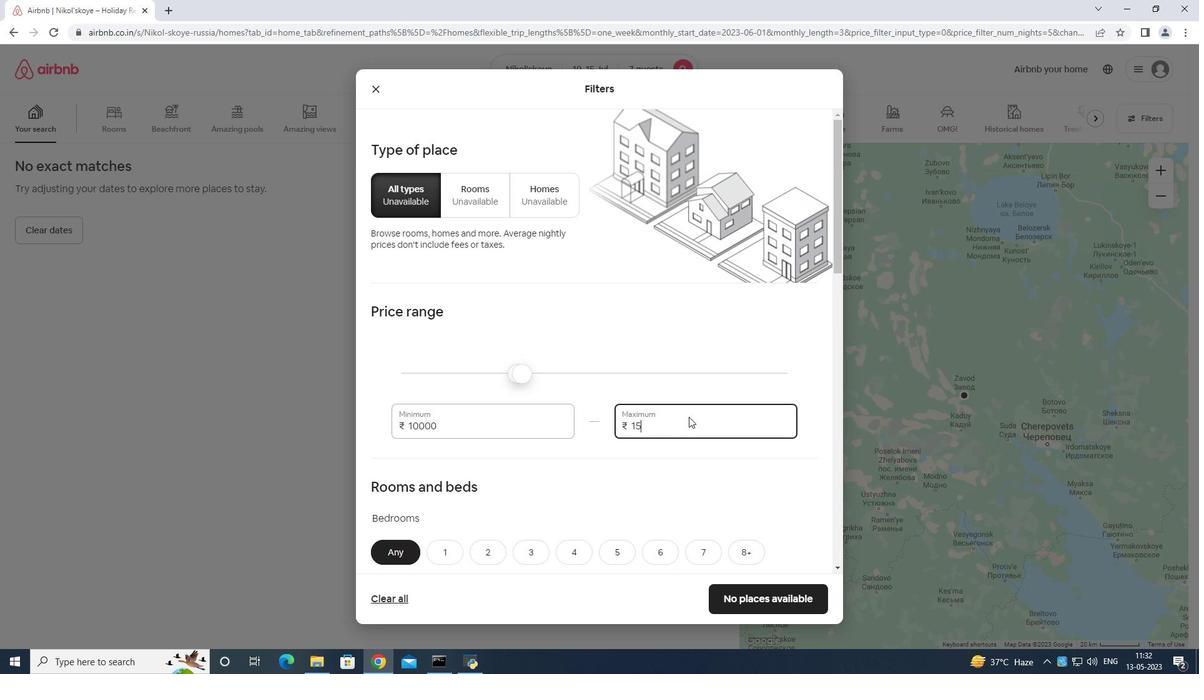 
Action: Key pressed 00
Screenshot: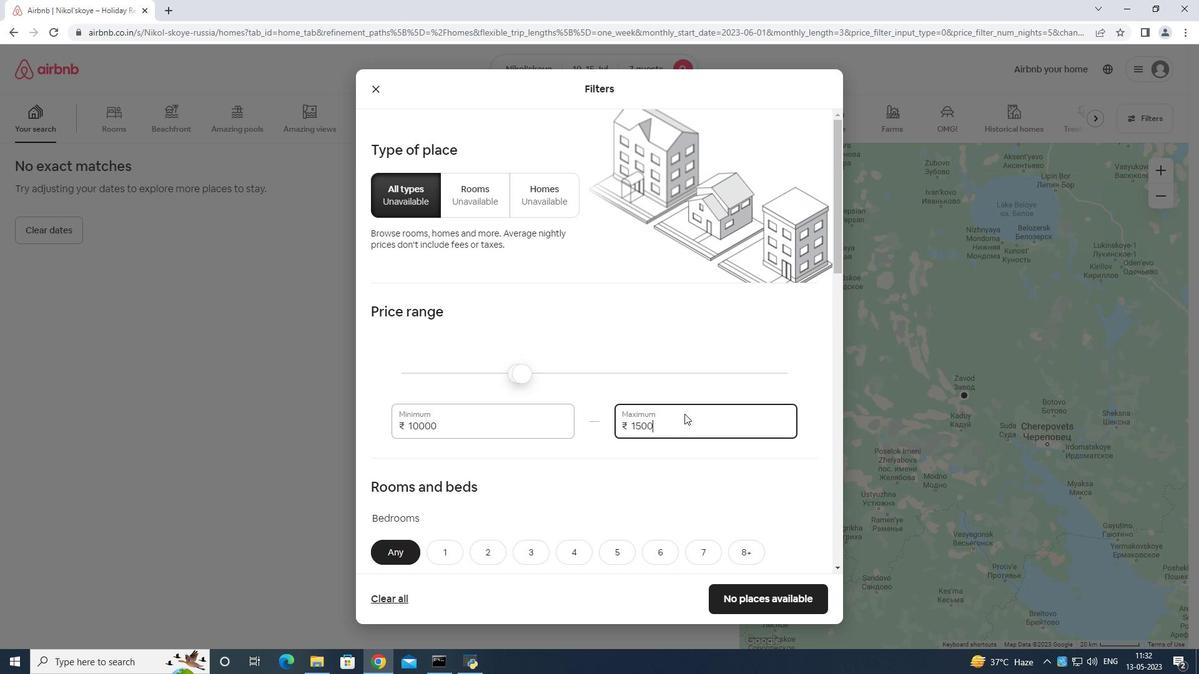 
Action: Mouse scrolled (684, 413) with delta (0, 0)
Screenshot: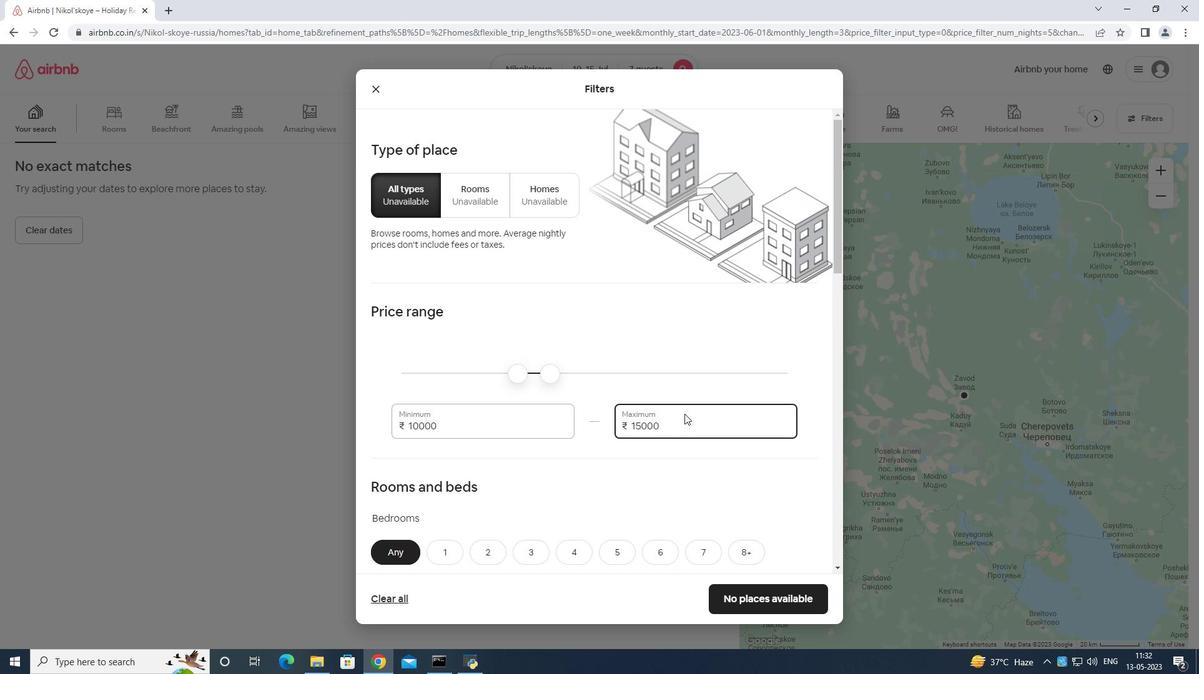 
Action: Mouse scrolled (684, 413) with delta (0, 0)
Screenshot: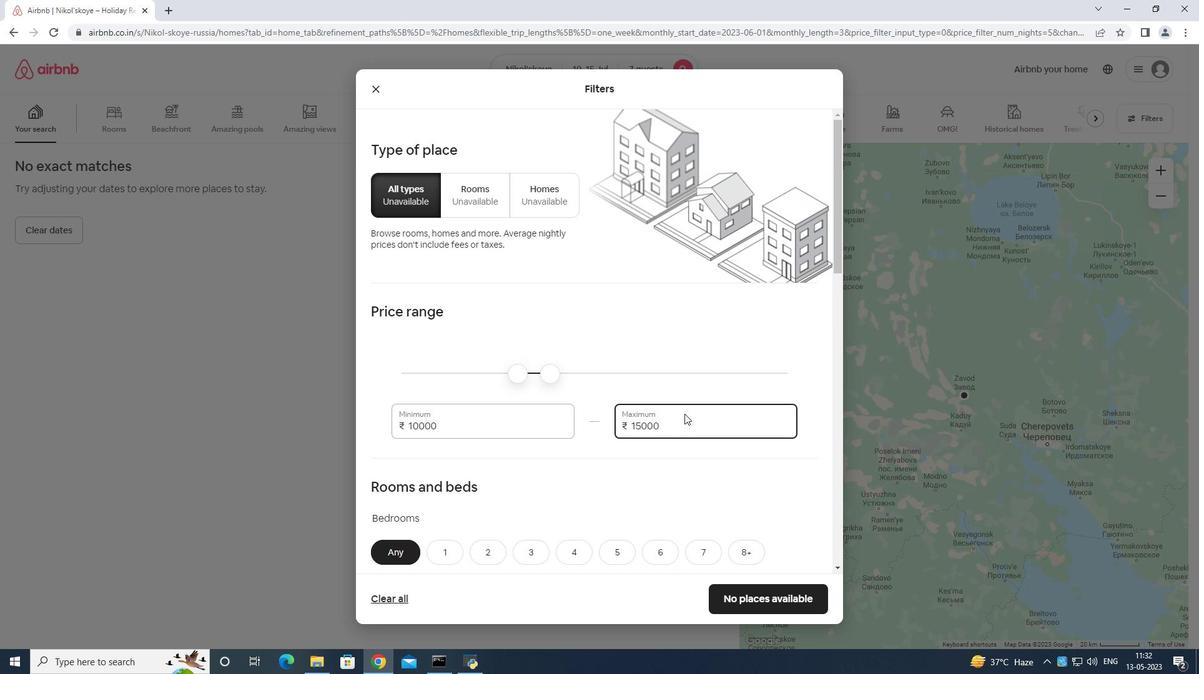 
Action: Mouse moved to (570, 426)
Screenshot: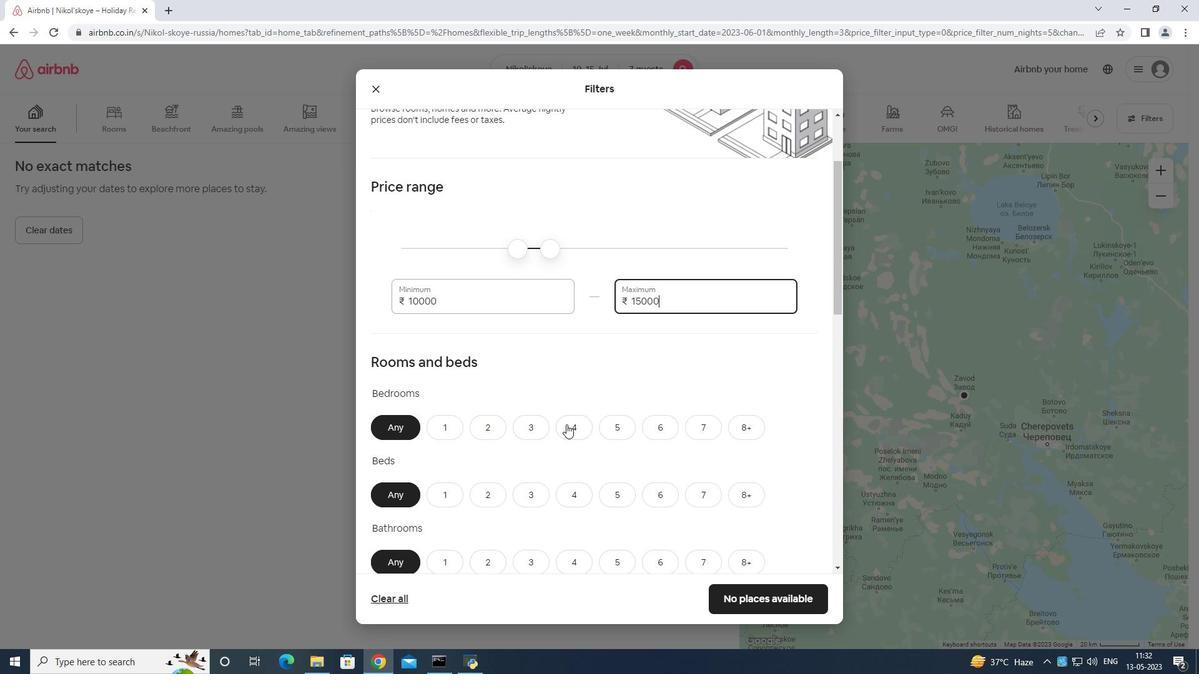 
Action: Mouse pressed left at (570, 426)
Screenshot: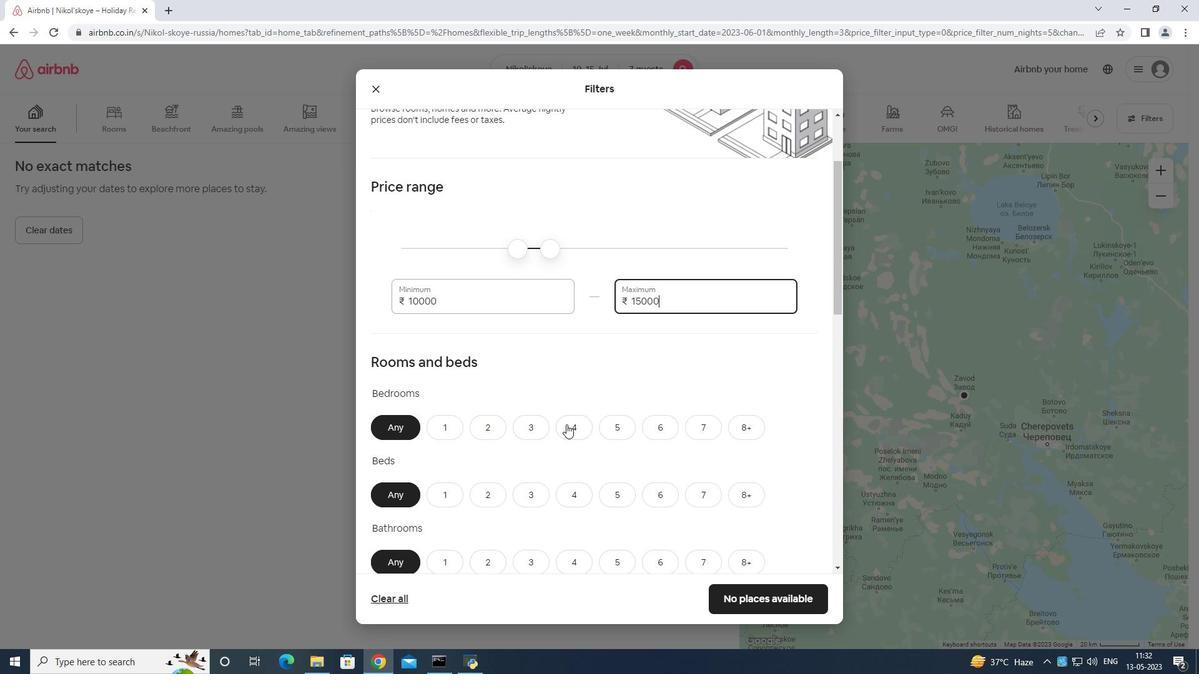 
Action: Mouse moved to (709, 497)
Screenshot: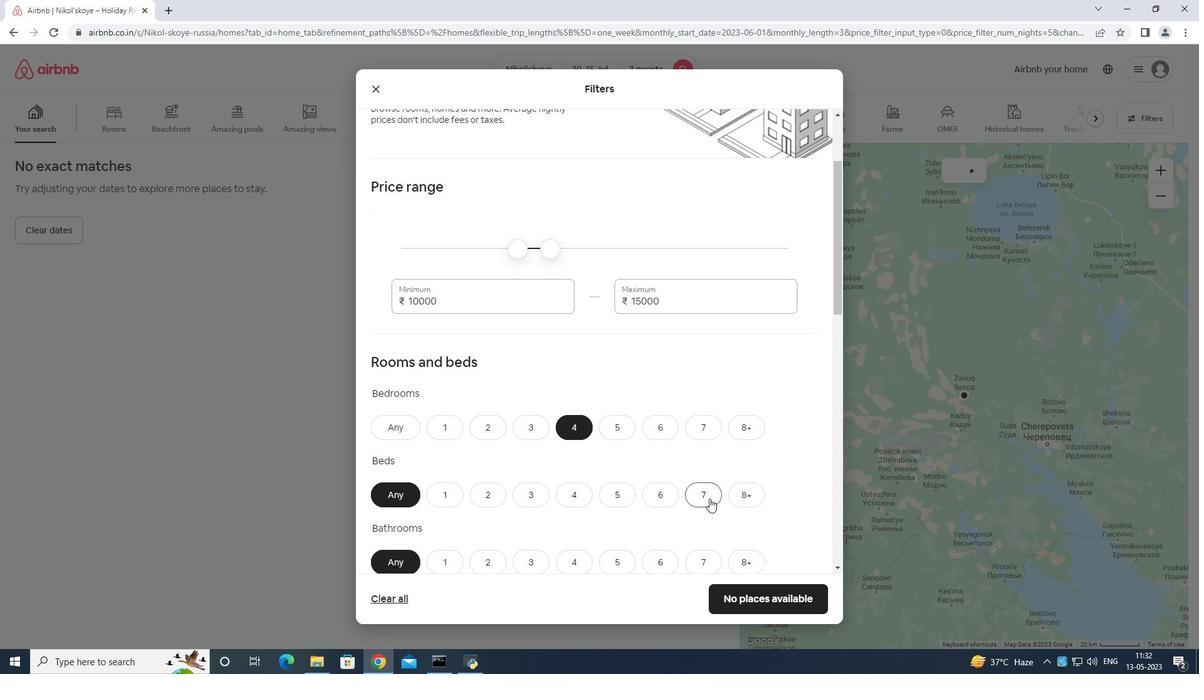 
Action: Mouse pressed left at (709, 497)
Screenshot: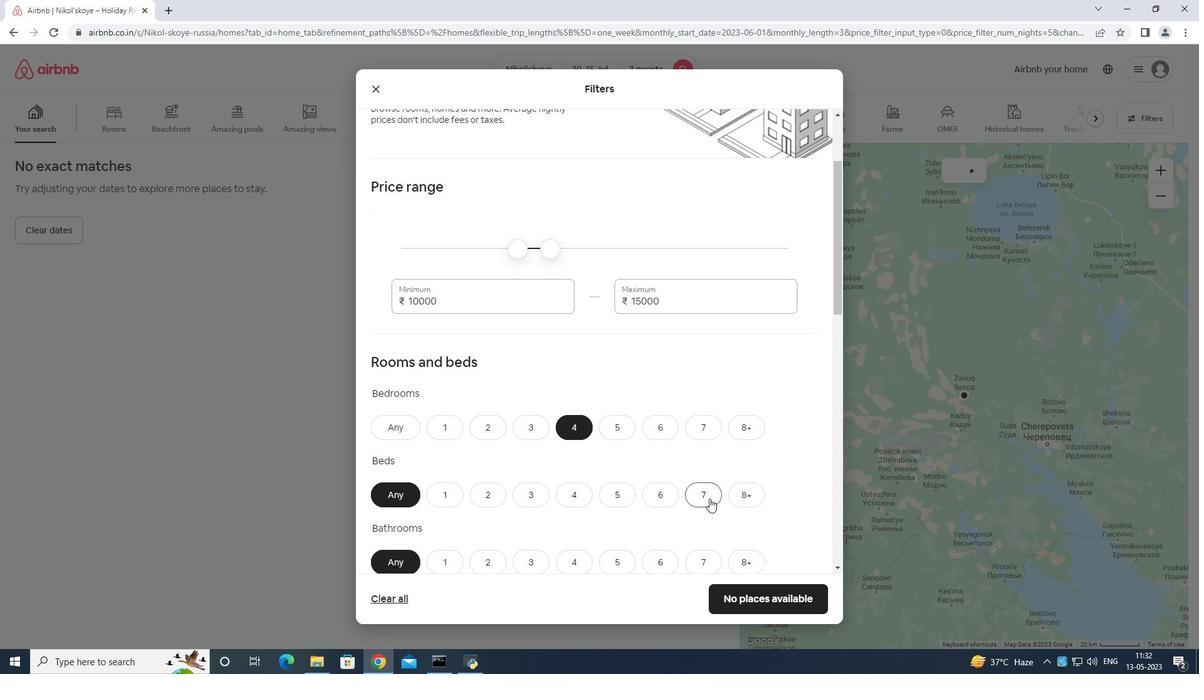 
Action: Mouse moved to (577, 555)
Screenshot: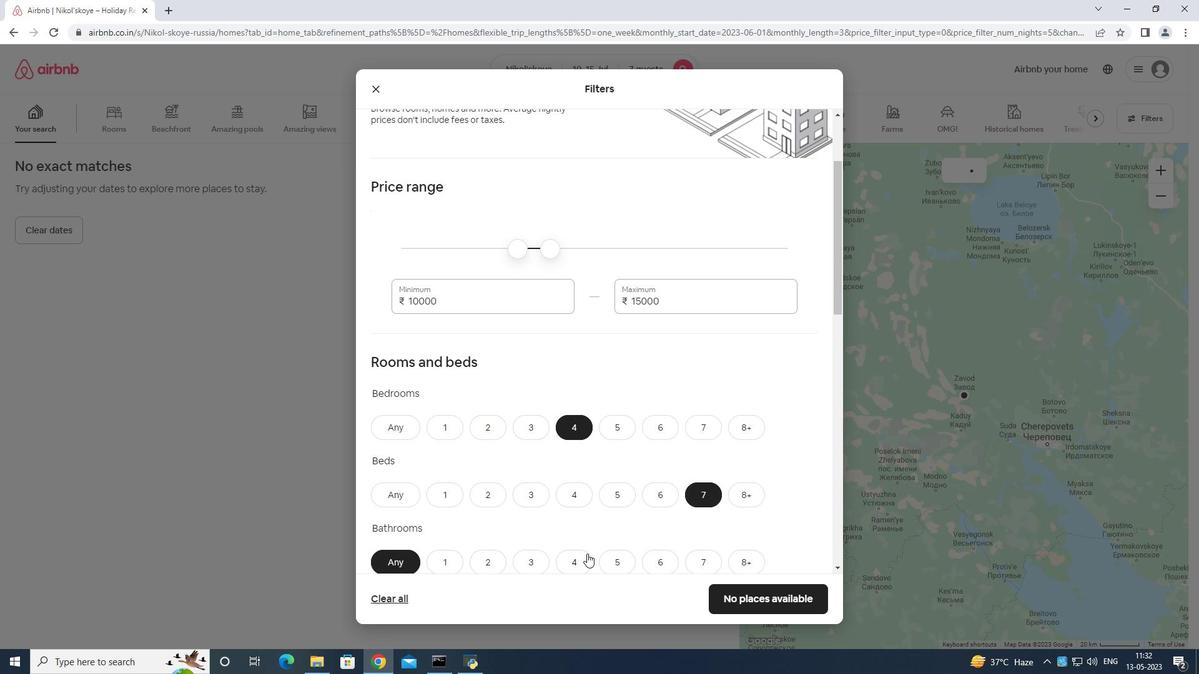 
Action: Mouse pressed left at (577, 555)
Screenshot: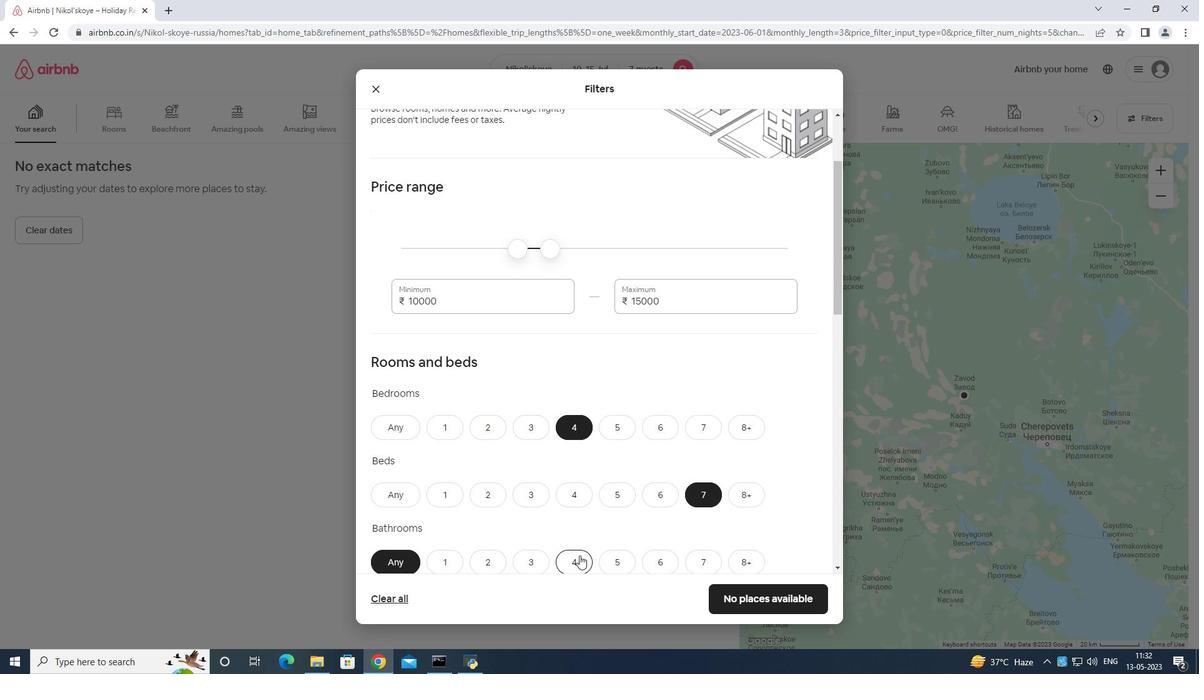 
Action: Mouse moved to (563, 535)
Screenshot: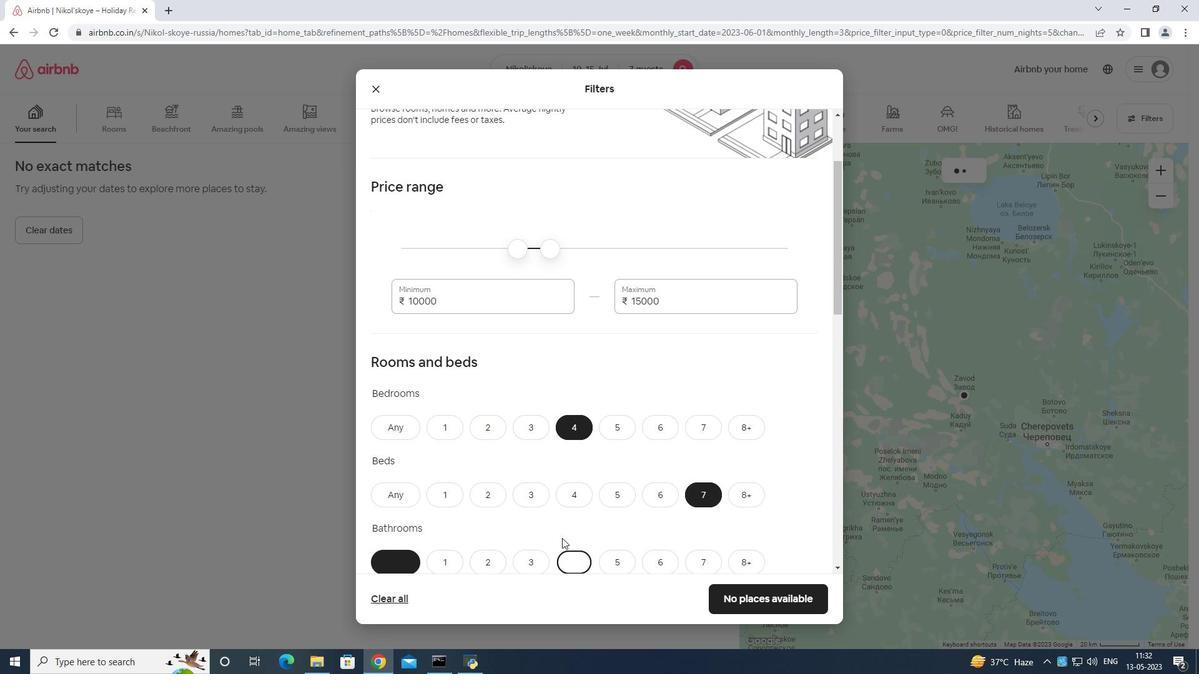 
Action: Mouse scrolled (563, 535) with delta (0, 0)
Screenshot: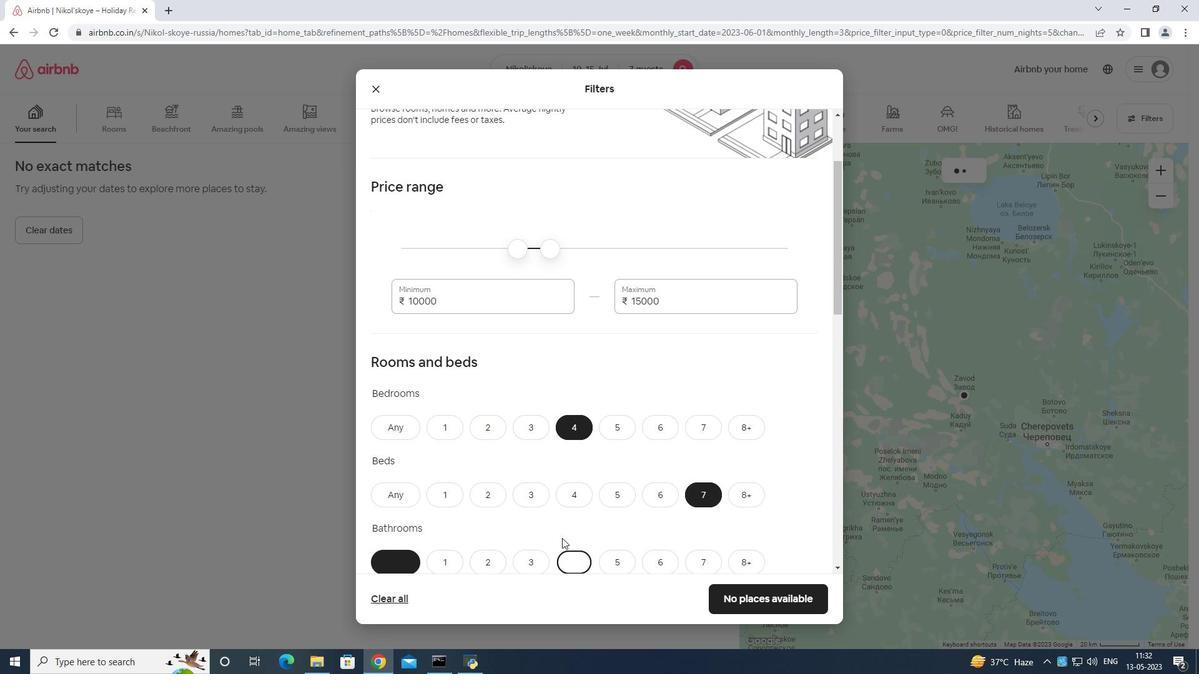 
Action: Mouse moved to (563, 536)
Screenshot: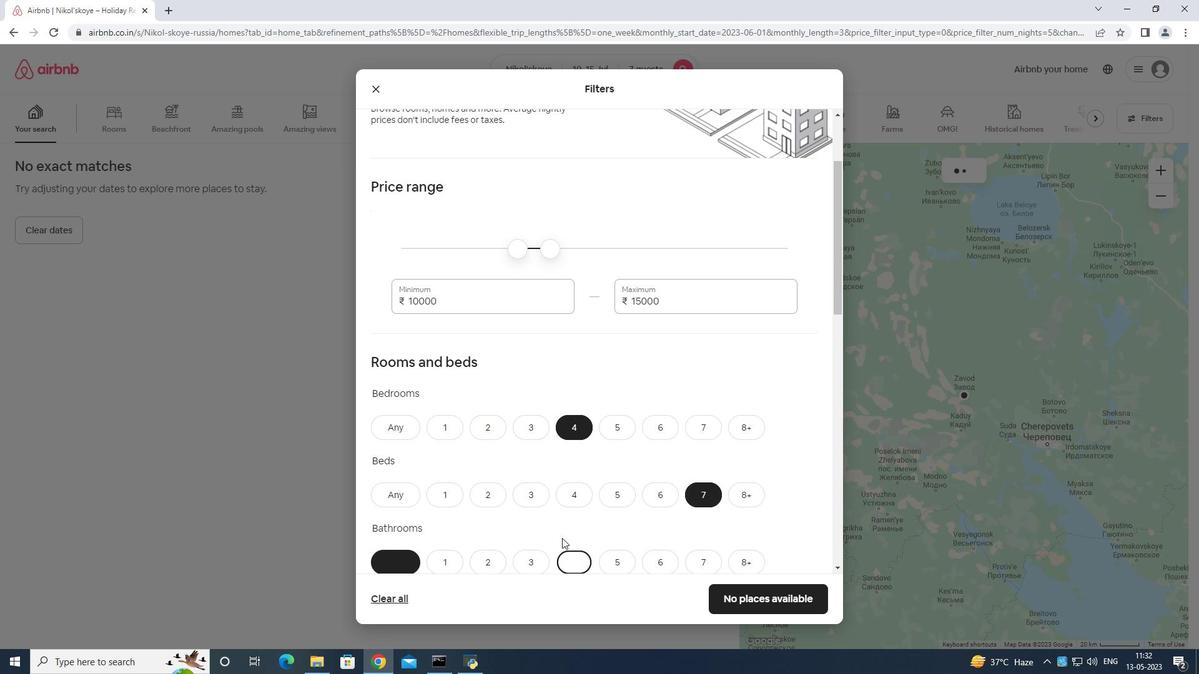 
Action: Mouse scrolled (563, 535) with delta (0, 0)
Screenshot: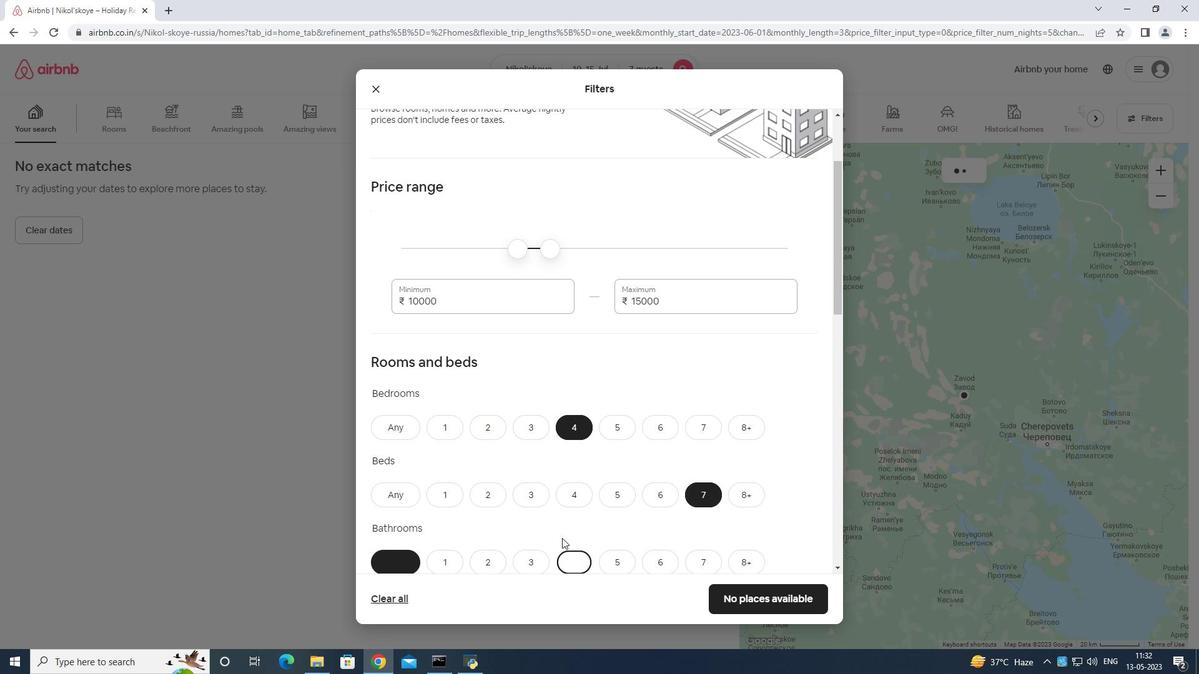 
Action: Mouse moved to (564, 536)
Screenshot: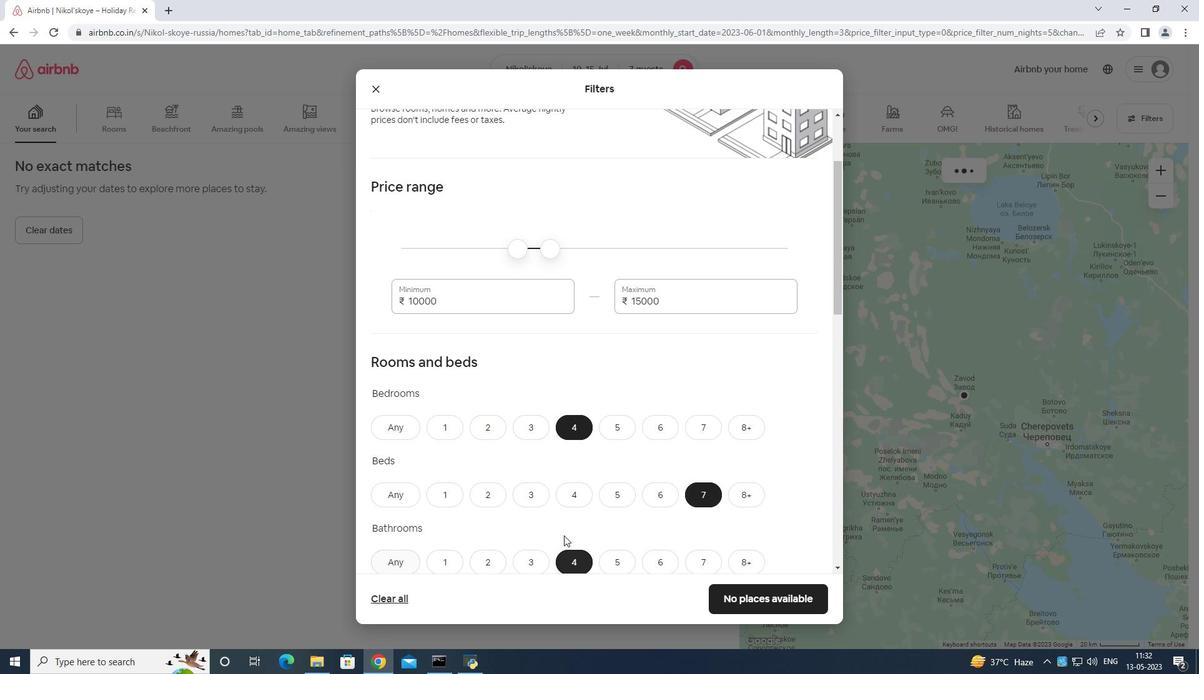 
Action: Mouse scrolled (564, 535) with delta (0, 0)
Screenshot: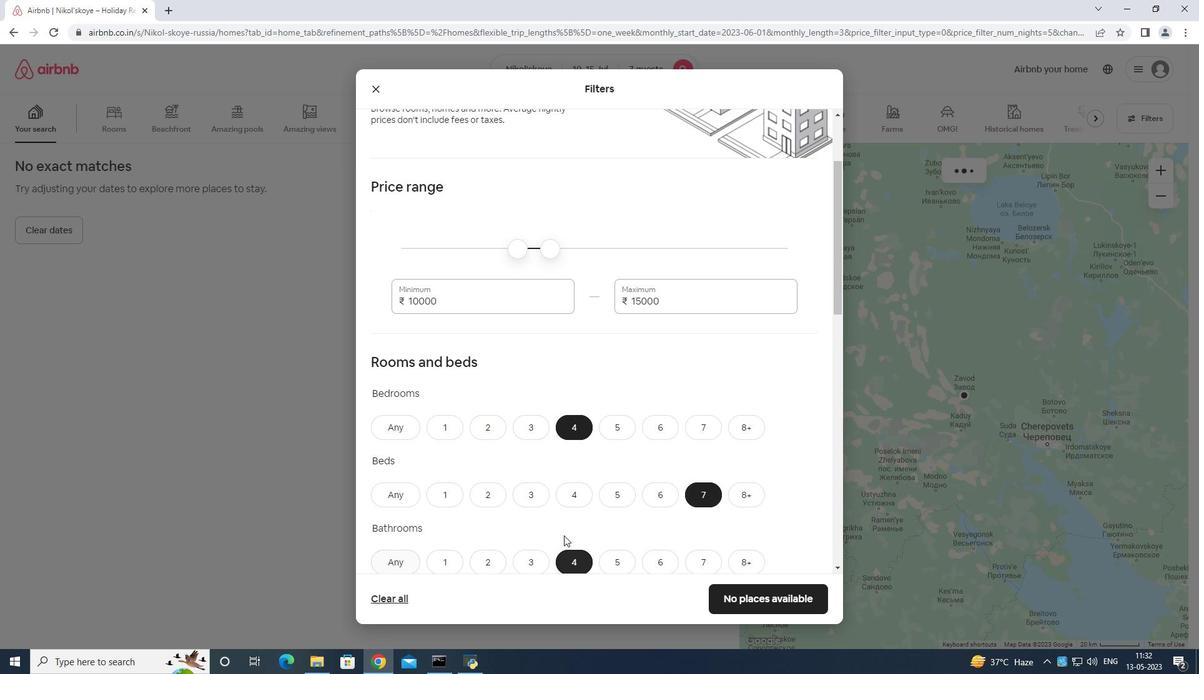 
Action: Mouse moved to (565, 534)
Screenshot: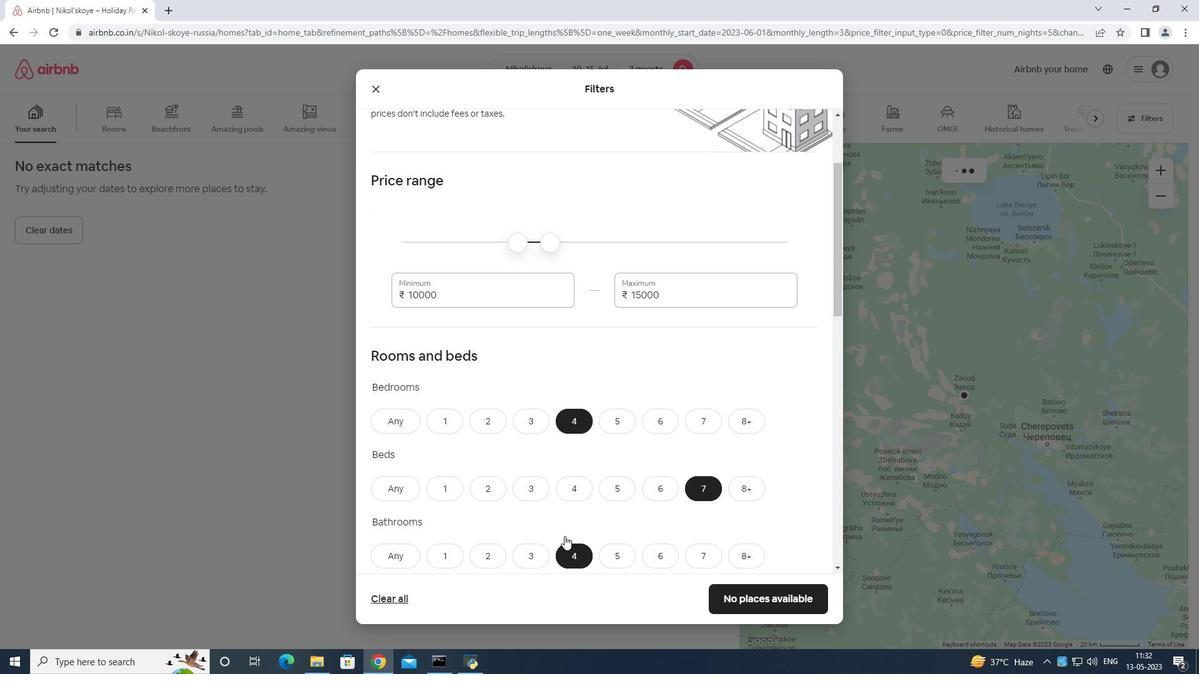 
Action: Mouse scrolled (565, 534) with delta (0, 0)
Screenshot: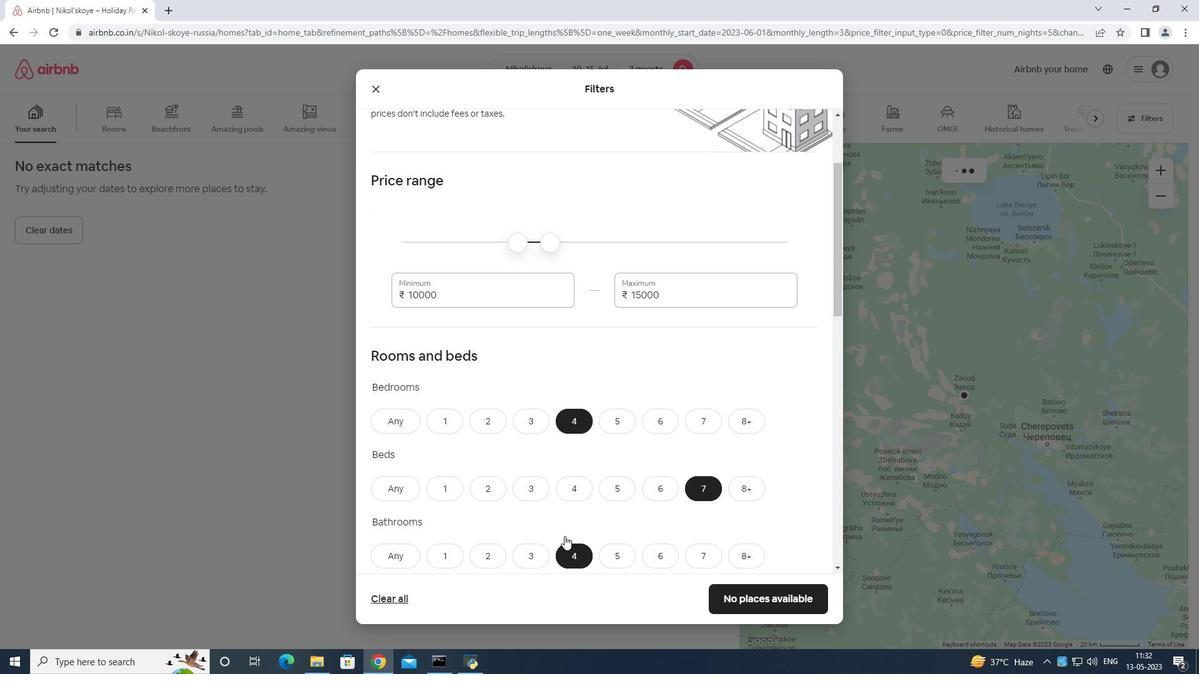 
Action: Mouse moved to (567, 526)
Screenshot: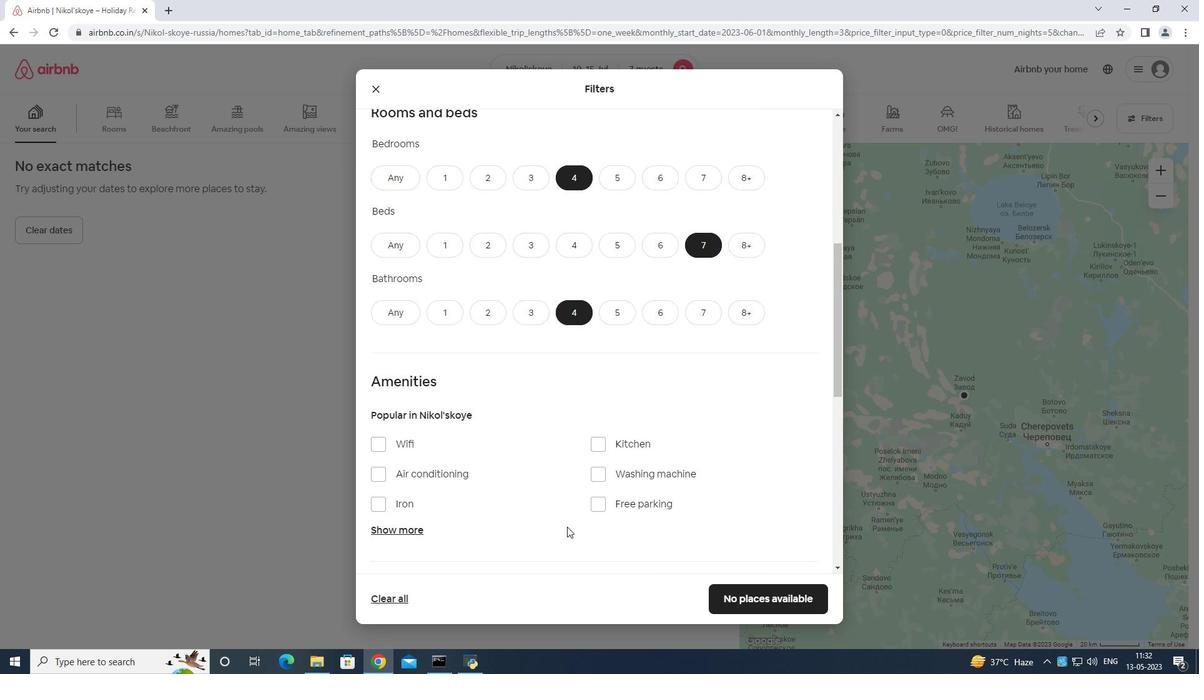 
Action: Mouse scrolled (567, 525) with delta (0, 0)
Screenshot: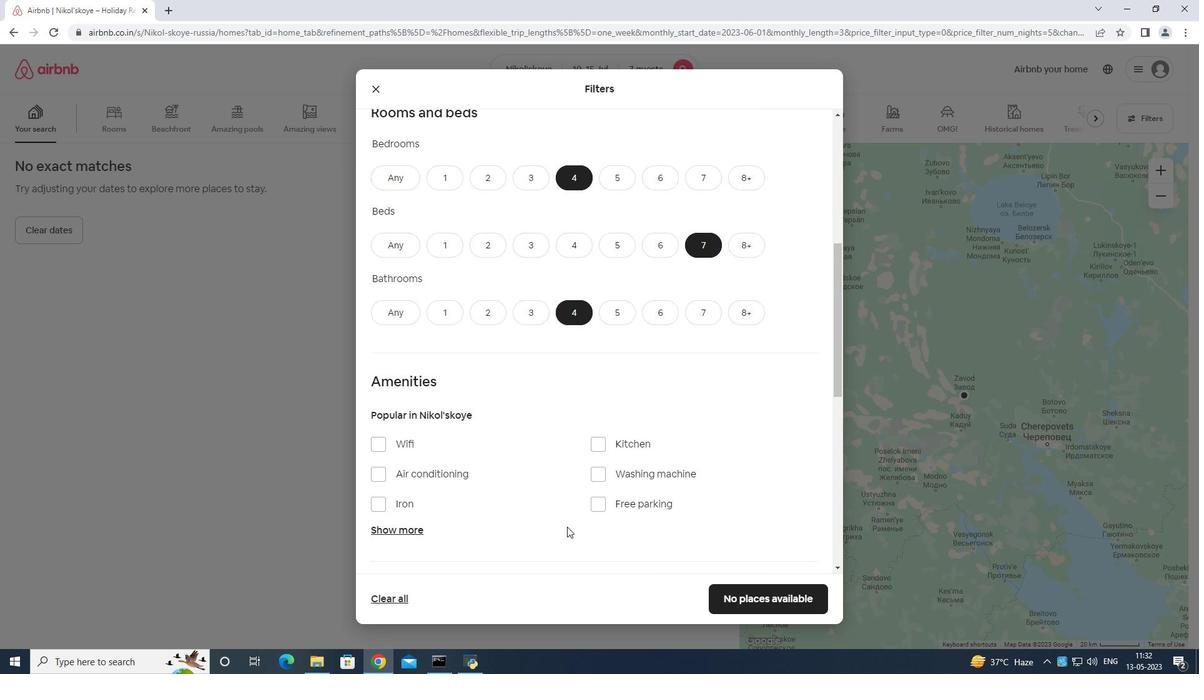 
Action: Mouse moved to (380, 368)
Screenshot: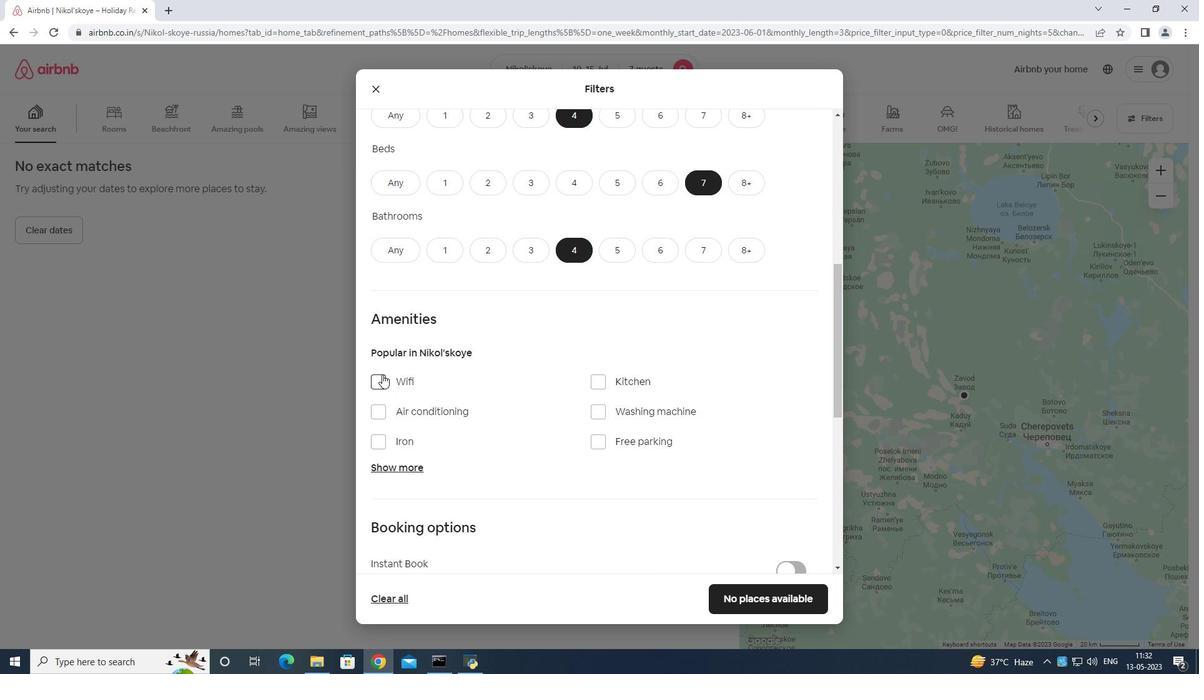 
Action: Mouse pressed left at (380, 368)
Screenshot: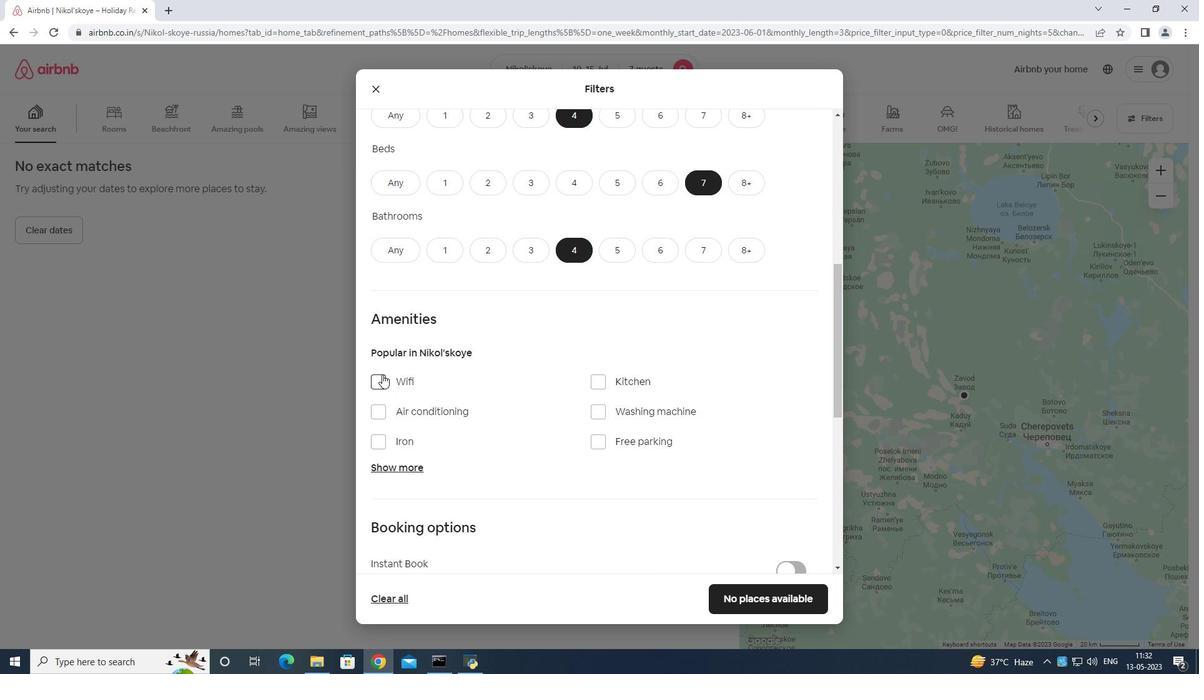 
Action: Mouse moved to (372, 380)
Screenshot: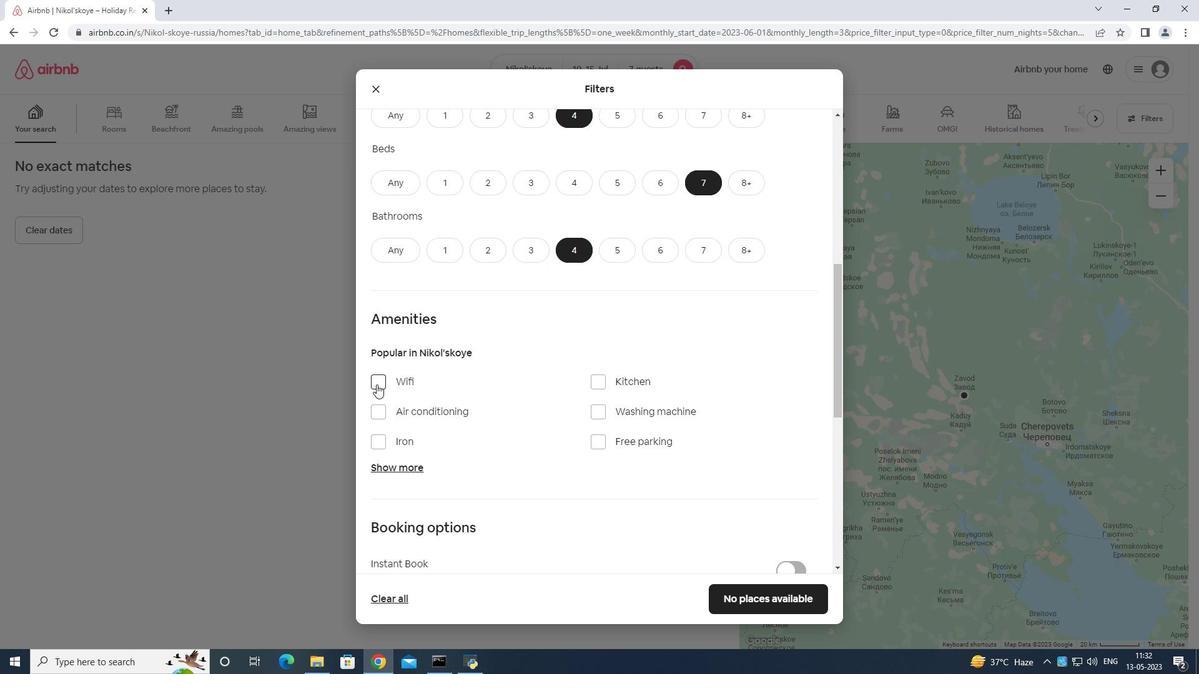 
Action: Mouse pressed left at (372, 380)
Screenshot: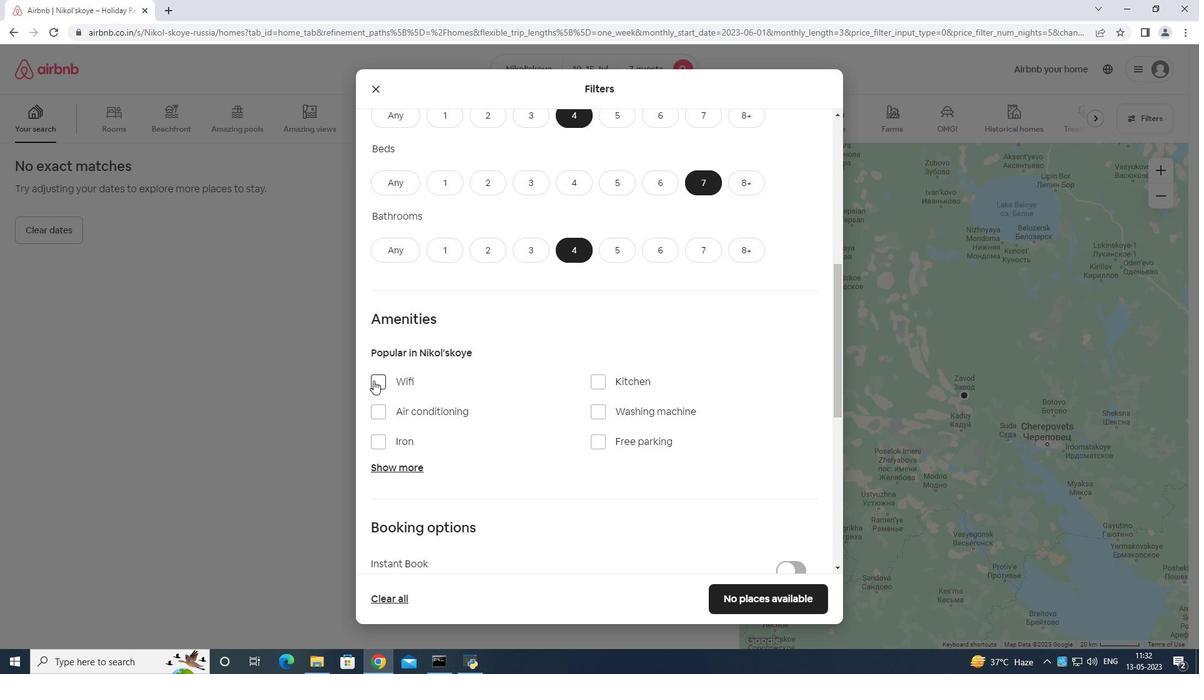 
Action: Mouse moved to (598, 440)
Screenshot: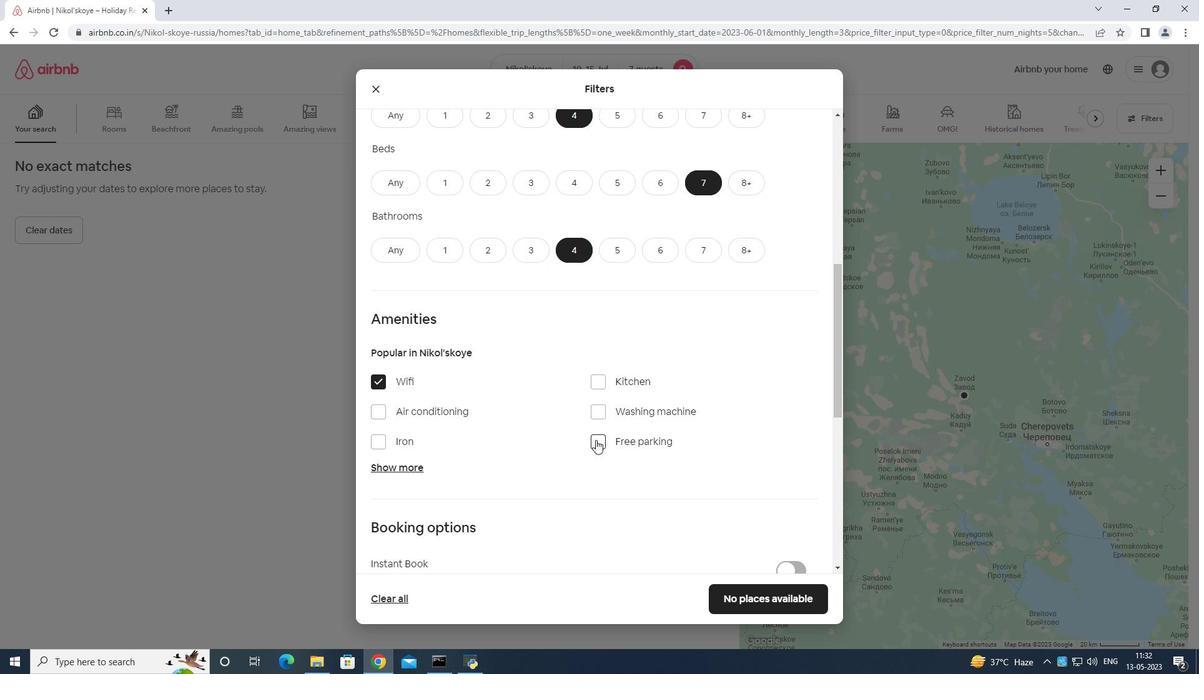 
Action: Mouse pressed left at (598, 440)
Screenshot: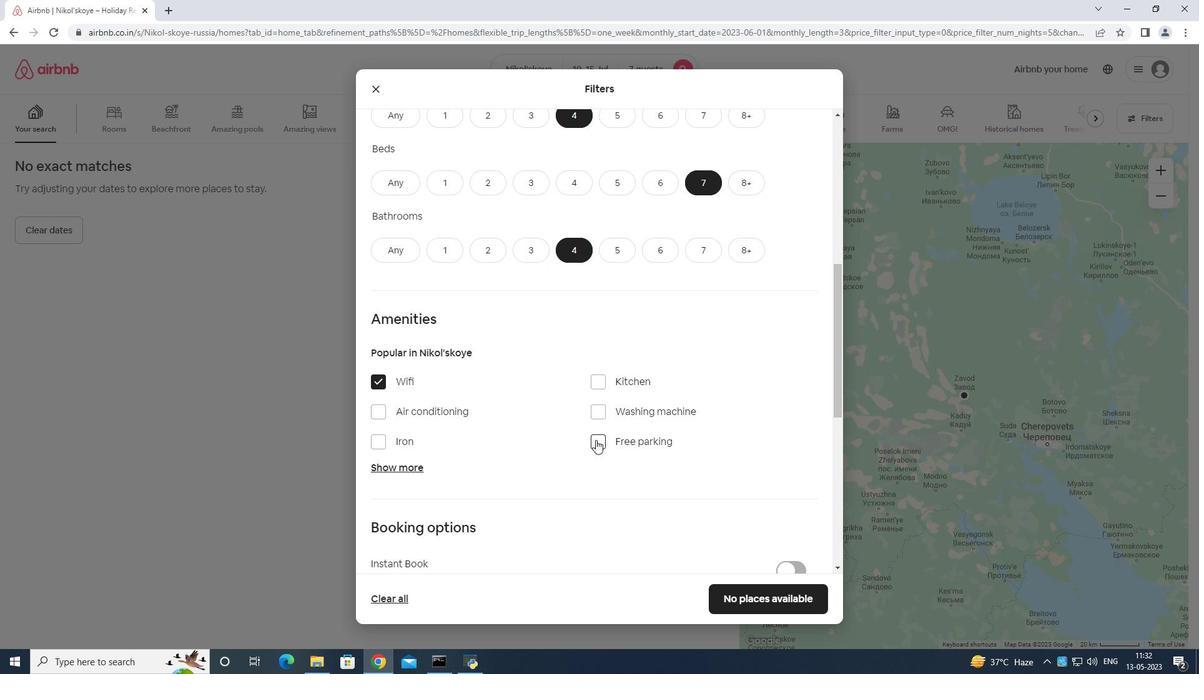 
Action: Mouse moved to (397, 470)
Screenshot: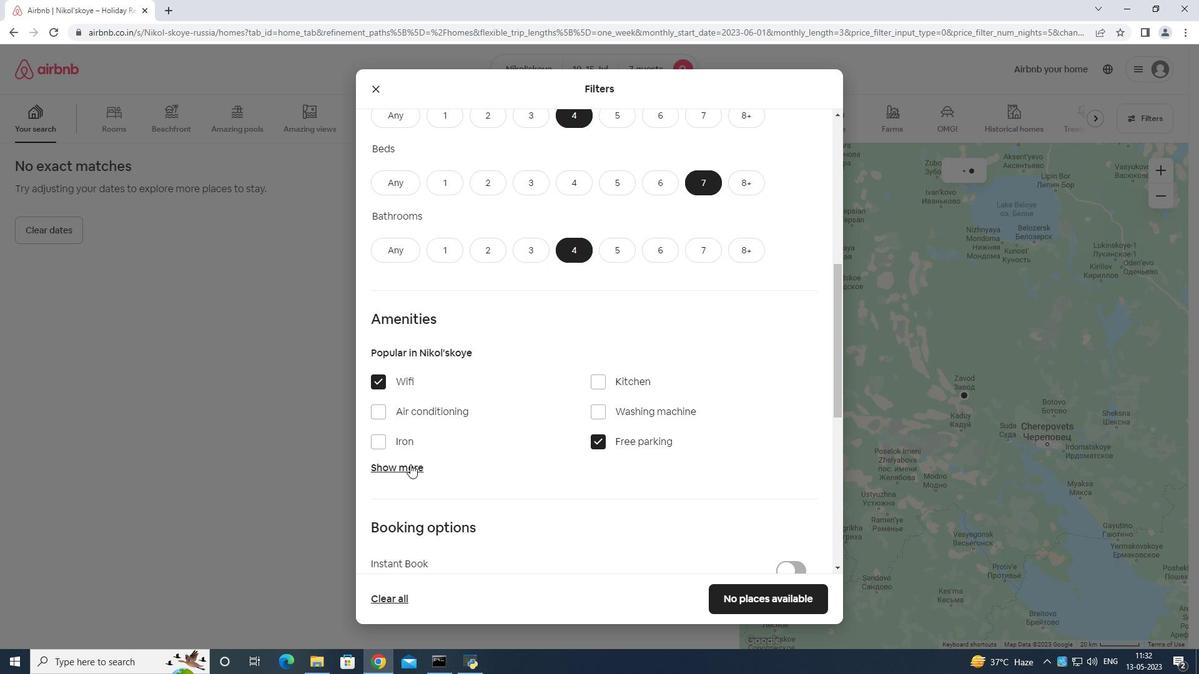 
Action: Mouse pressed left at (397, 470)
Screenshot: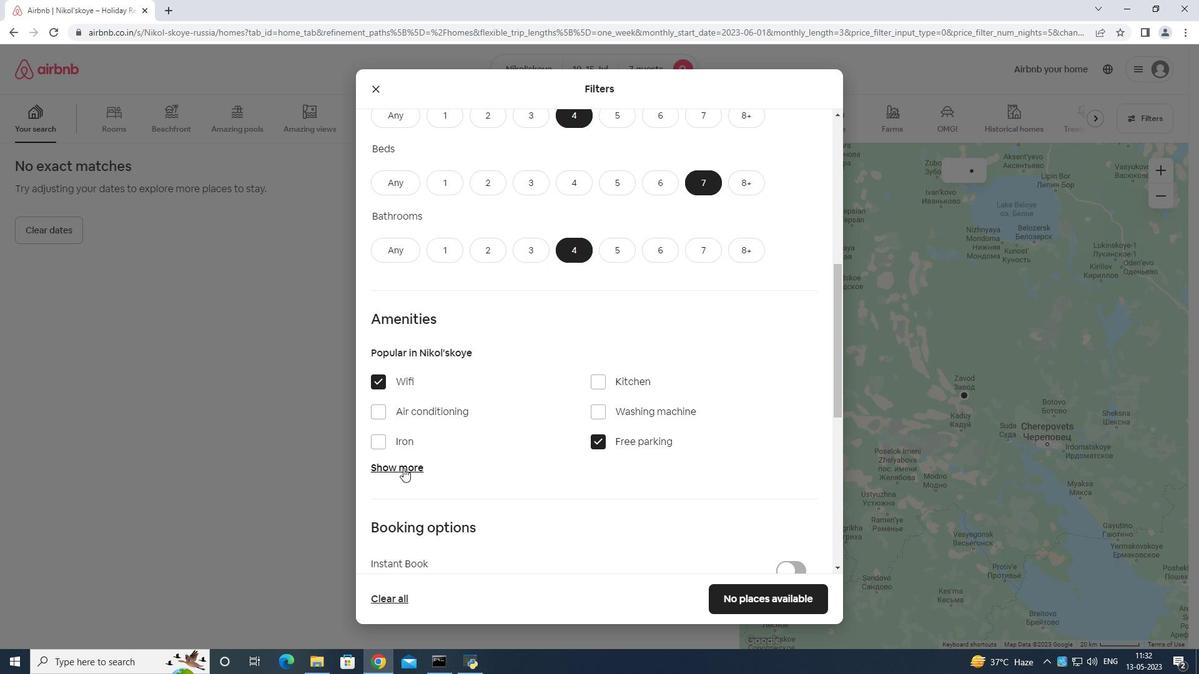 
Action: Mouse moved to (384, 454)
Screenshot: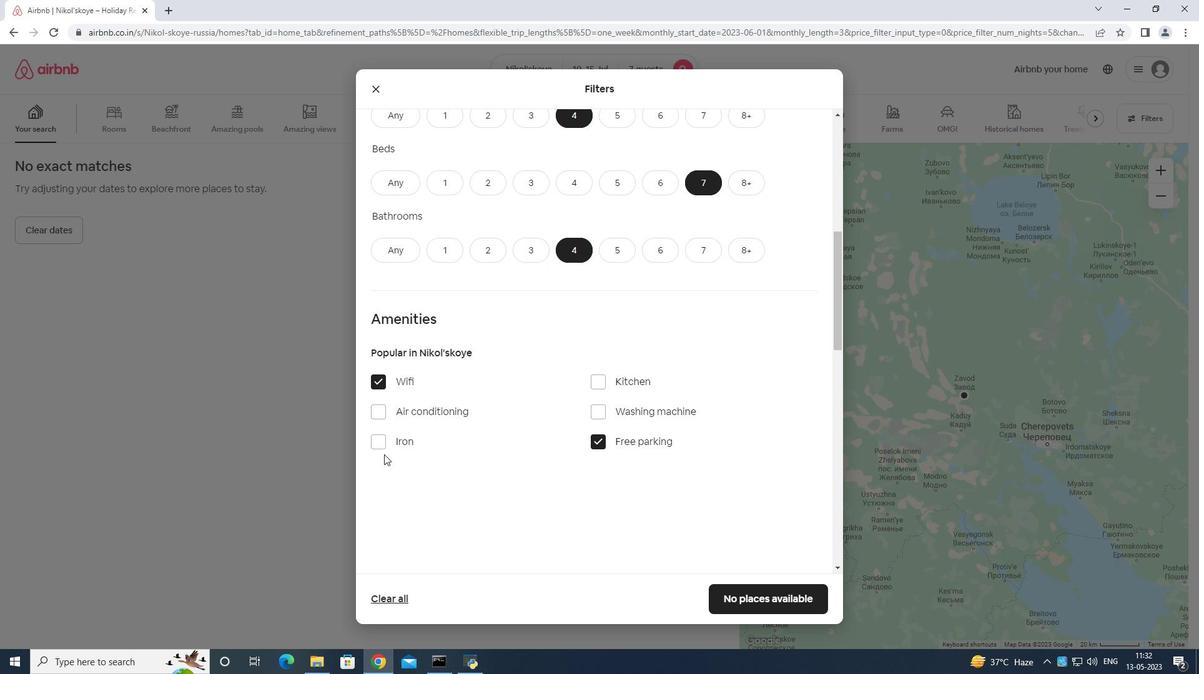 
Action: Mouse scrolled (384, 453) with delta (0, 0)
Screenshot: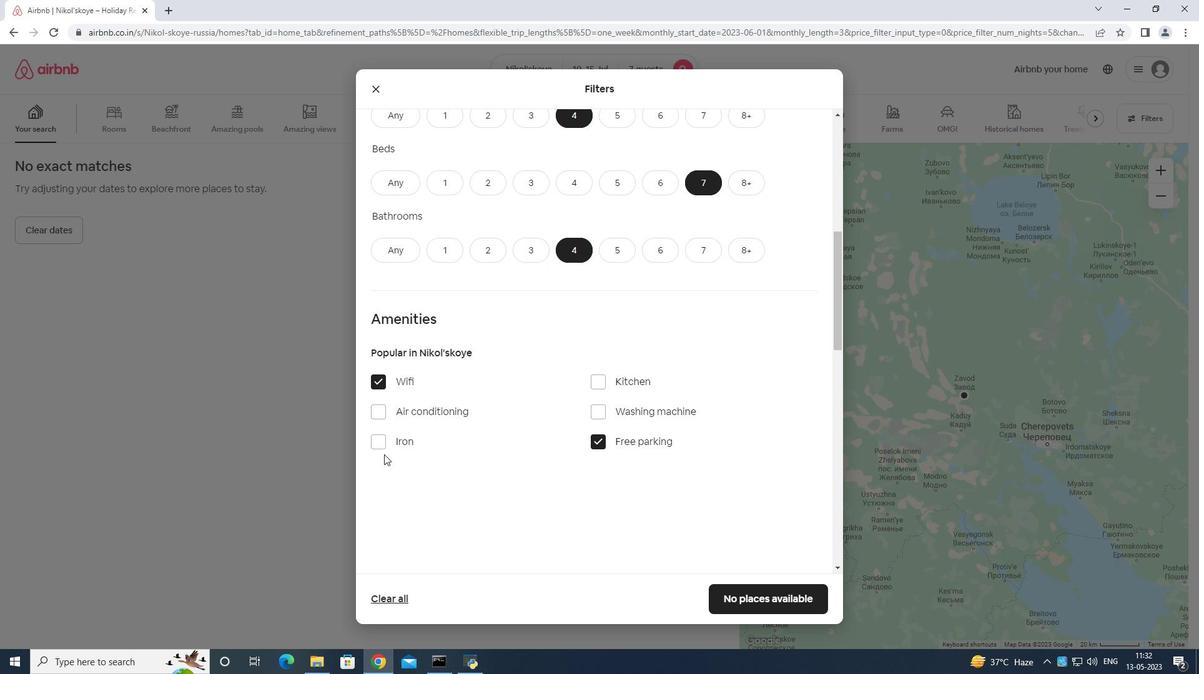
Action: Mouse moved to (385, 455)
Screenshot: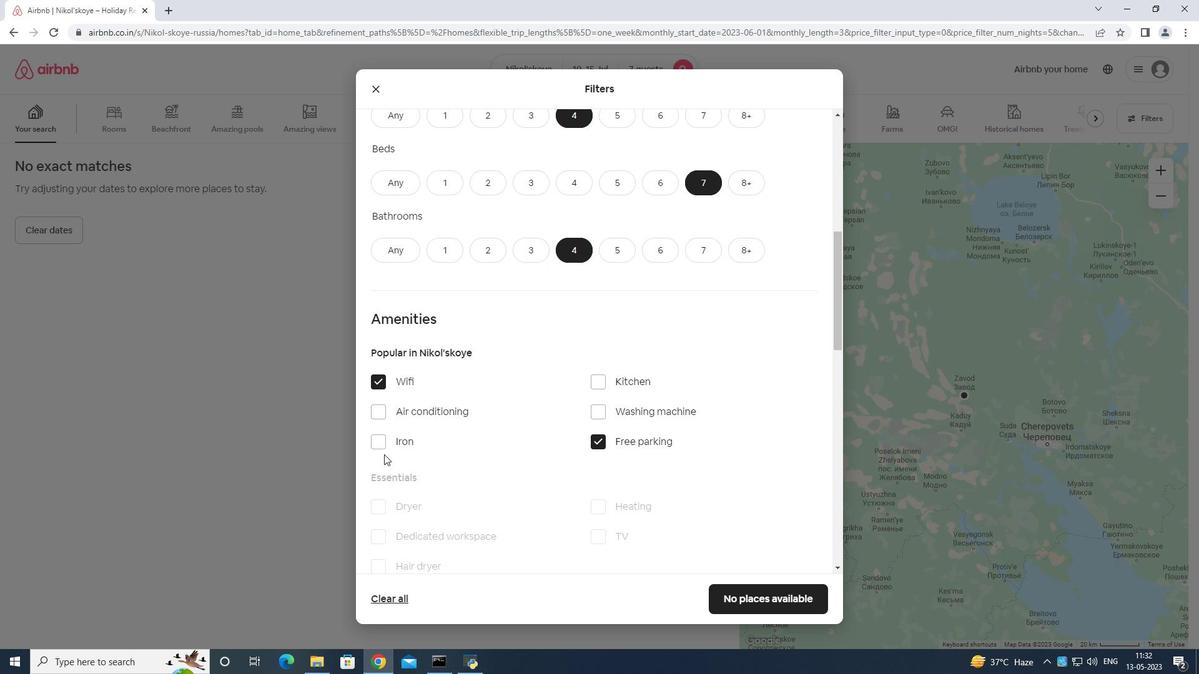 
Action: Mouse scrolled (385, 454) with delta (0, 0)
Screenshot: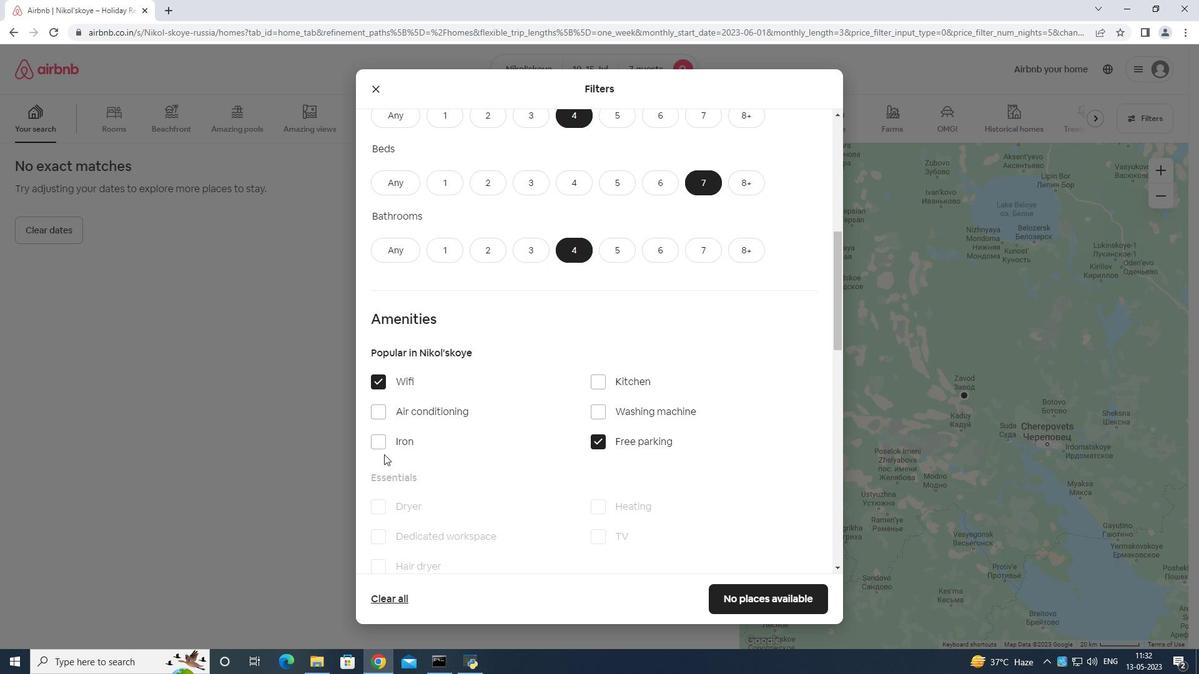 
Action: Mouse moved to (602, 415)
Screenshot: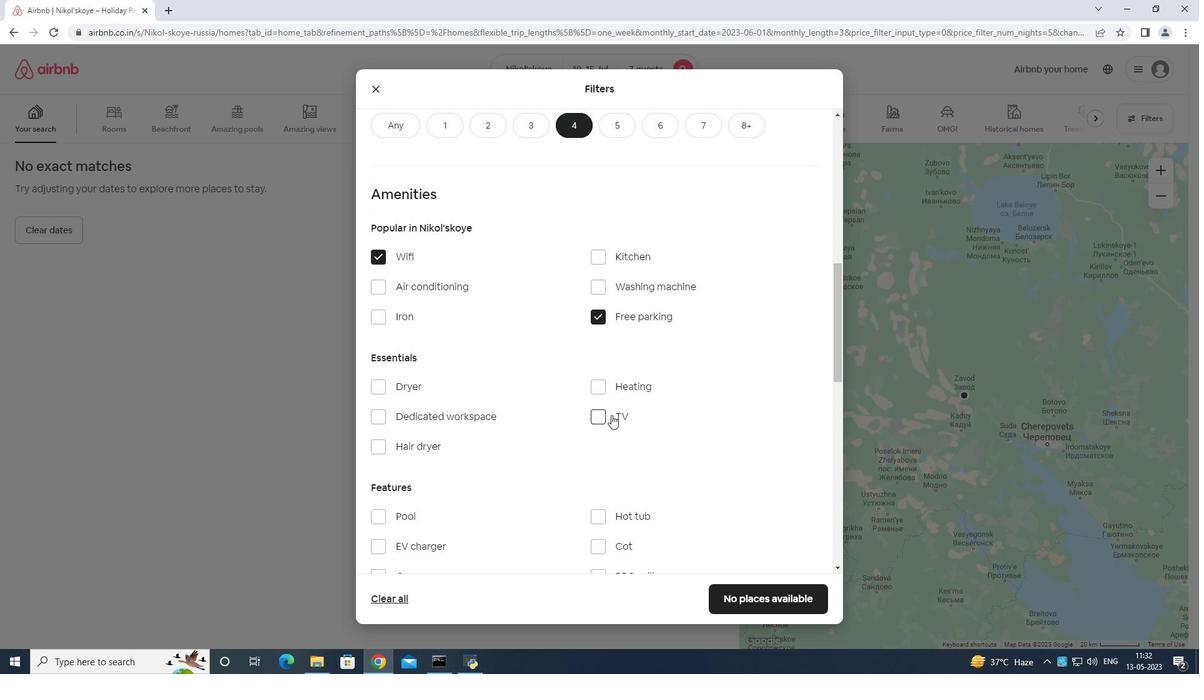 
Action: Mouse pressed left at (602, 415)
Screenshot: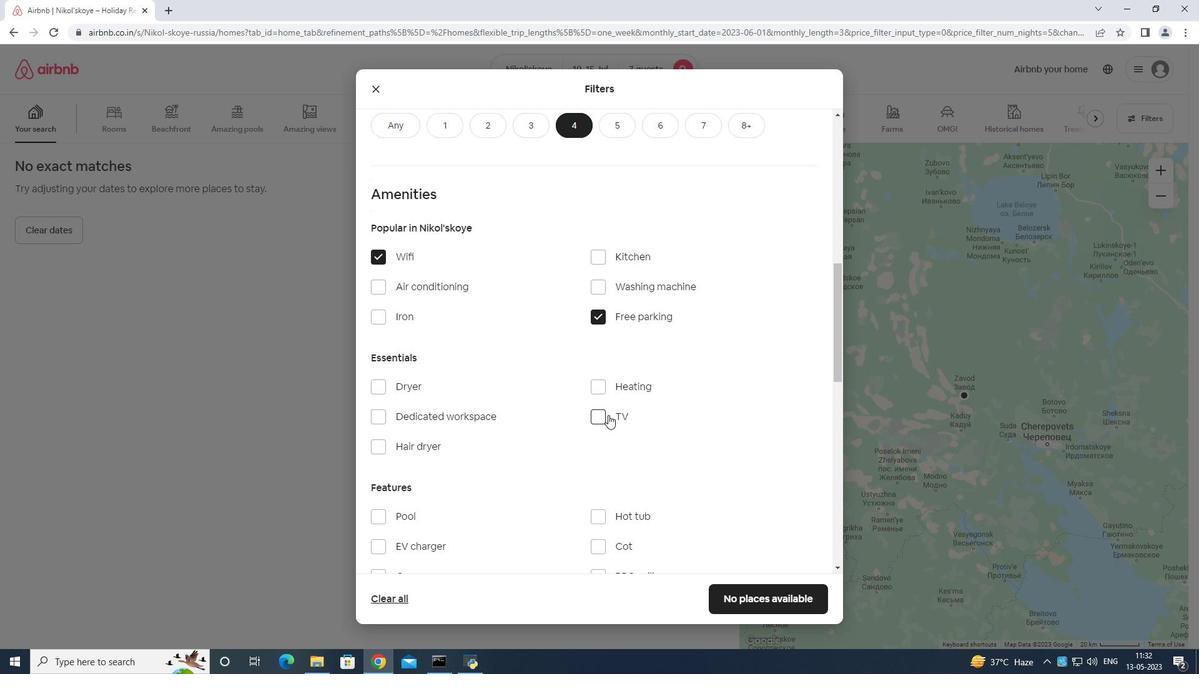 
Action: Mouse moved to (597, 409)
Screenshot: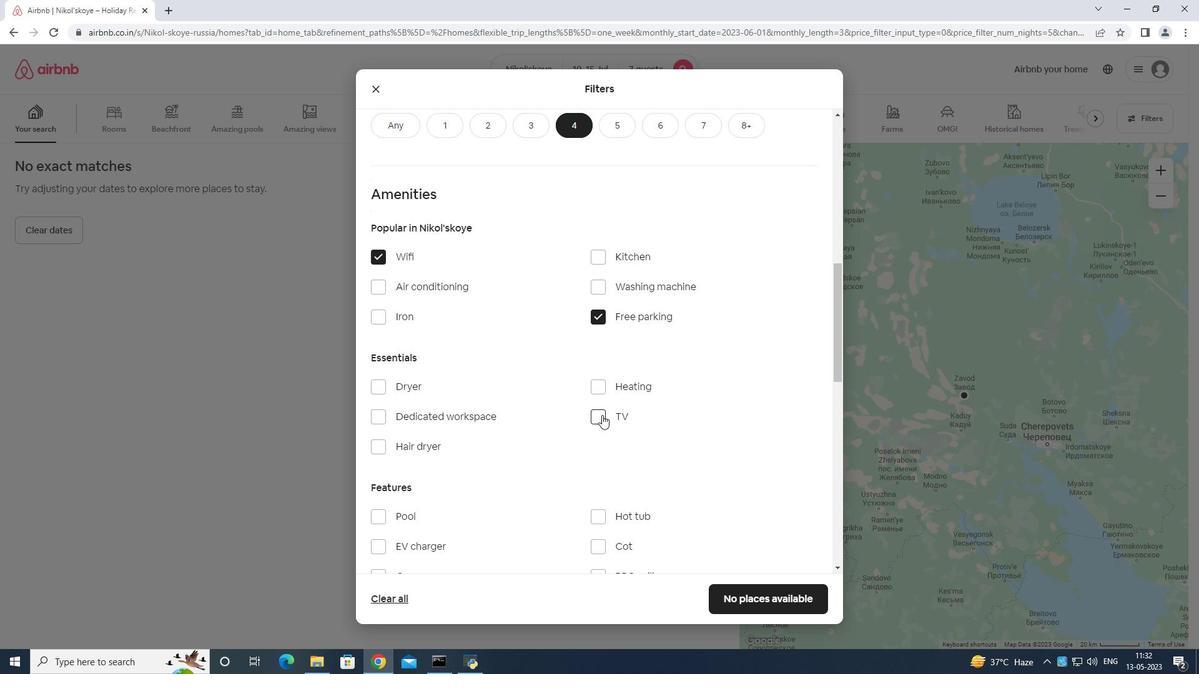 
Action: Mouse scrolled (597, 408) with delta (0, 0)
Screenshot: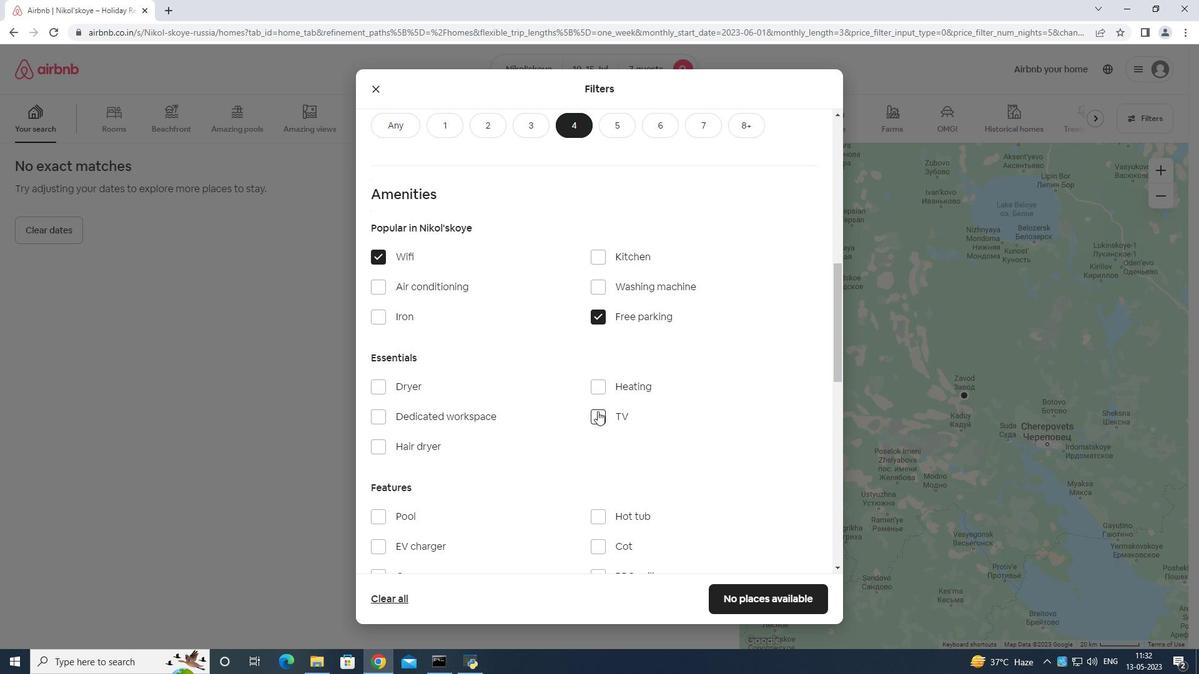 
Action: Mouse scrolled (597, 408) with delta (0, 0)
Screenshot: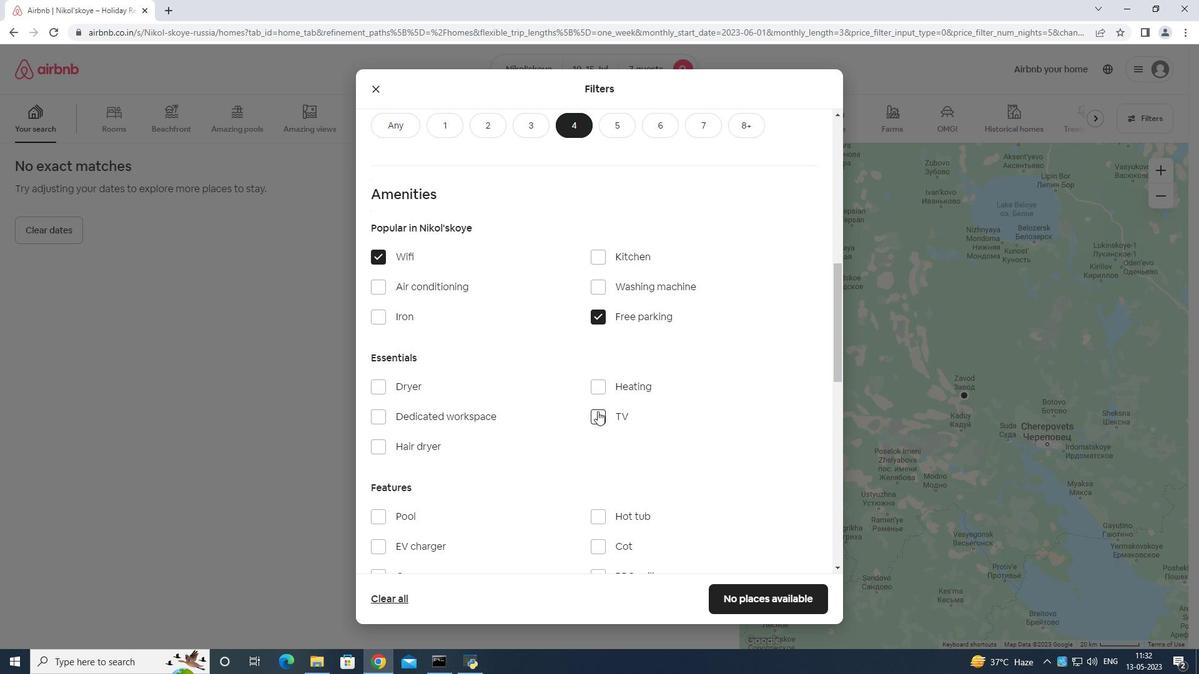 
Action: Mouse scrolled (597, 408) with delta (0, 0)
Screenshot: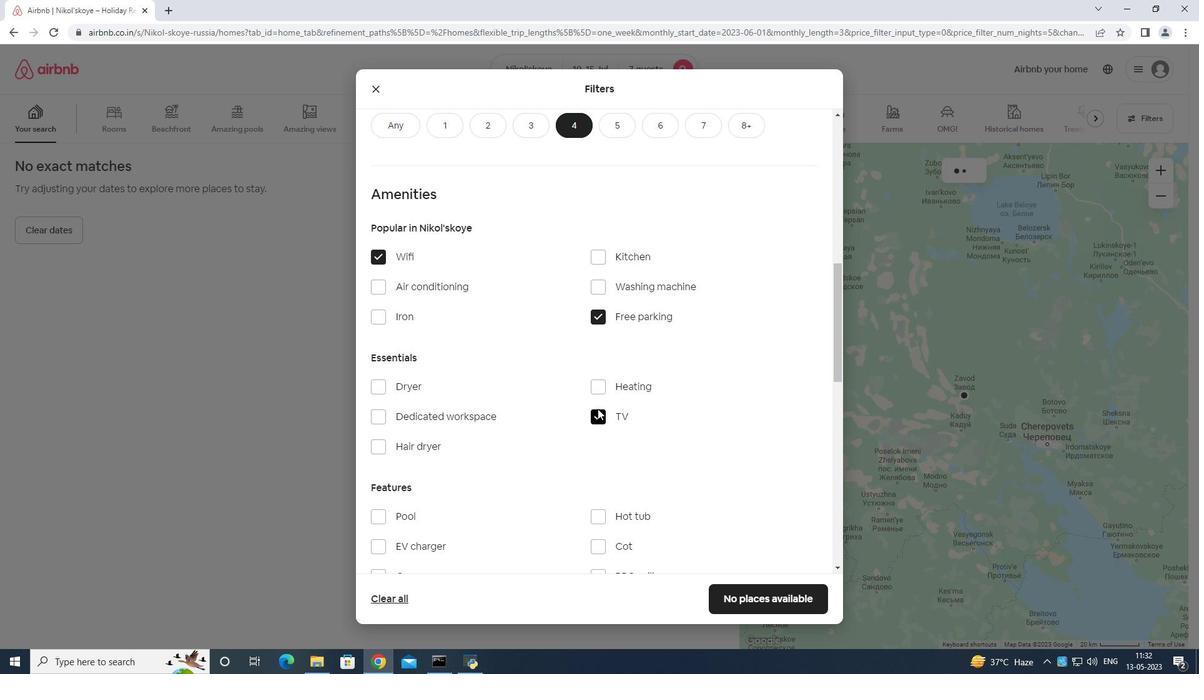 
Action: Mouse moved to (377, 391)
Screenshot: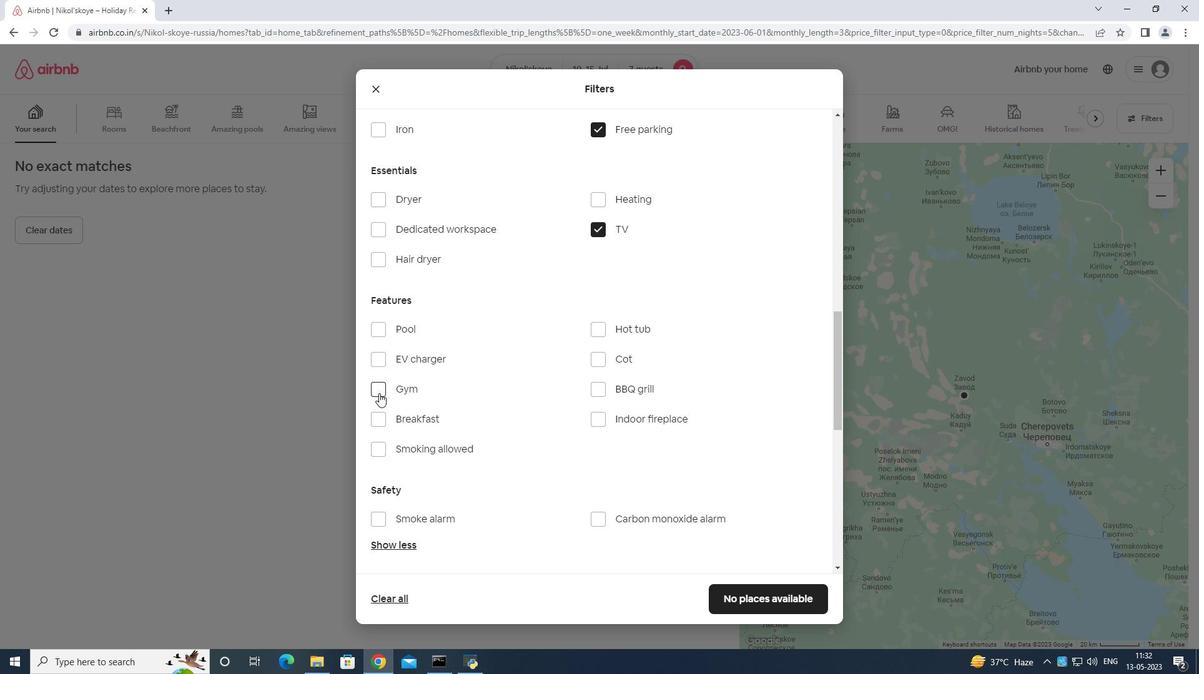 
Action: Mouse pressed left at (377, 391)
Screenshot: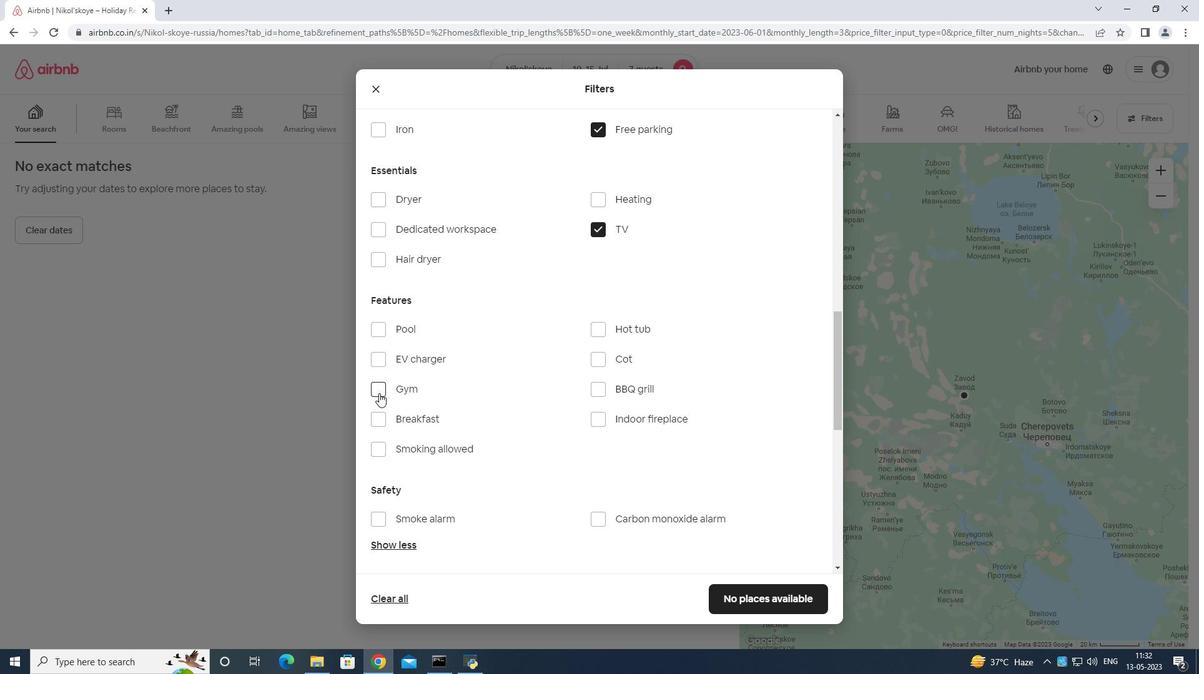 
Action: Mouse moved to (371, 416)
Screenshot: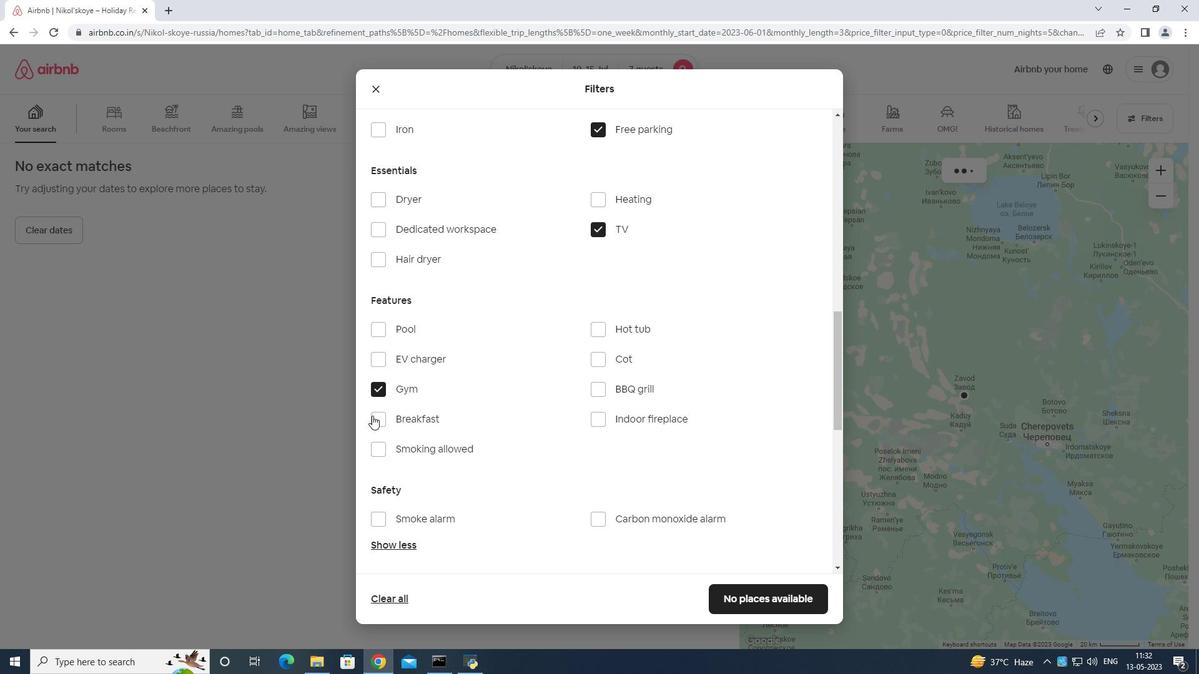 
Action: Mouse pressed left at (371, 416)
Screenshot: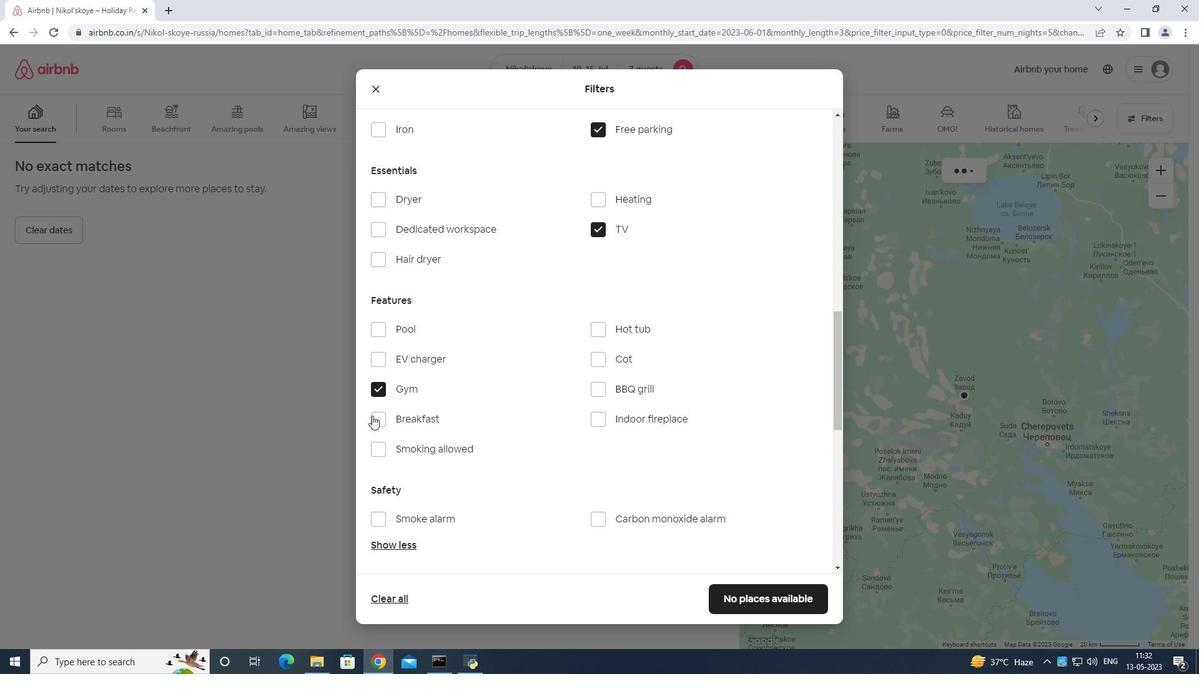 
Action: Mouse moved to (486, 422)
Screenshot: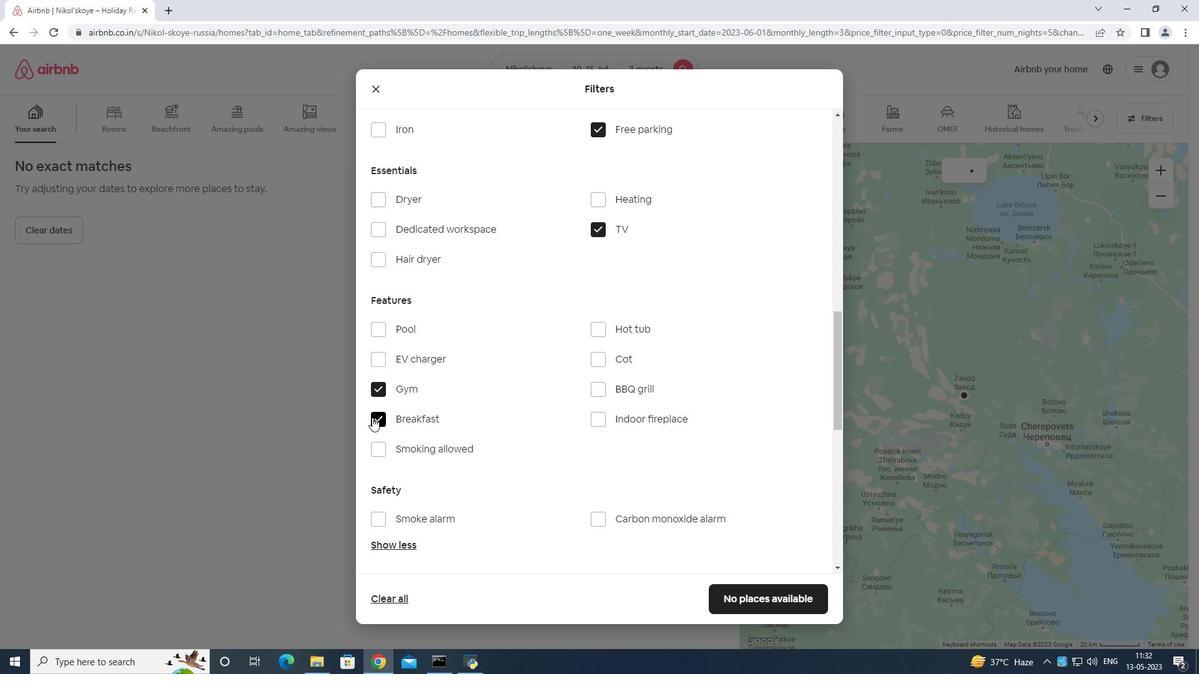 
Action: Mouse scrolled (486, 421) with delta (0, 0)
Screenshot: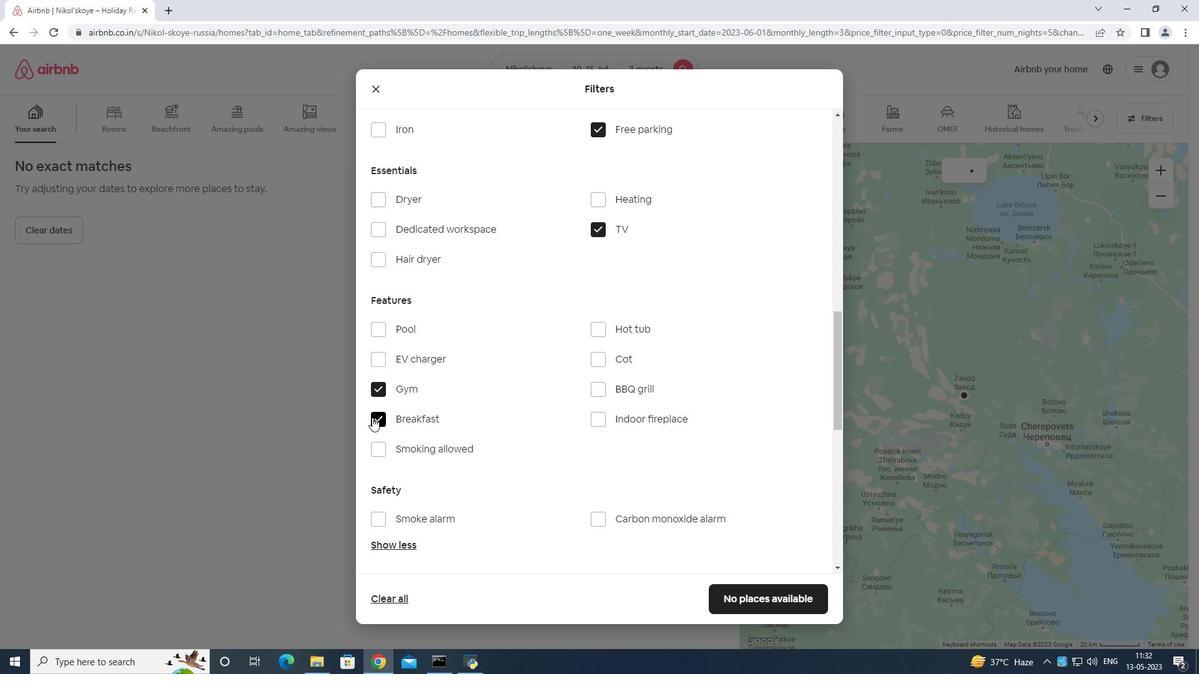 
Action: Mouse moved to (582, 422)
Screenshot: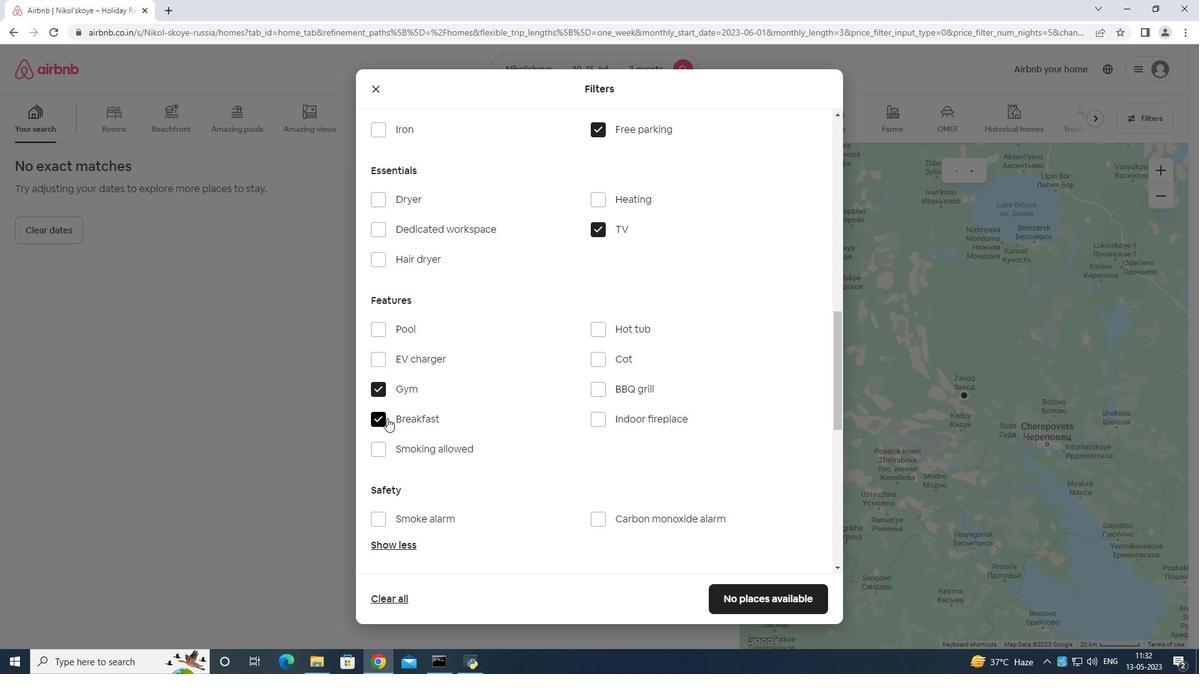 
Action: Mouse scrolled (579, 421) with delta (0, 0)
Screenshot: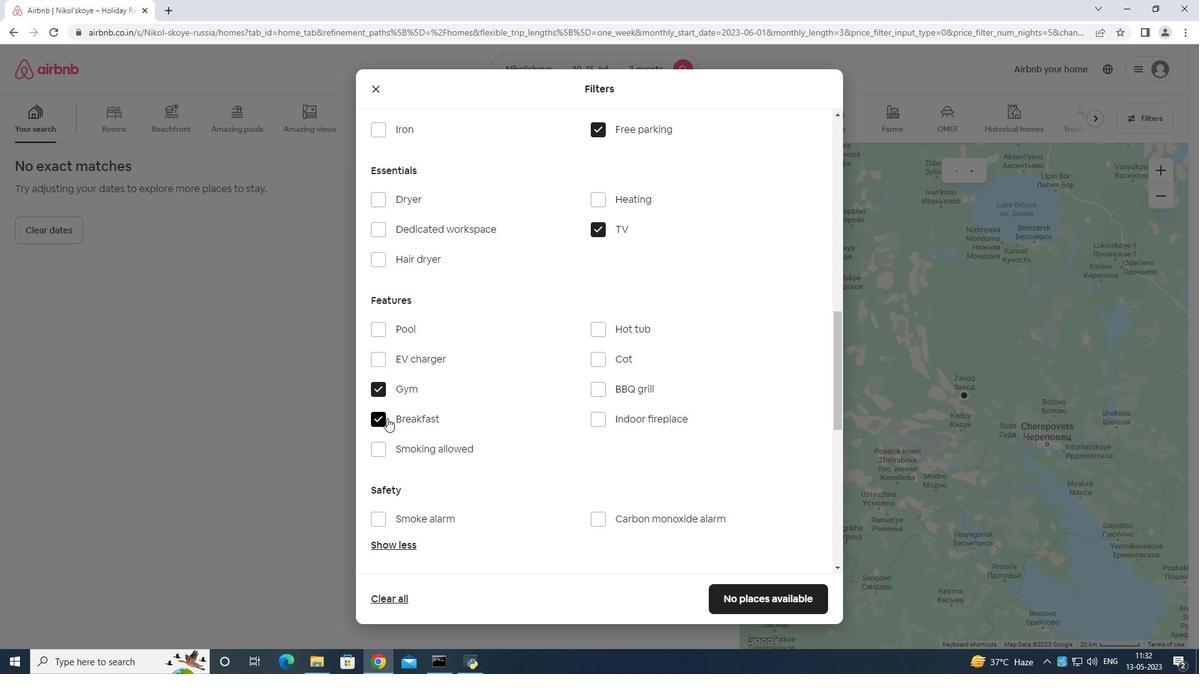 
Action: Mouse moved to (602, 422)
Screenshot: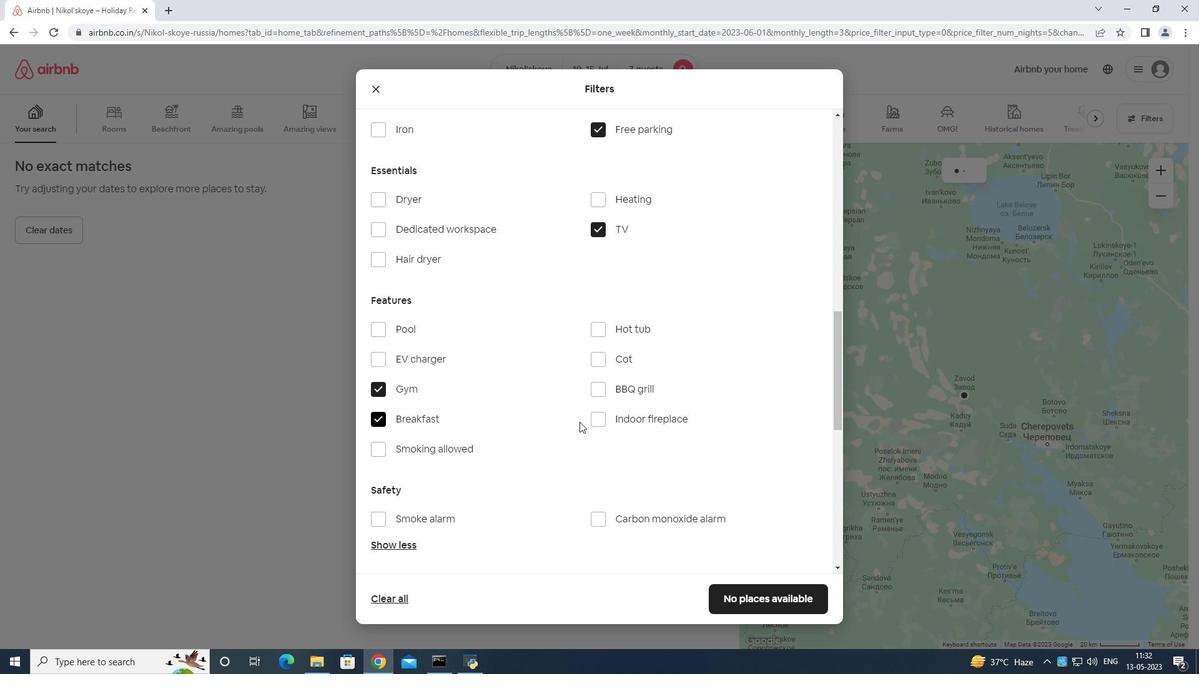 
Action: Mouse scrolled (602, 421) with delta (0, 0)
Screenshot: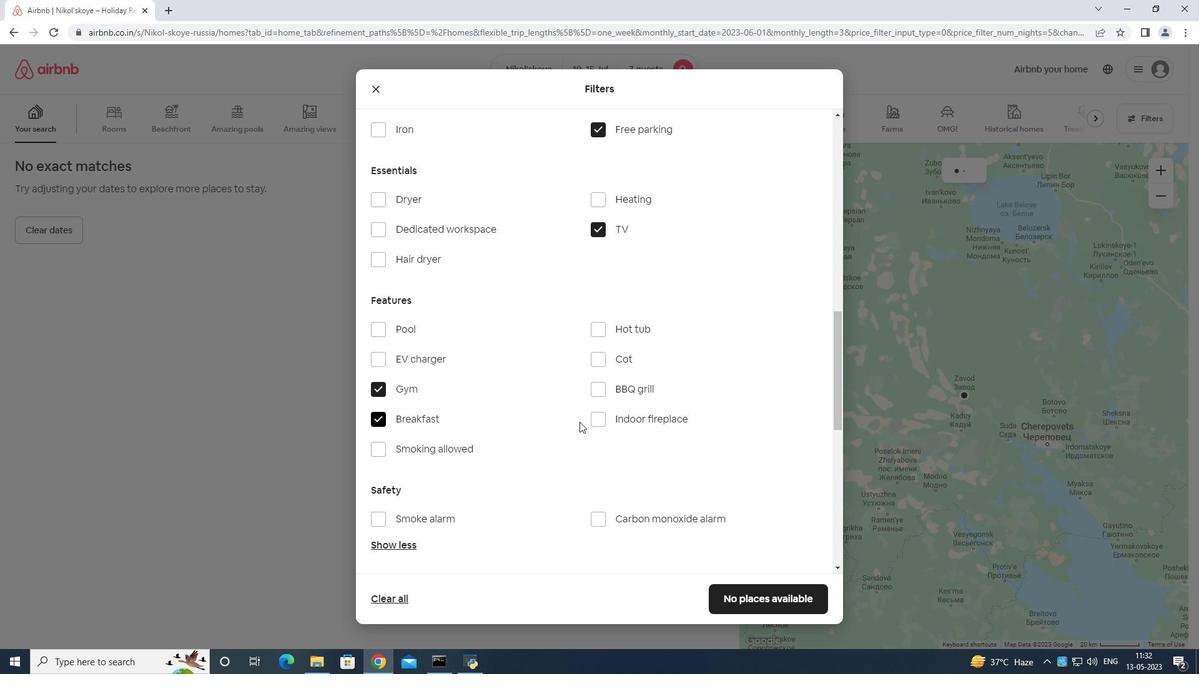 
Action: Mouse moved to (617, 422)
Screenshot: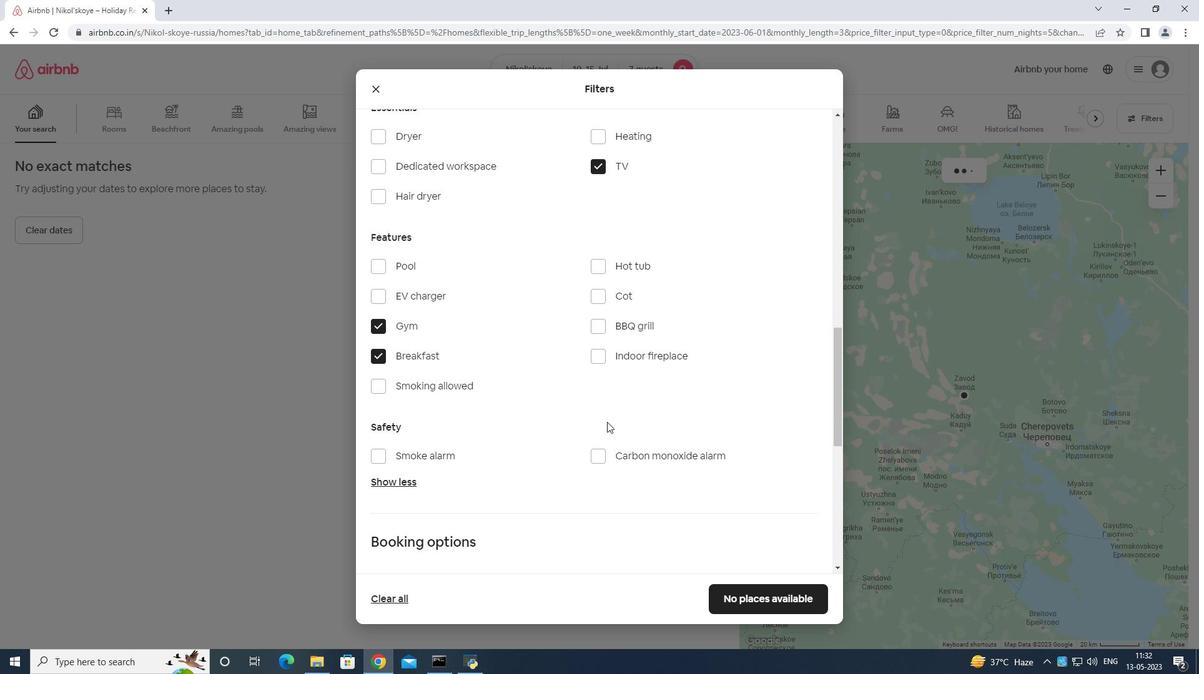 
Action: Mouse scrolled (616, 422) with delta (0, 0)
Screenshot: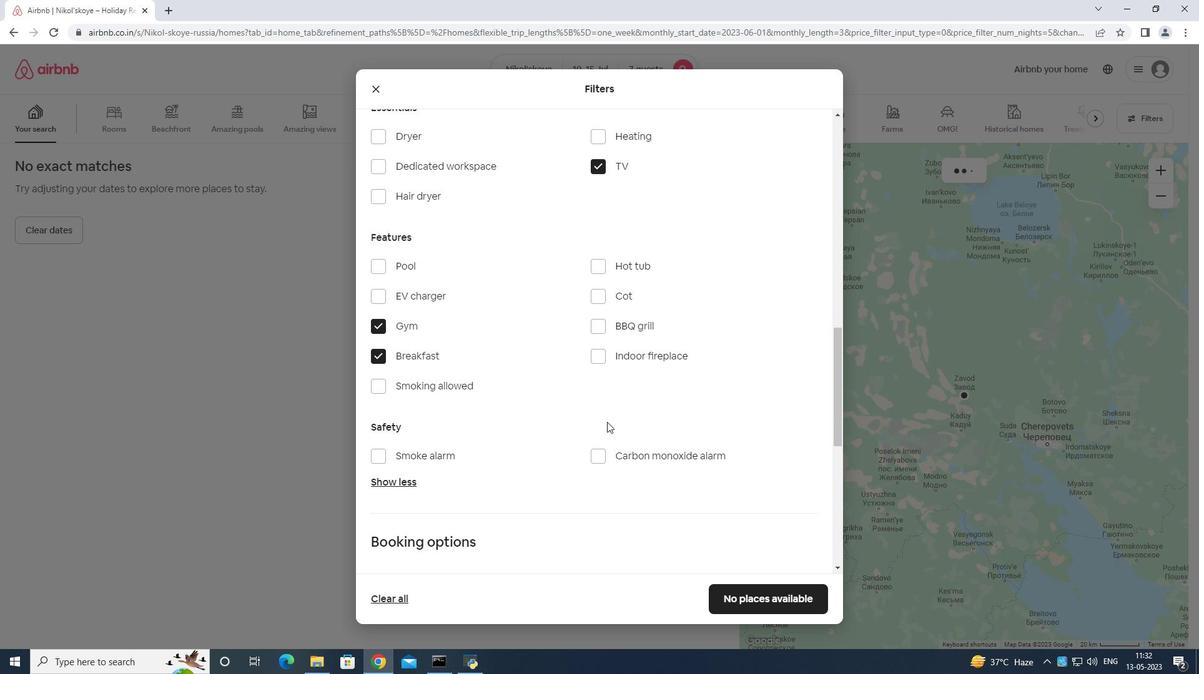 
Action: Mouse moved to (795, 430)
Screenshot: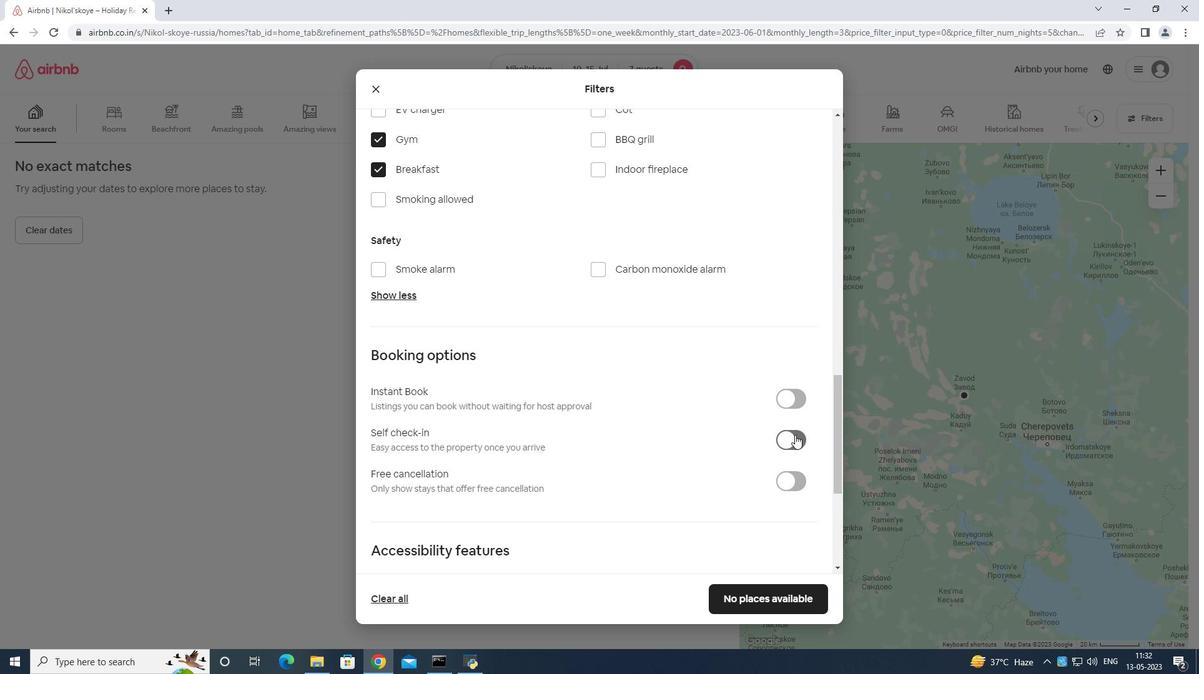 
Action: Mouse pressed left at (795, 430)
Screenshot: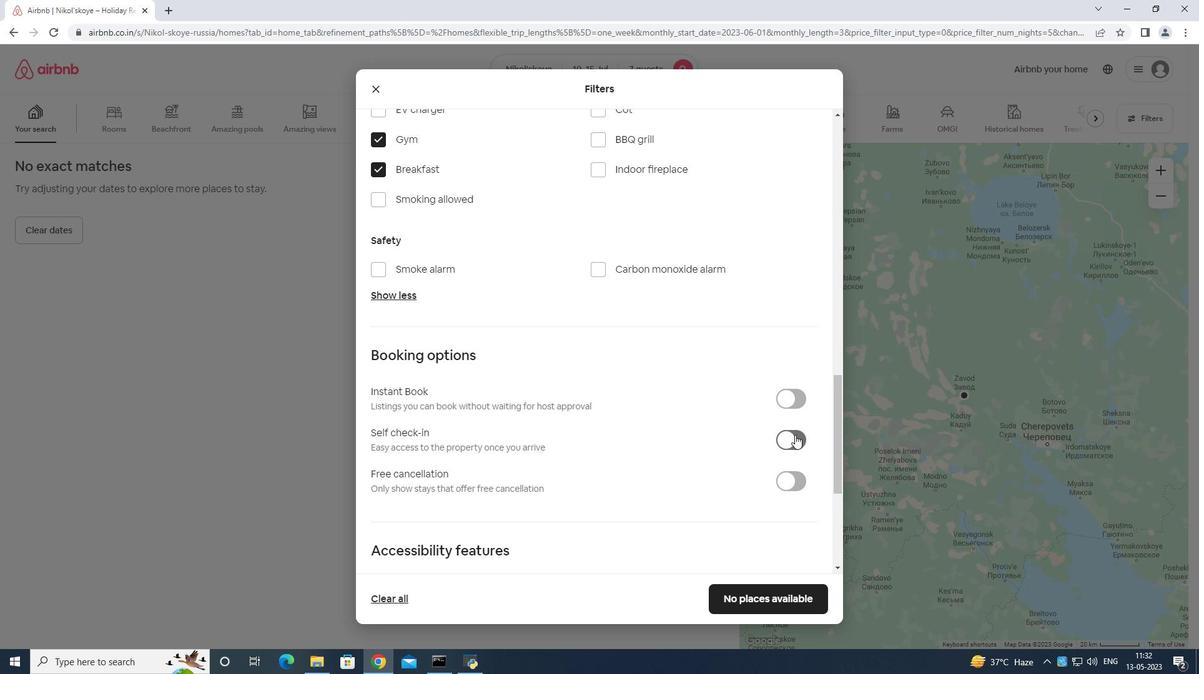 
Action: Mouse moved to (791, 426)
Screenshot: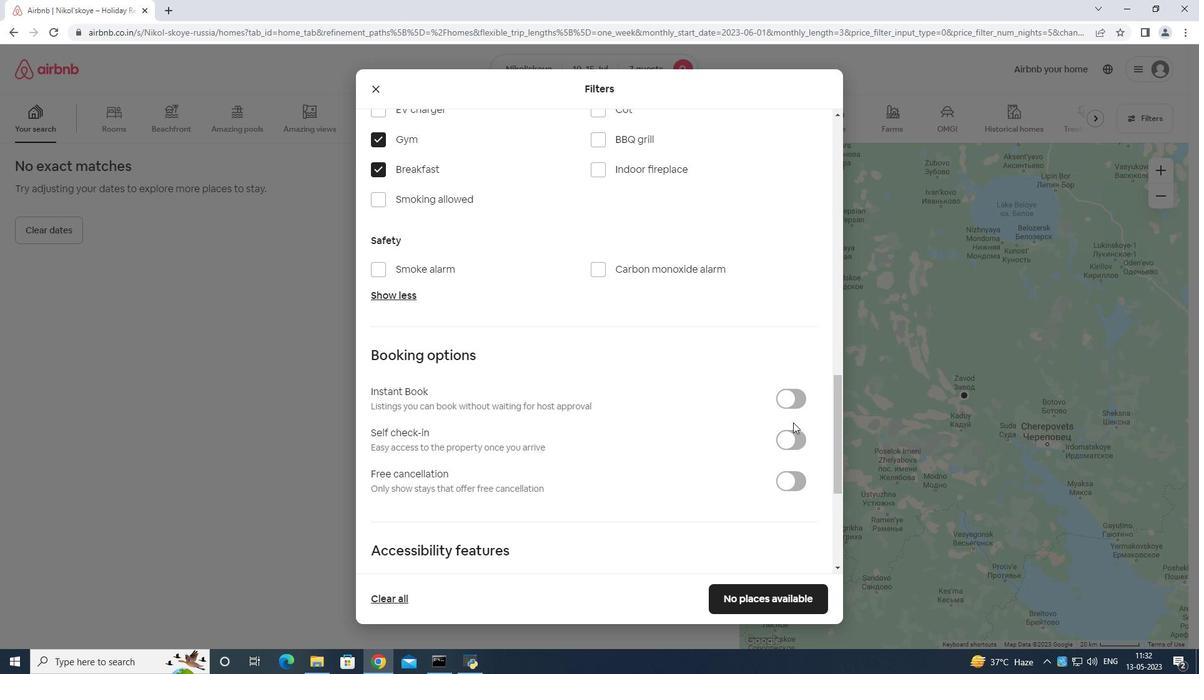 
Action: Mouse scrolled (791, 425) with delta (0, 0)
Screenshot: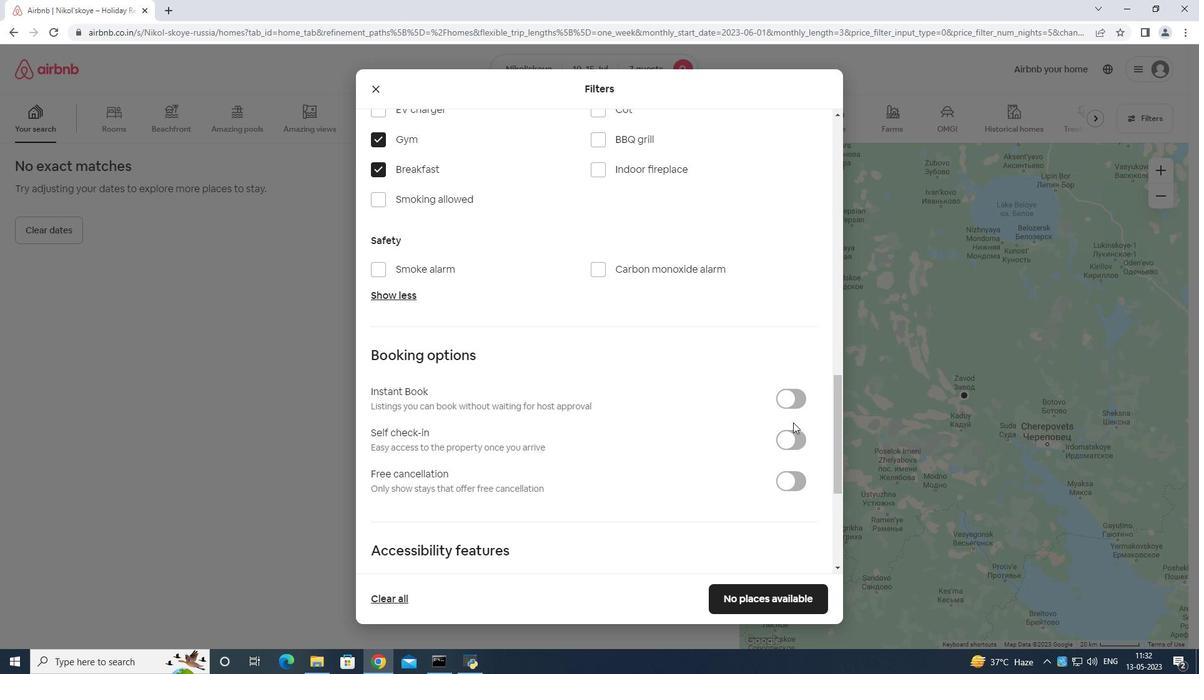 
Action: Mouse scrolled (791, 425) with delta (0, 0)
Screenshot: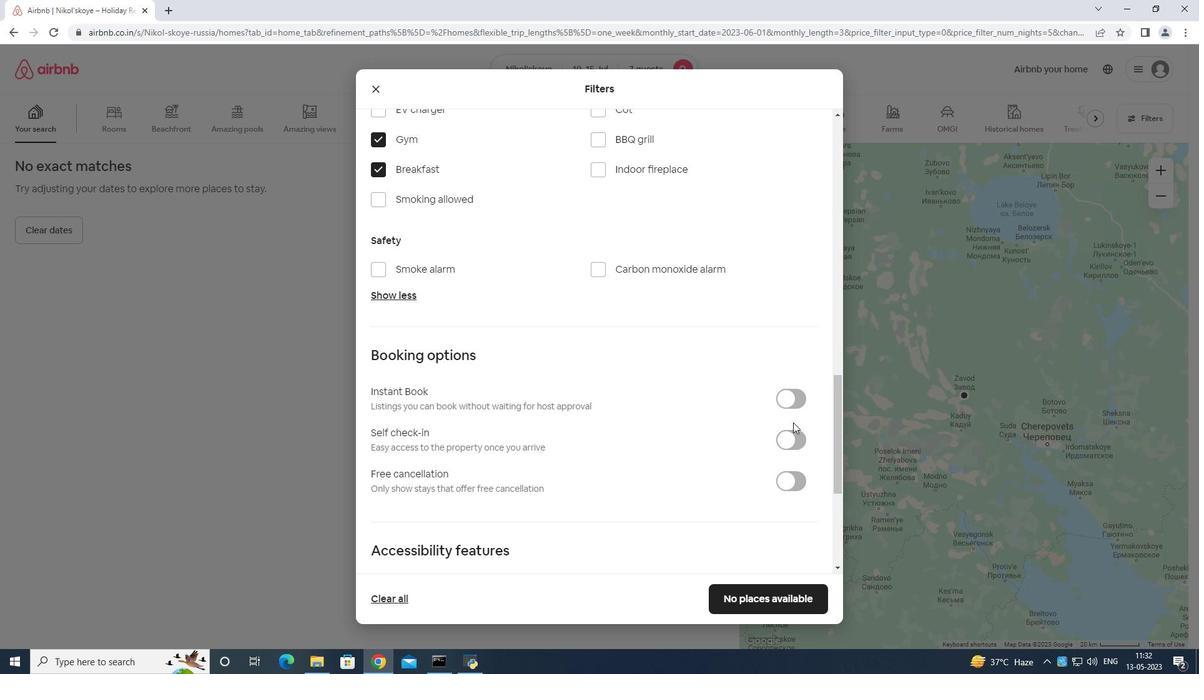 
Action: Mouse scrolled (791, 425) with delta (0, 0)
Screenshot: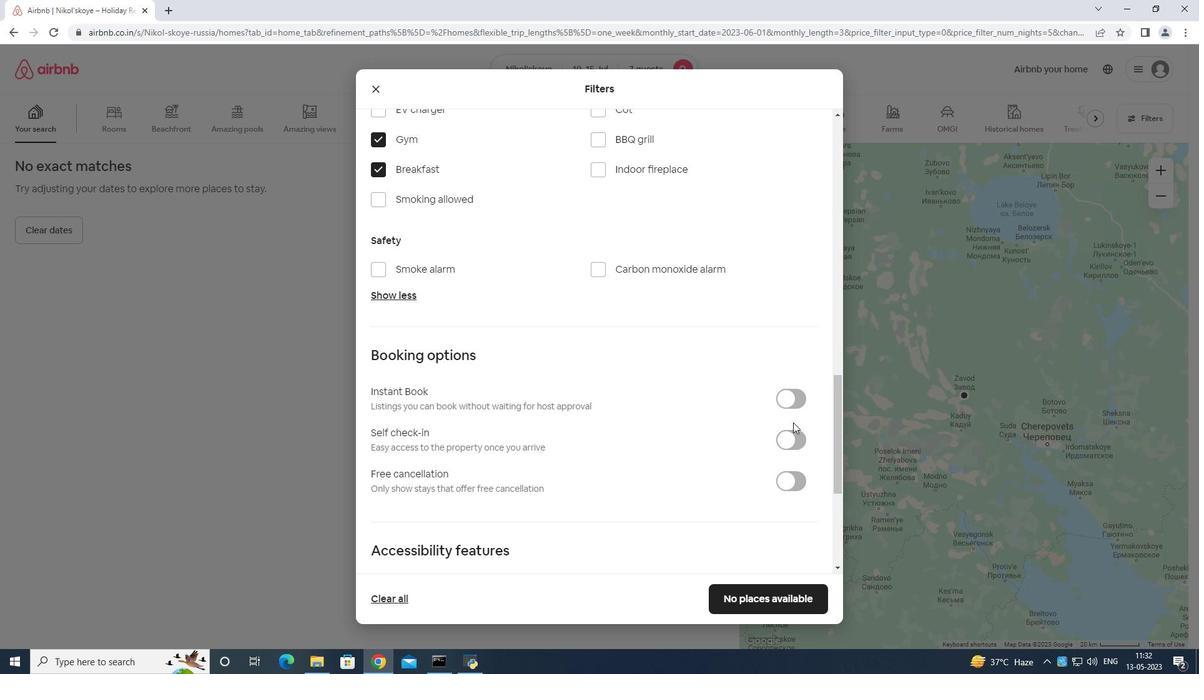 
Action: Mouse moved to (789, 251)
Screenshot: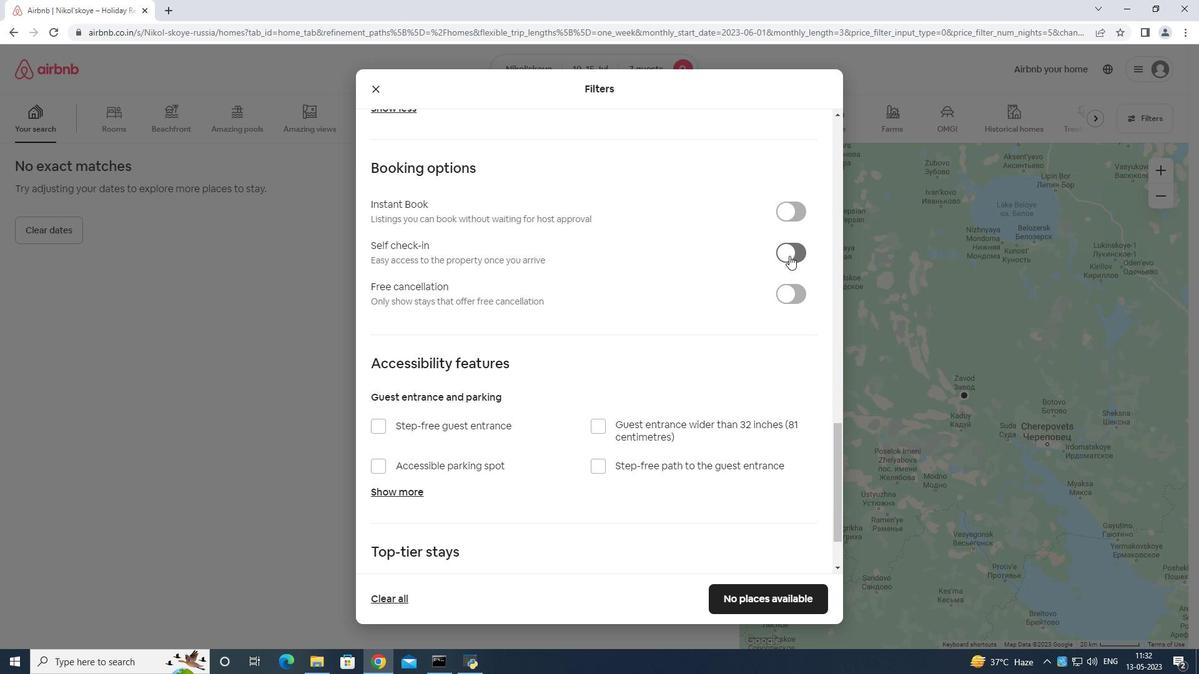 
Action: Mouse pressed left at (789, 251)
Screenshot: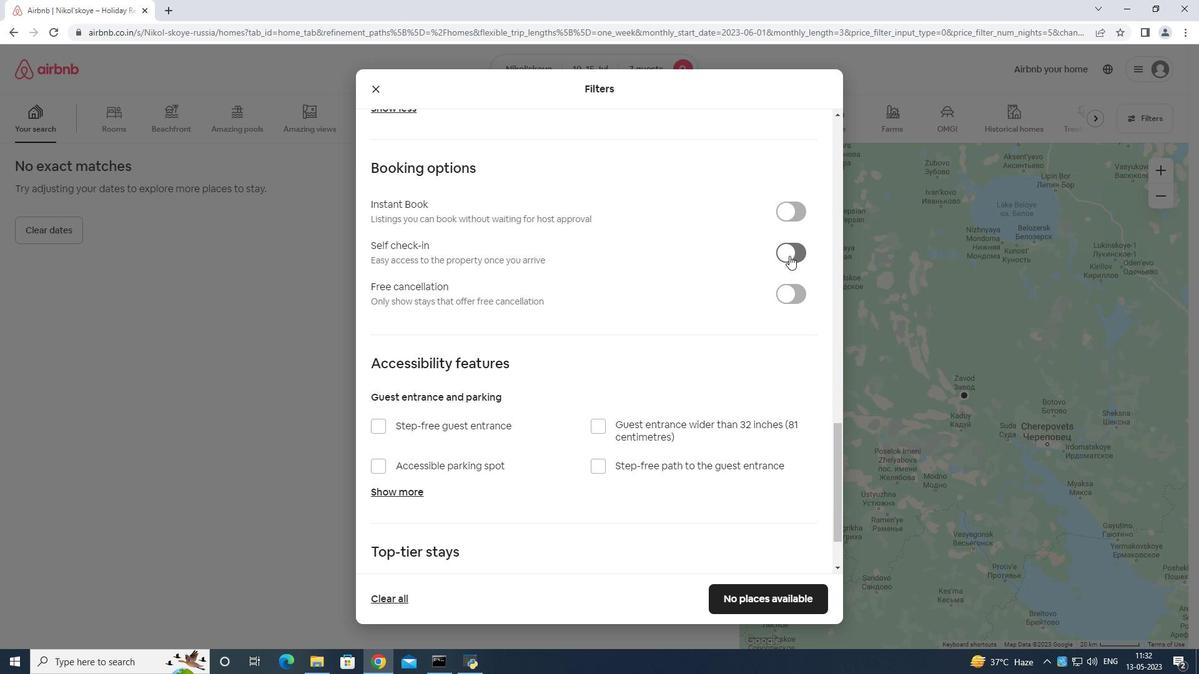 
Action: Mouse moved to (785, 250)
Screenshot: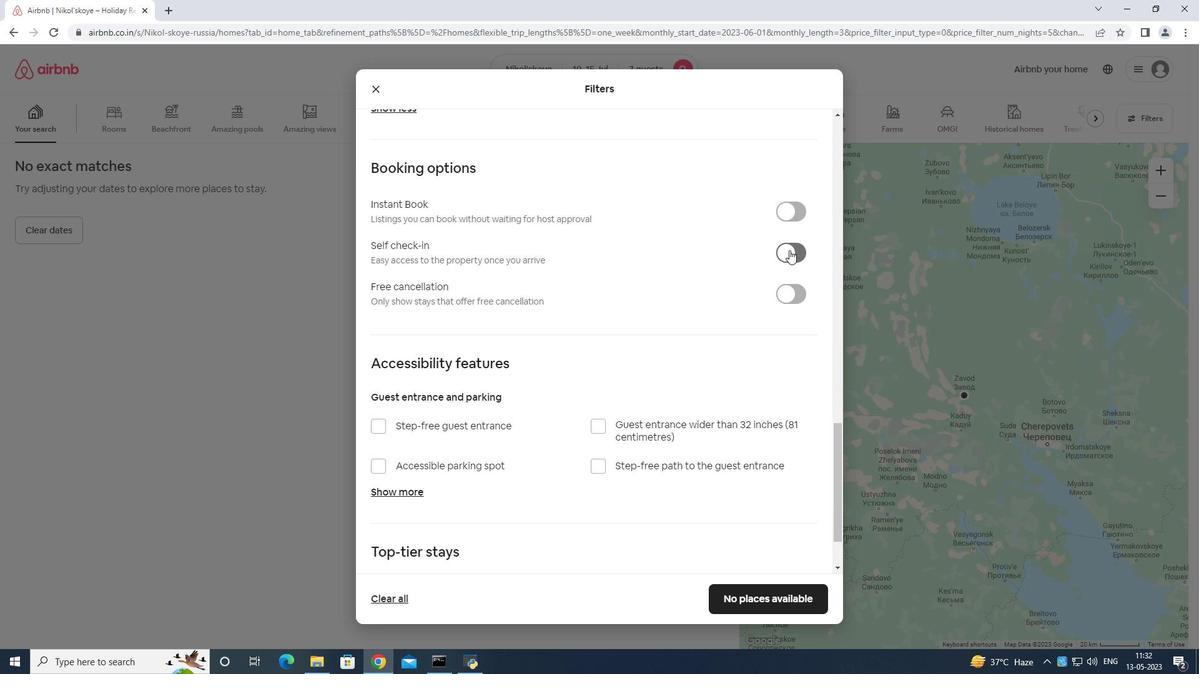 
Action: Mouse scrolled (785, 249) with delta (0, 0)
Screenshot: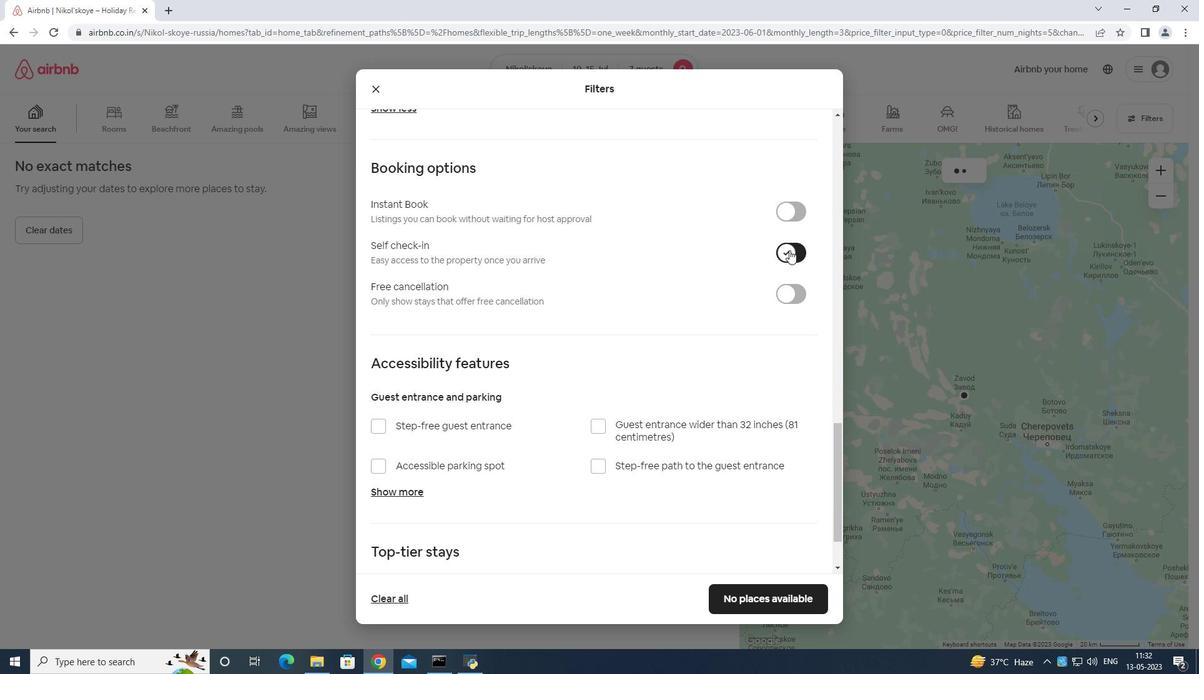 
Action: Mouse moved to (775, 263)
Screenshot: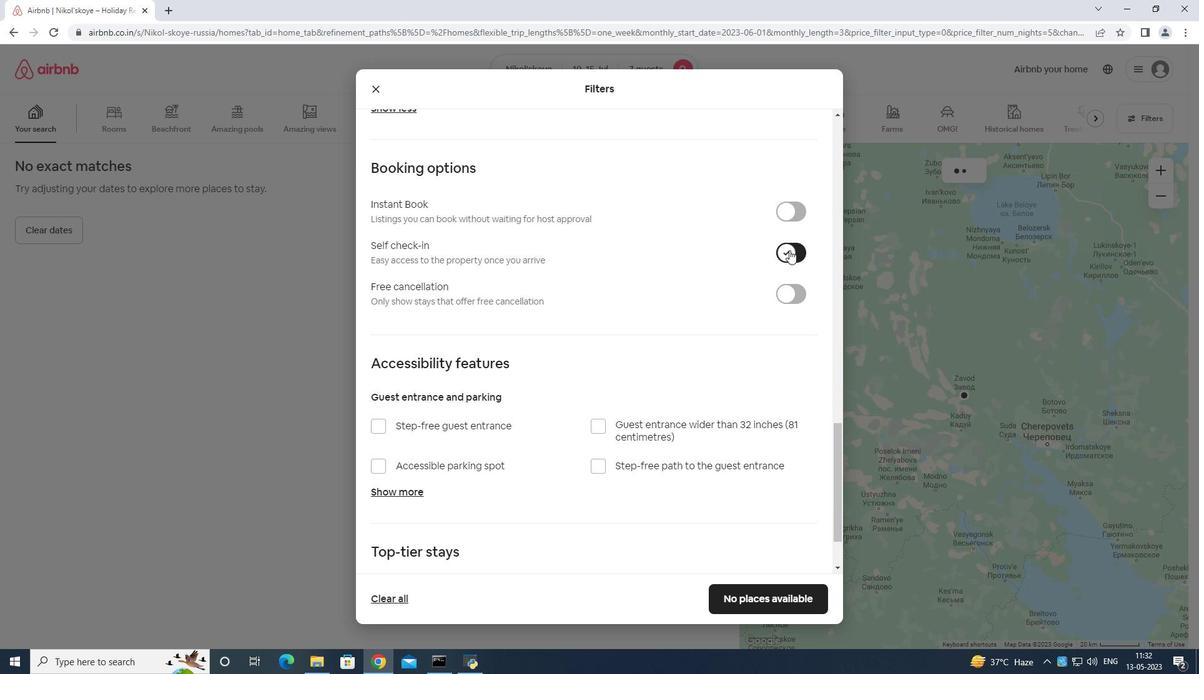 
Action: Mouse scrolled (775, 262) with delta (0, 0)
Screenshot: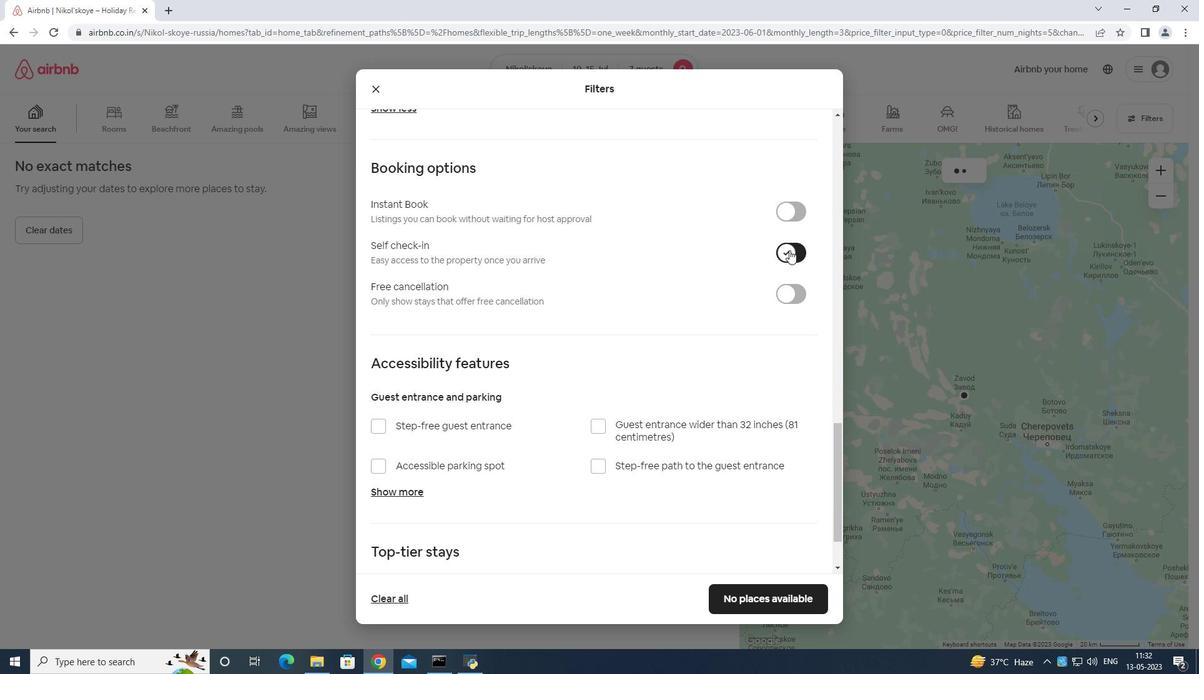 
Action: Mouse moved to (772, 267)
Screenshot: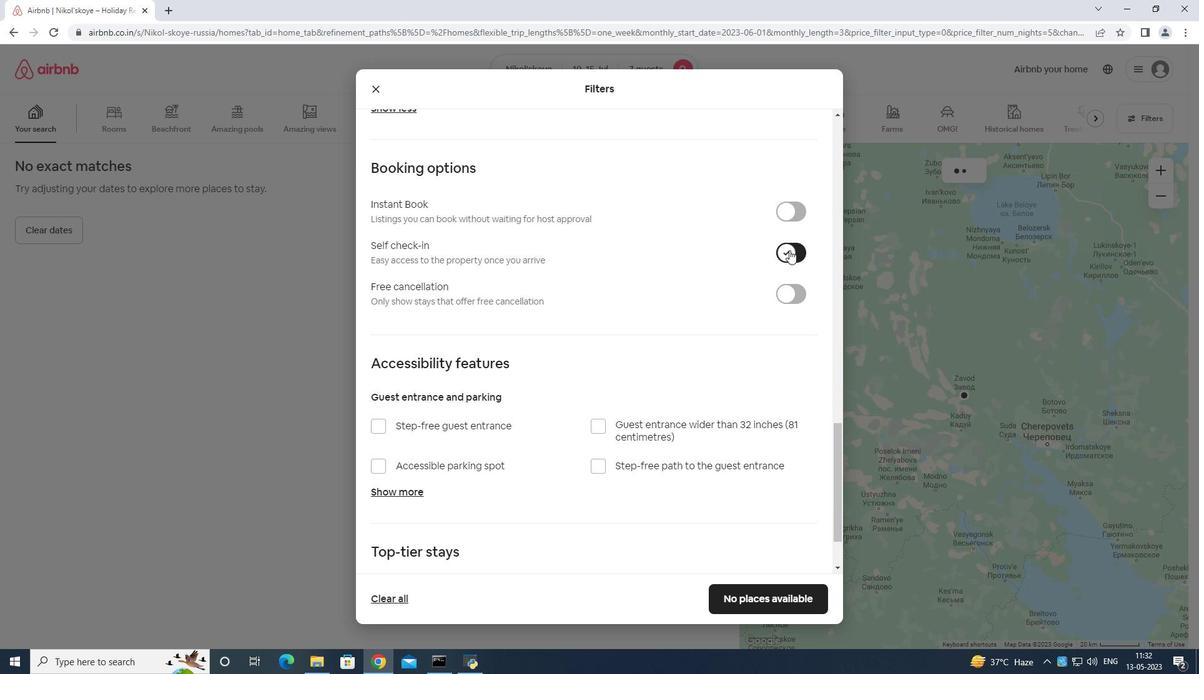 
Action: Mouse scrolled (772, 266) with delta (0, 0)
Screenshot: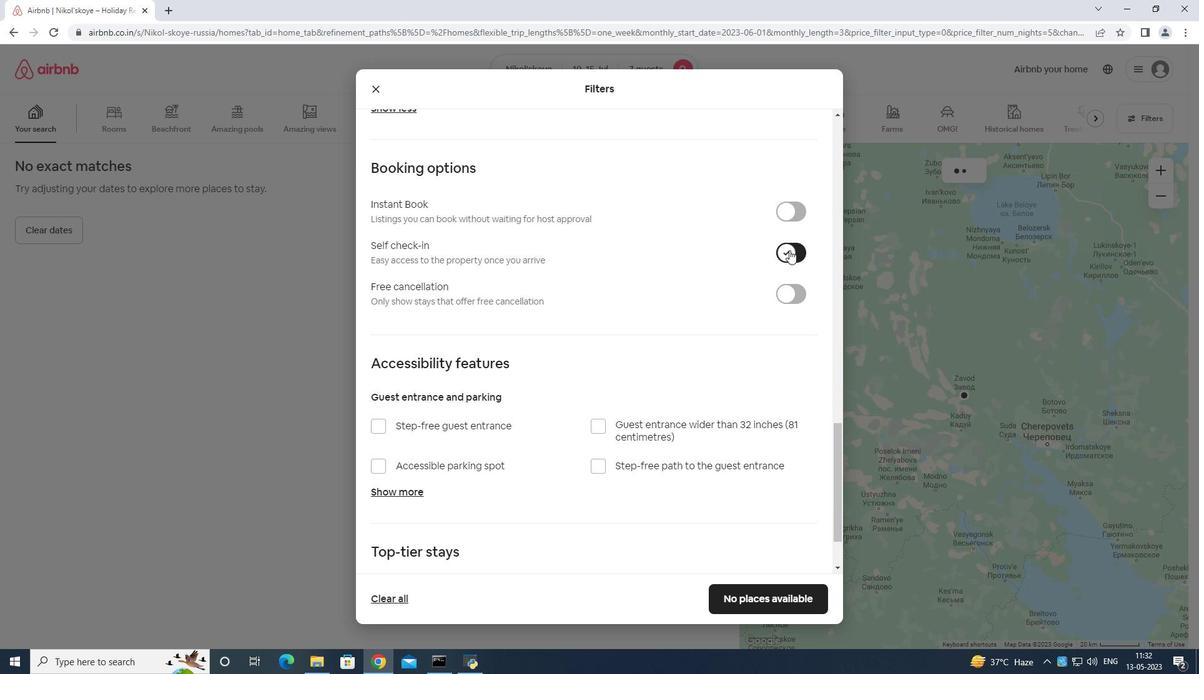 
Action: Mouse moved to (767, 271)
Screenshot: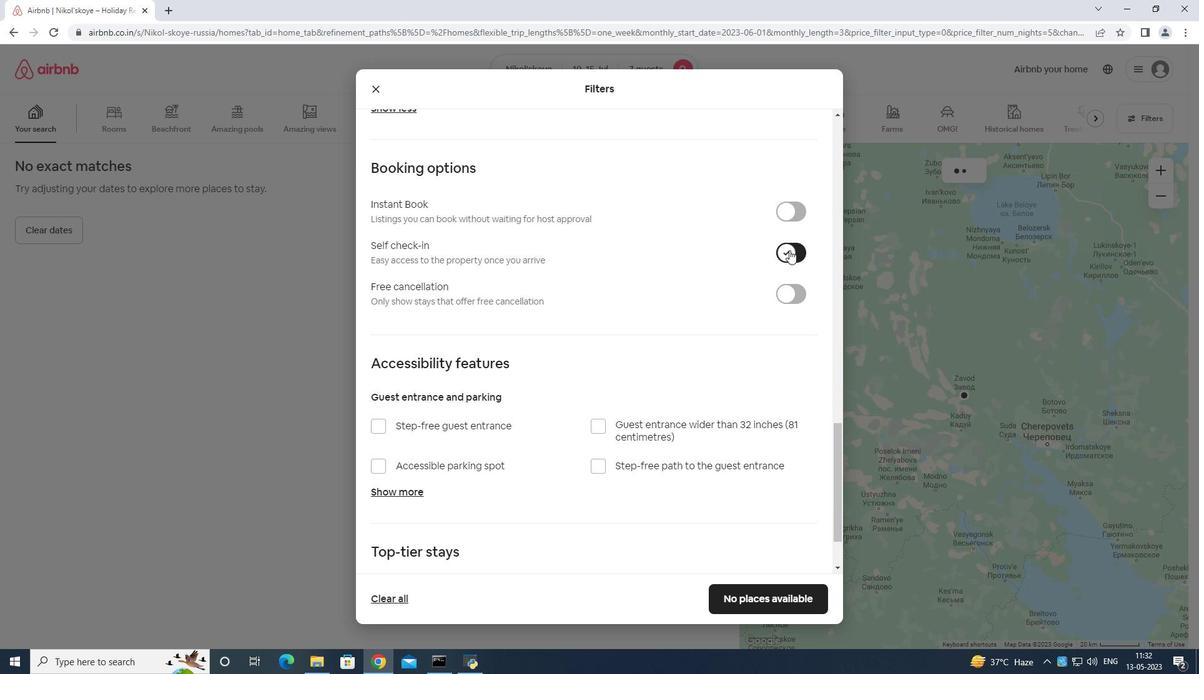 
Action: Mouse scrolled (767, 271) with delta (0, 0)
Screenshot: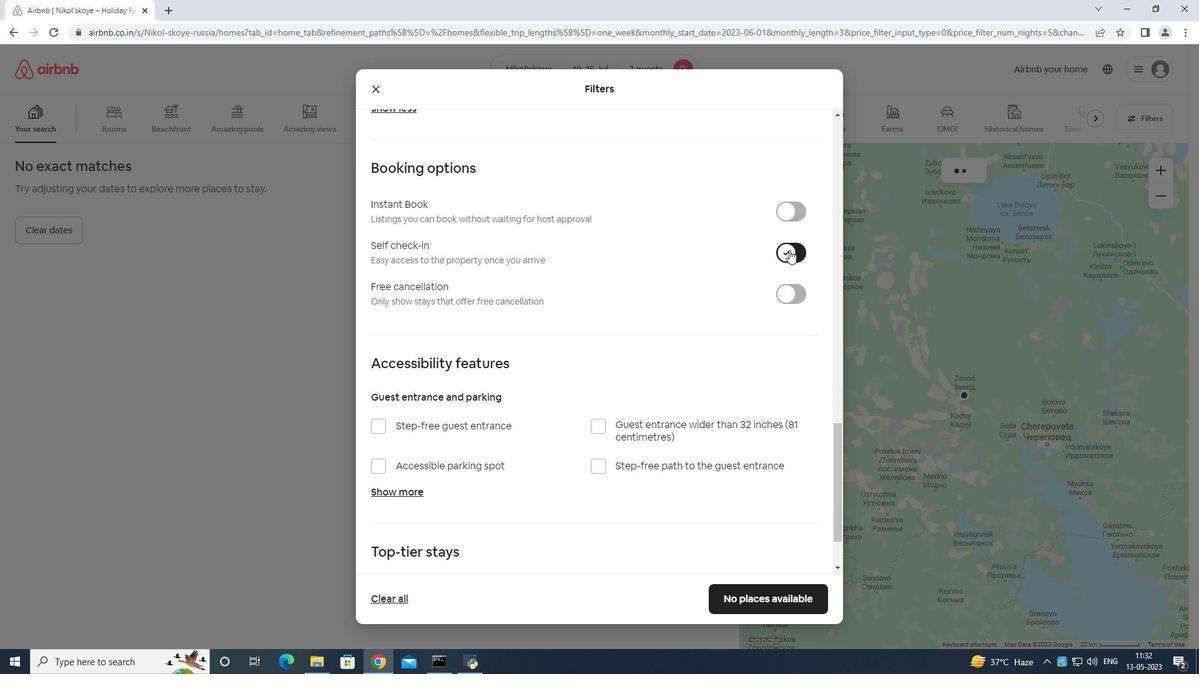 
Action: Mouse moved to (765, 273)
Screenshot: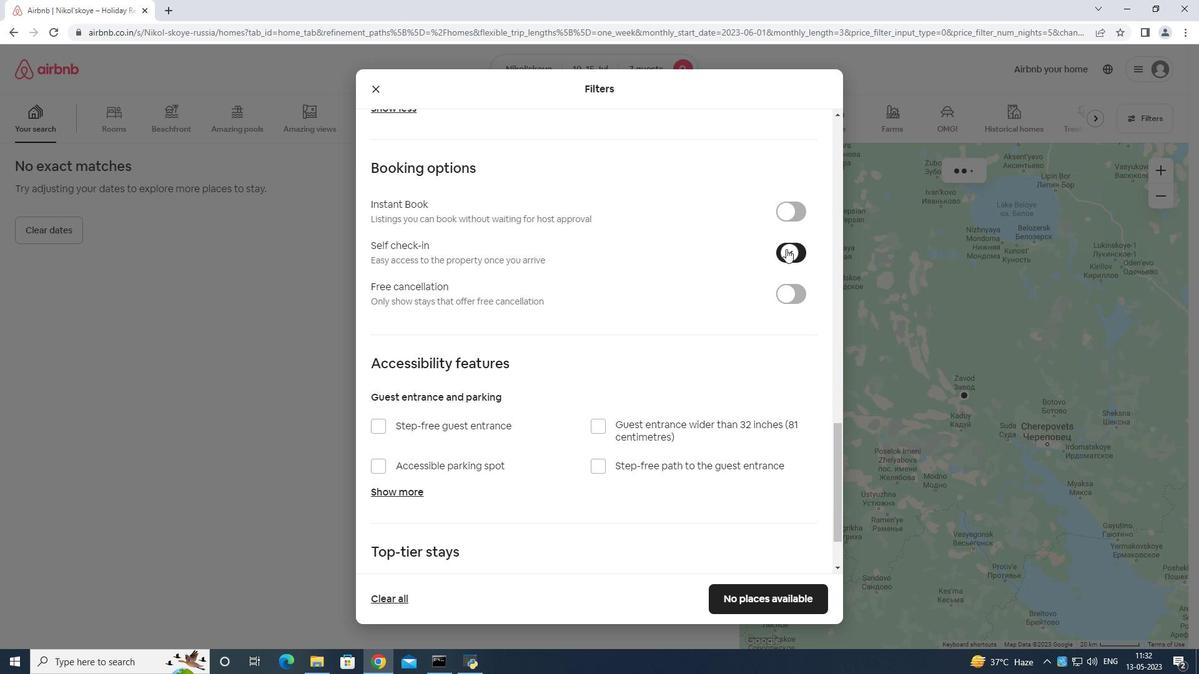 
Action: Mouse scrolled (765, 272) with delta (0, 0)
Screenshot: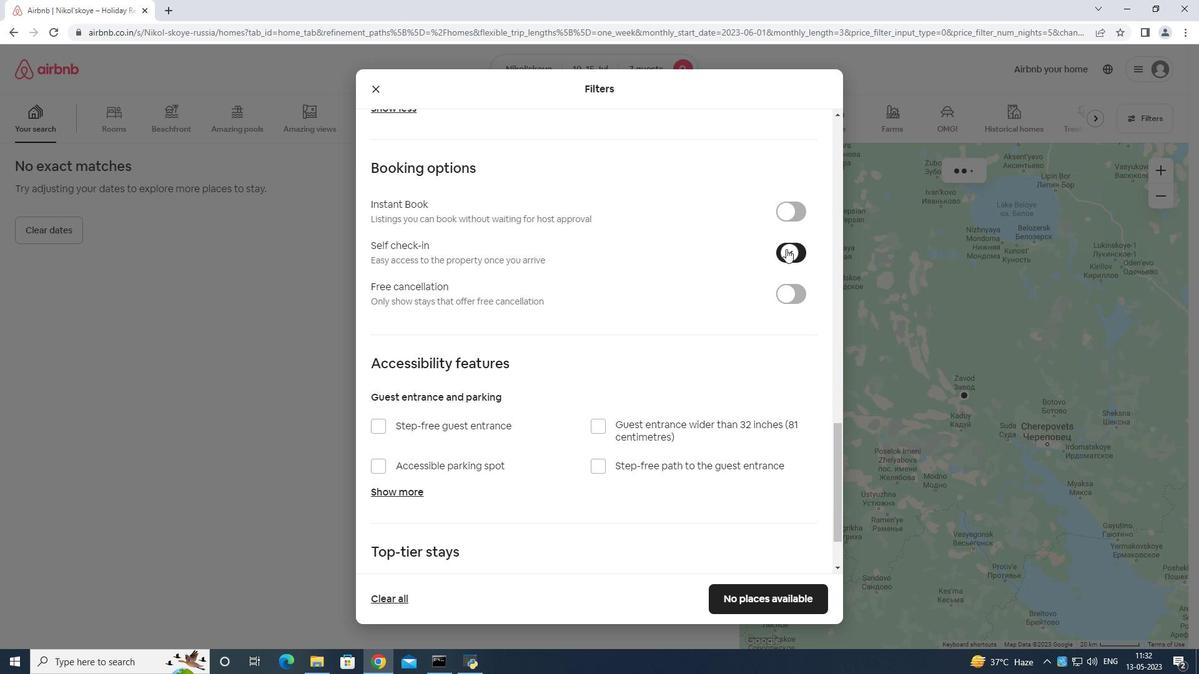 
Action: Mouse moved to (760, 281)
Screenshot: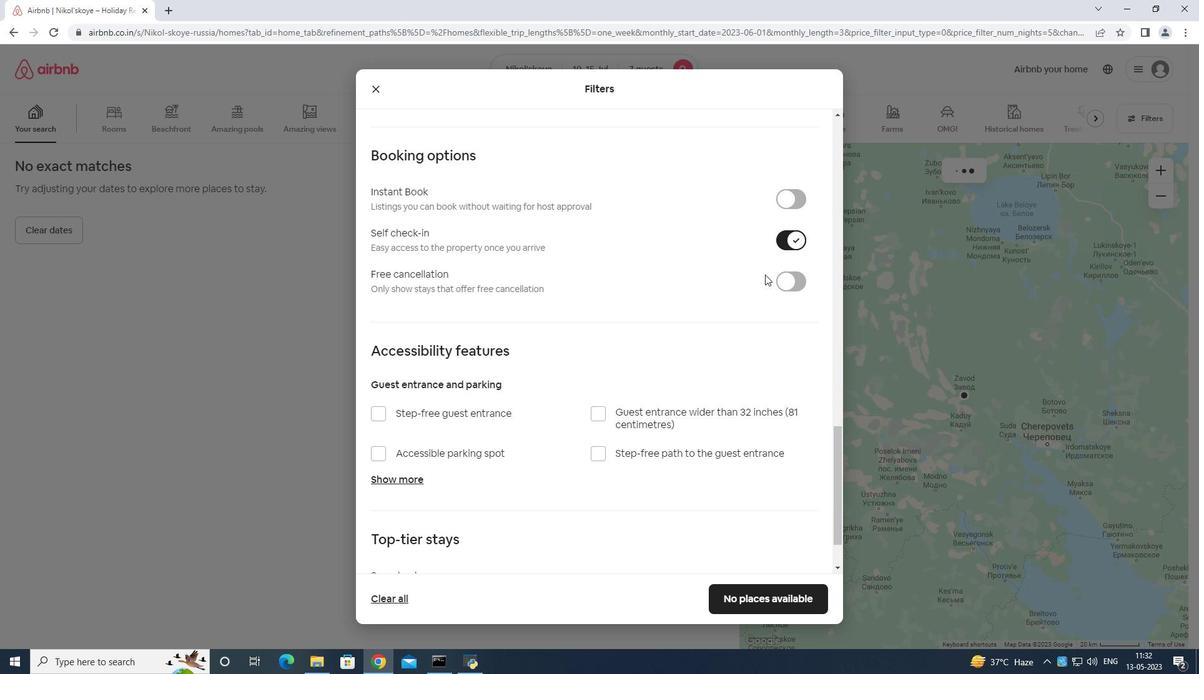 
Action: Mouse scrolled (760, 281) with delta (0, 0)
Screenshot: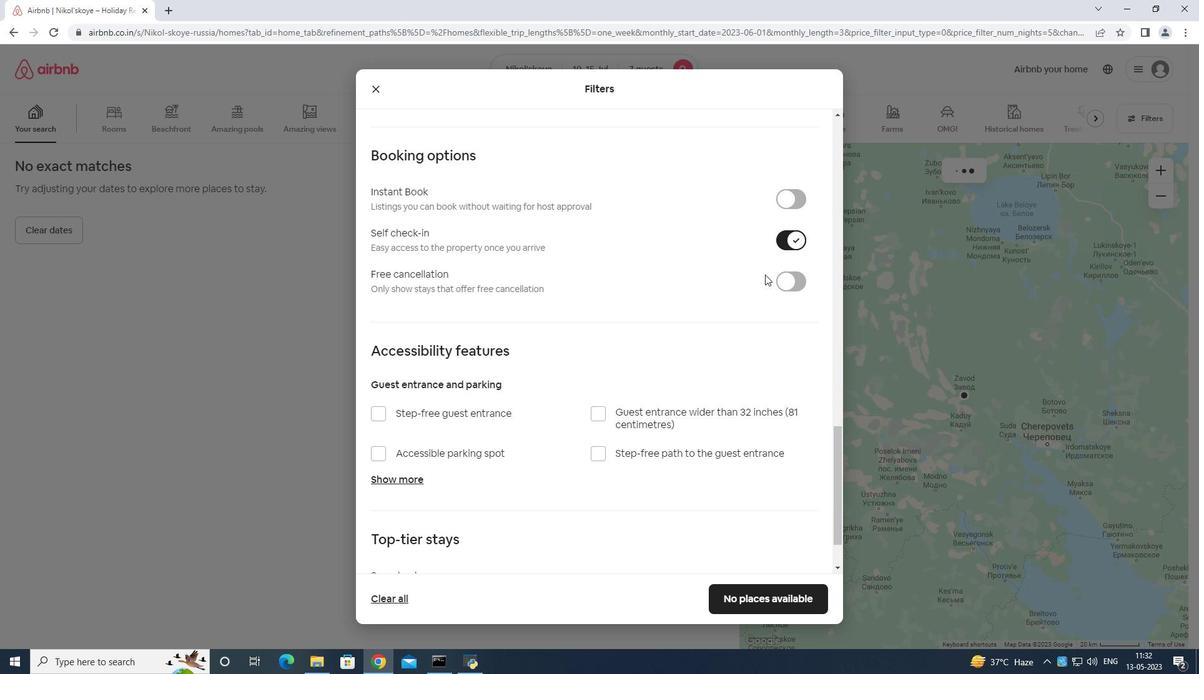
Action: Mouse moved to (759, 284)
Screenshot: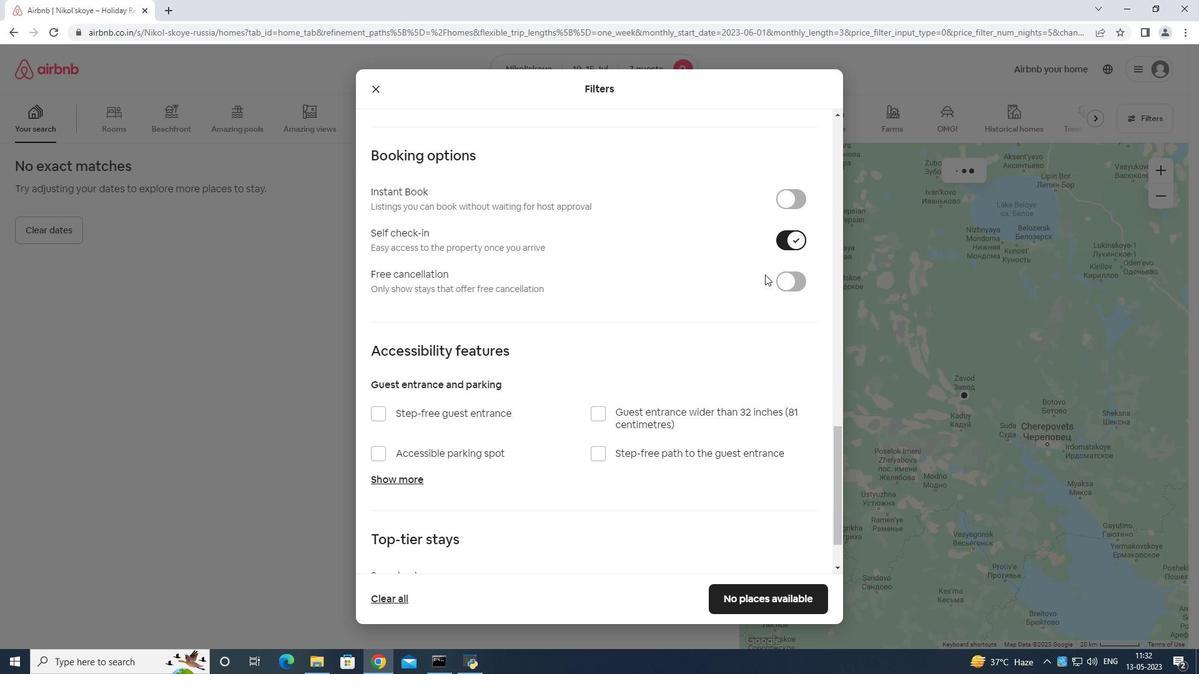 
Action: Mouse scrolled (759, 284) with delta (0, 0)
Screenshot: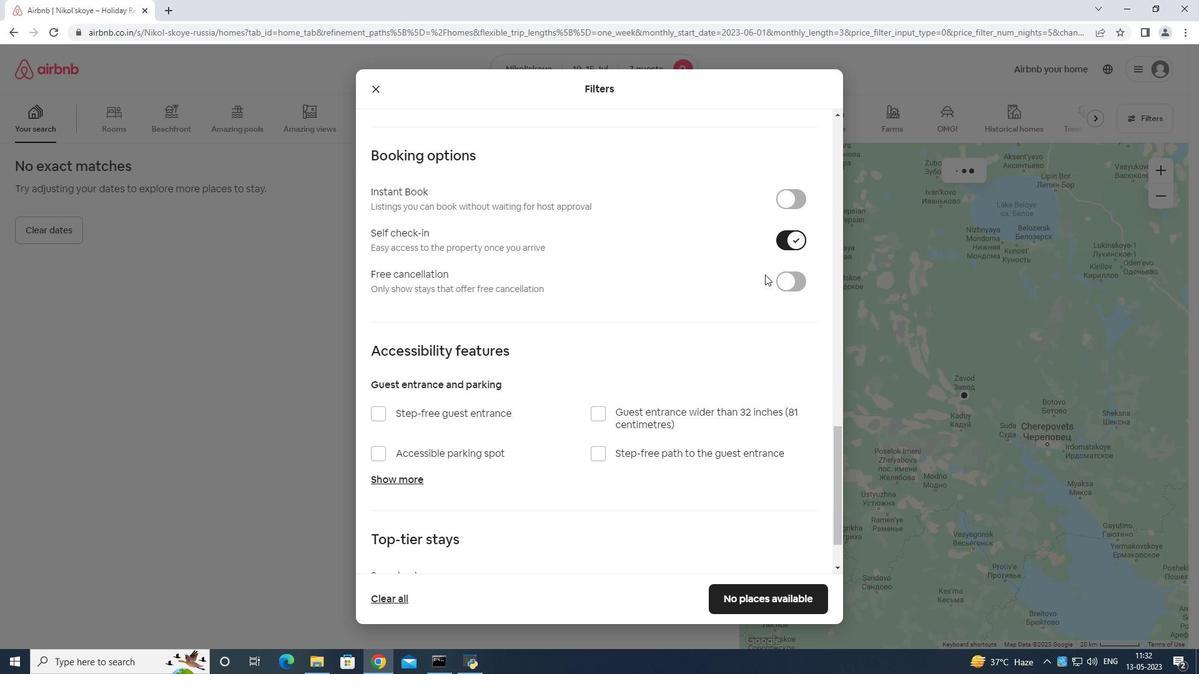 
Action: Mouse moved to (758, 288)
Screenshot: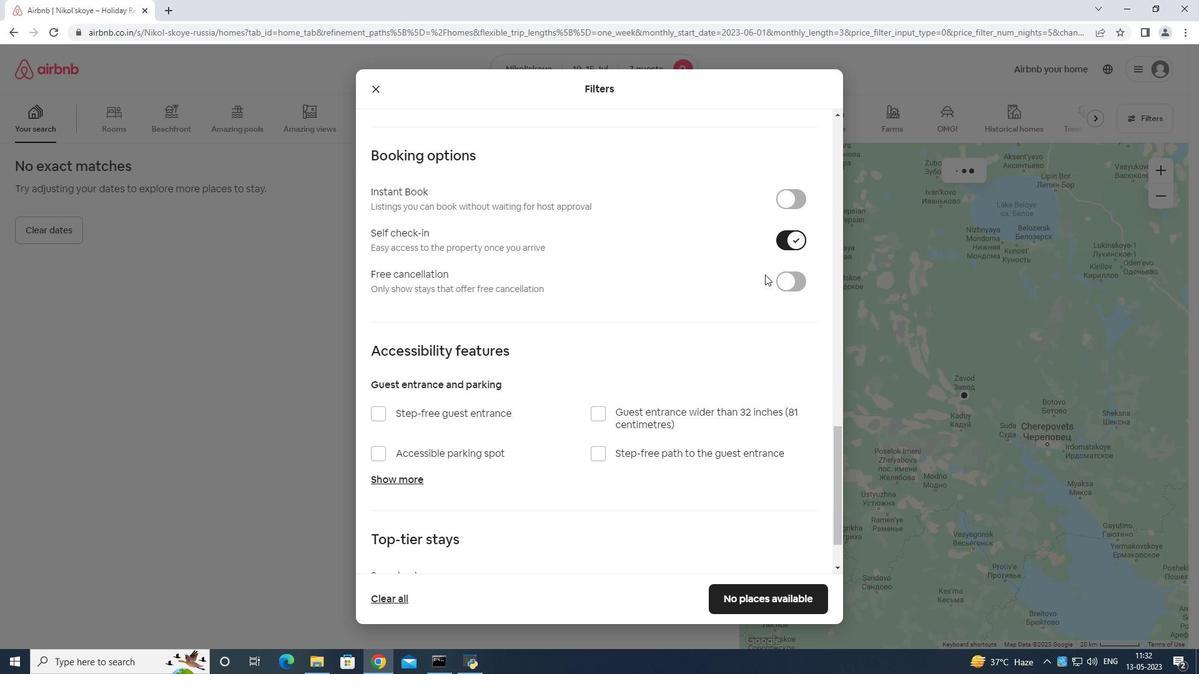 
Action: Mouse scrolled (758, 286) with delta (0, 0)
Screenshot: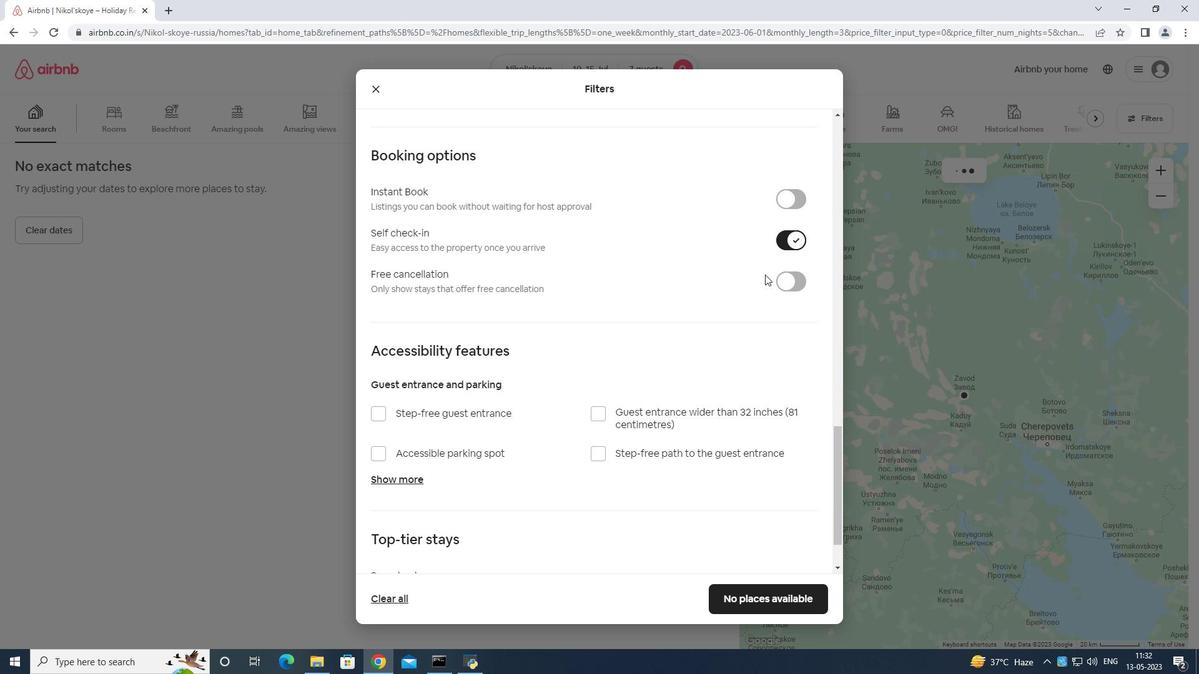 
Action: Mouse moved to (758, 292)
Screenshot: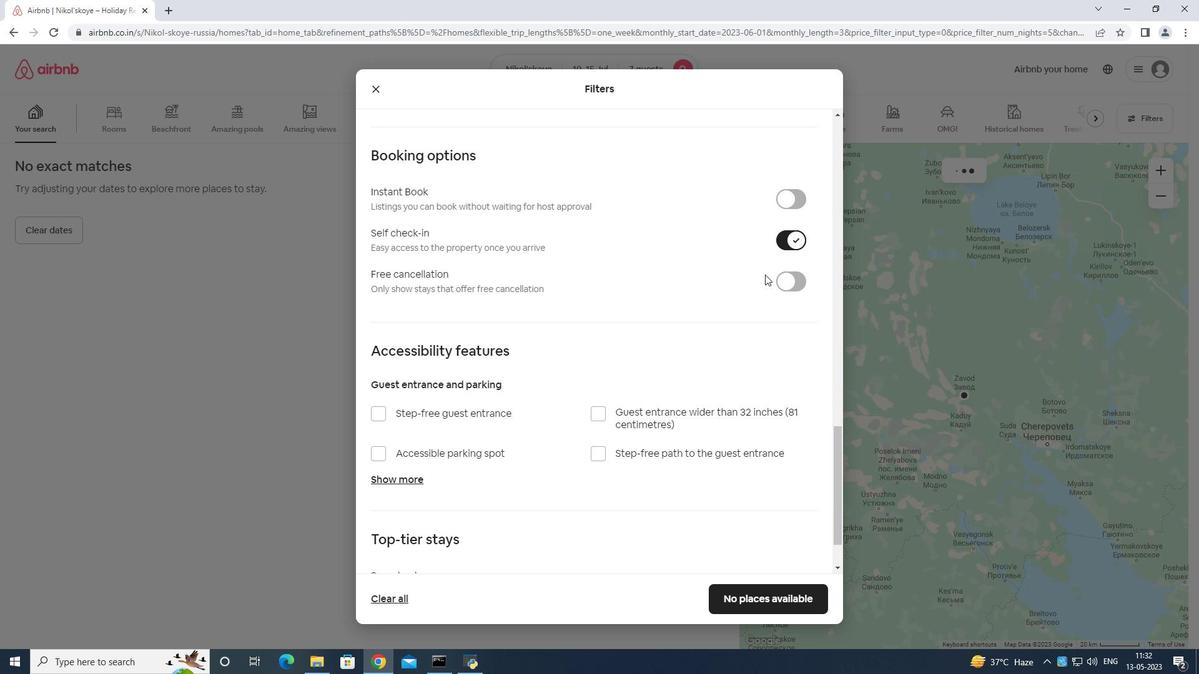 
Action: Mouse scrolled (758, 289) with delta (0, 0)
Screenshot: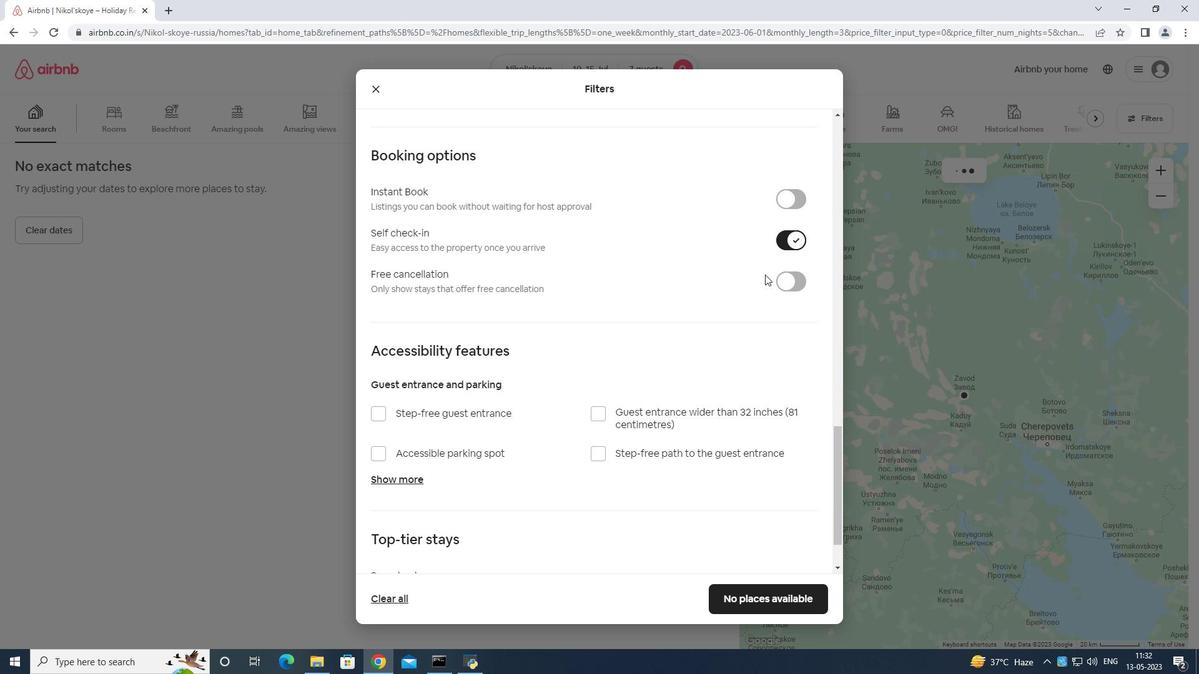 
Action: Mouse moved to (770, 591)
Screenshot: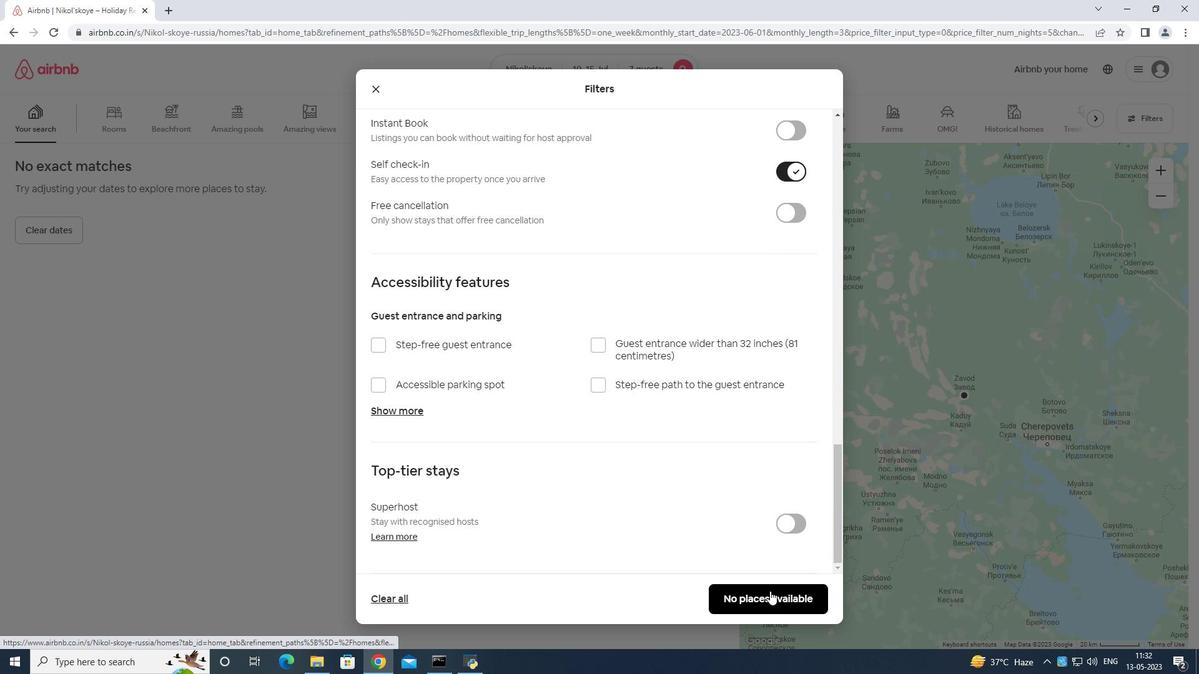 
Action: Mouse pressed left at (770, 591)
Screenshot: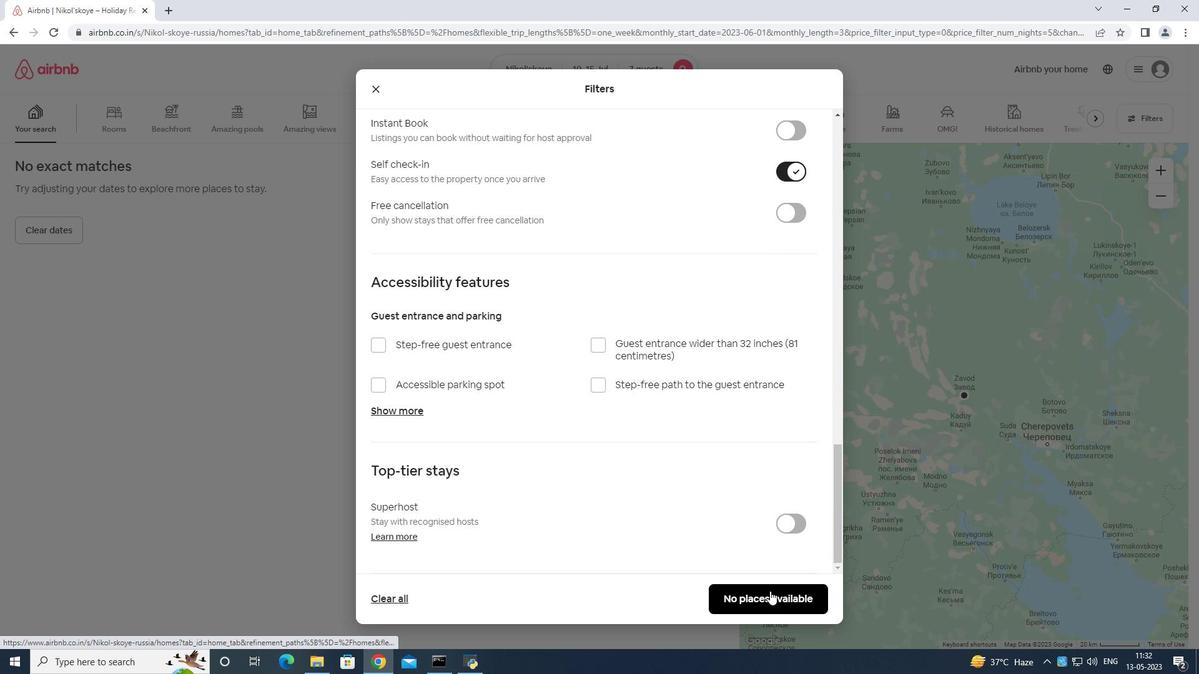 
Action: Mouse moved to (771, 591)
Screenshot: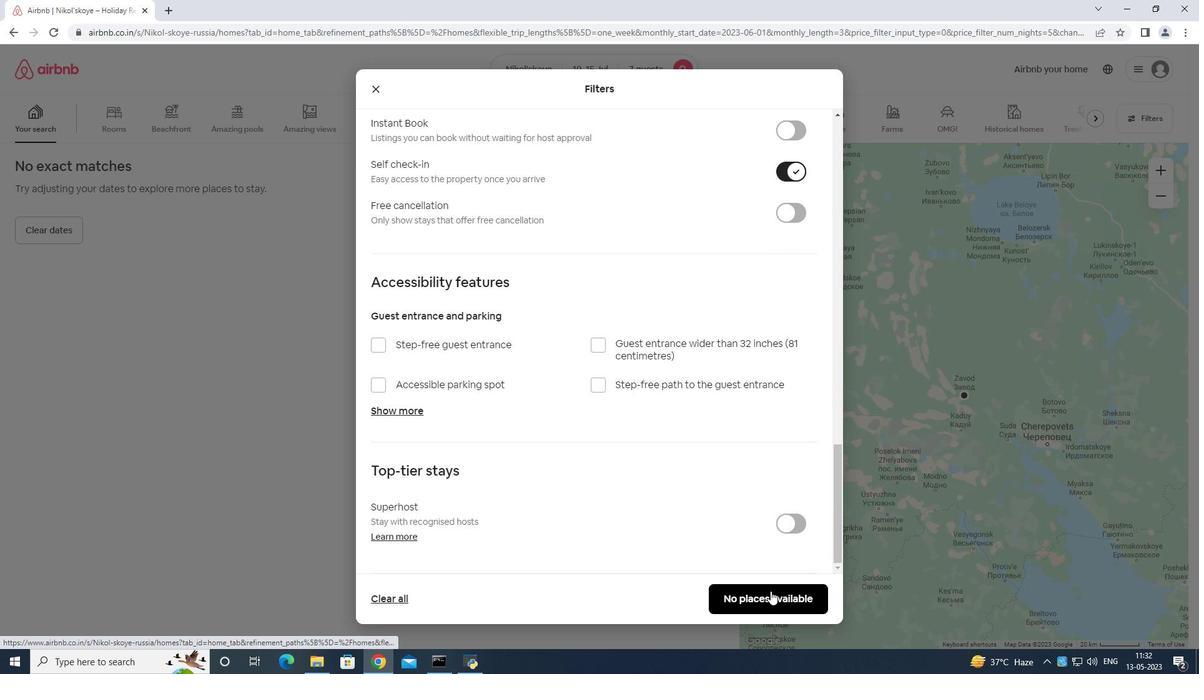 
